Task: Open Card Change Request Review in Board Leadership Training to Workspace Compliance and Regulation and add a team member Softage.3@softage.net, a label Red, a checklist Decision Making, an attachment from your google drive, a color Red and finally, add a card description 'Research and develop new pricing strategy for bundled products' and a comment 'This task presents an opportunity to showcase our leadership and project management skills, ensuring that it is completed on time and within budget.'. Add a start date 'Jan 07, 1900' with a due date 'Jan 14, 1900'
Action: Mouse moved to (120, 67)
Screenshot: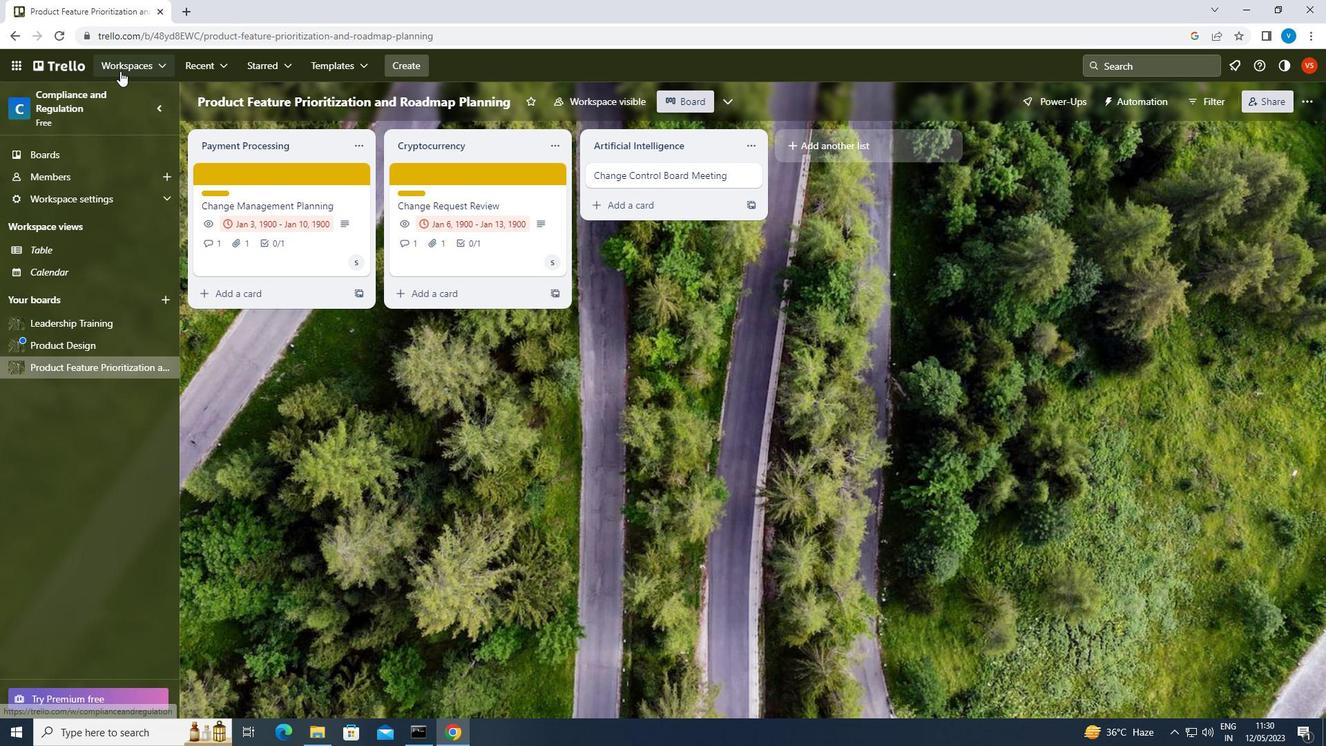 
Action: Mouse pressed left at (120, 67)
Screenshot: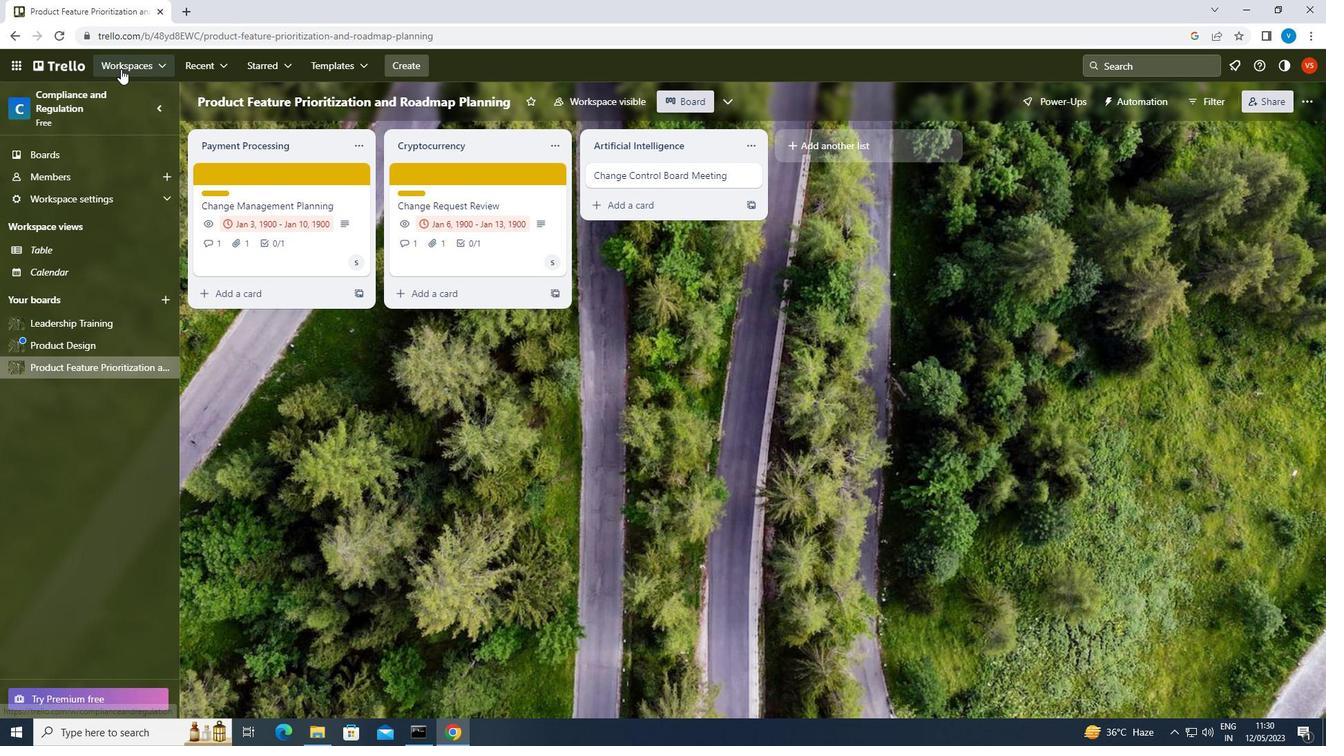 
Action: Mouse moved to (201, 366)
Screenshot: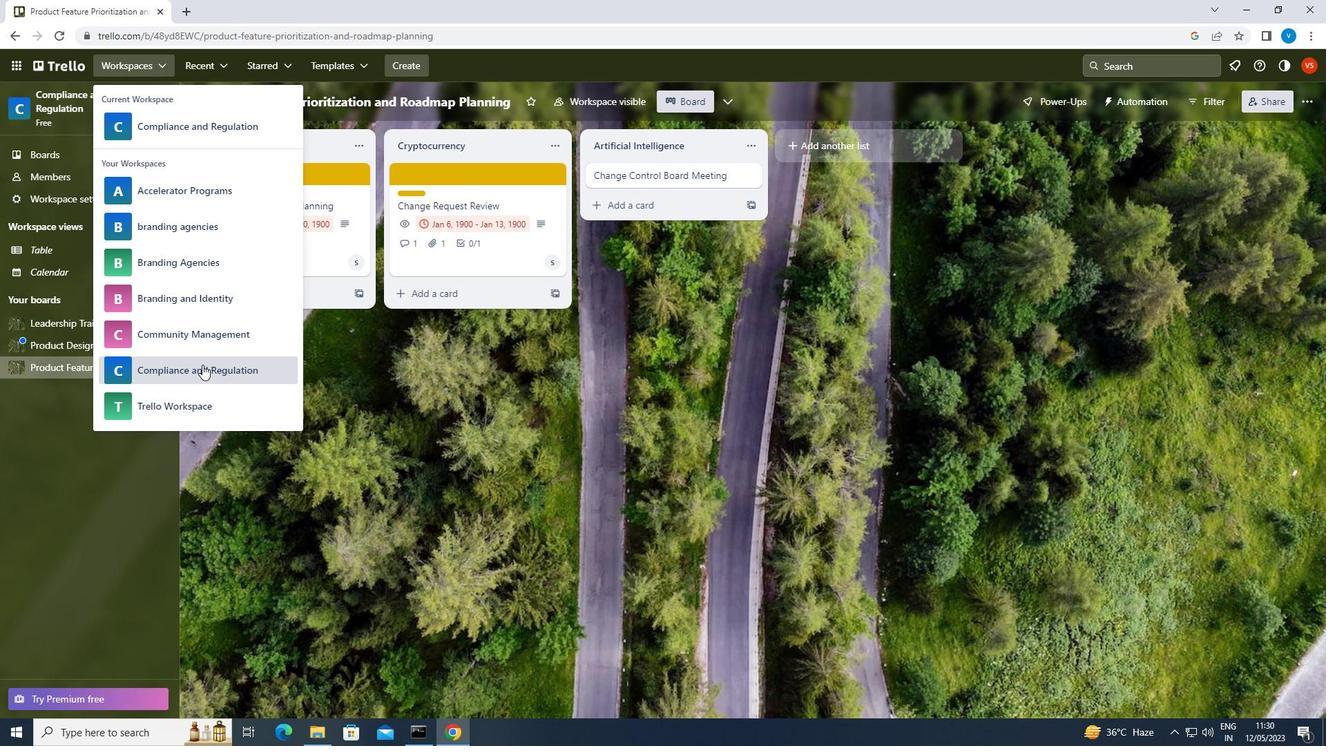
Action: Mouse pressed left at (201, 366)
Screenshot: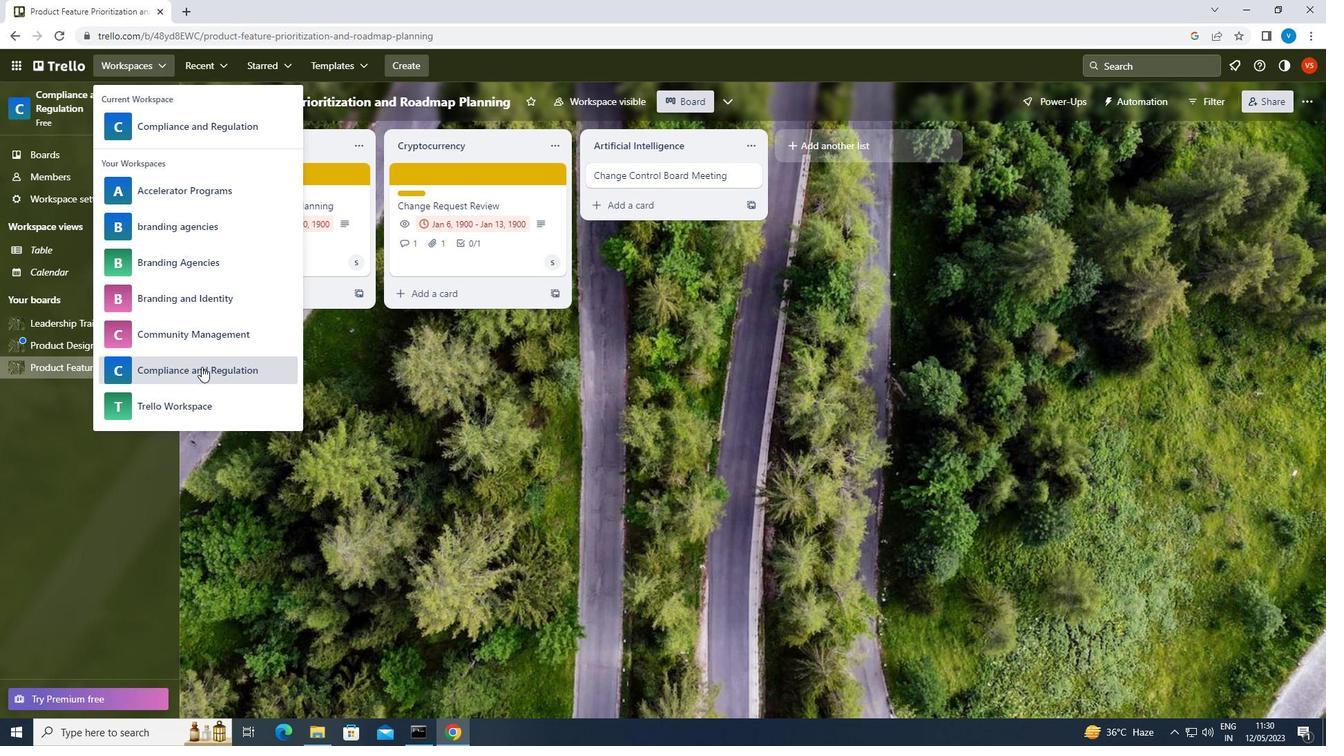 
Action: Mouse moved to (1057, 583)
Screenshot: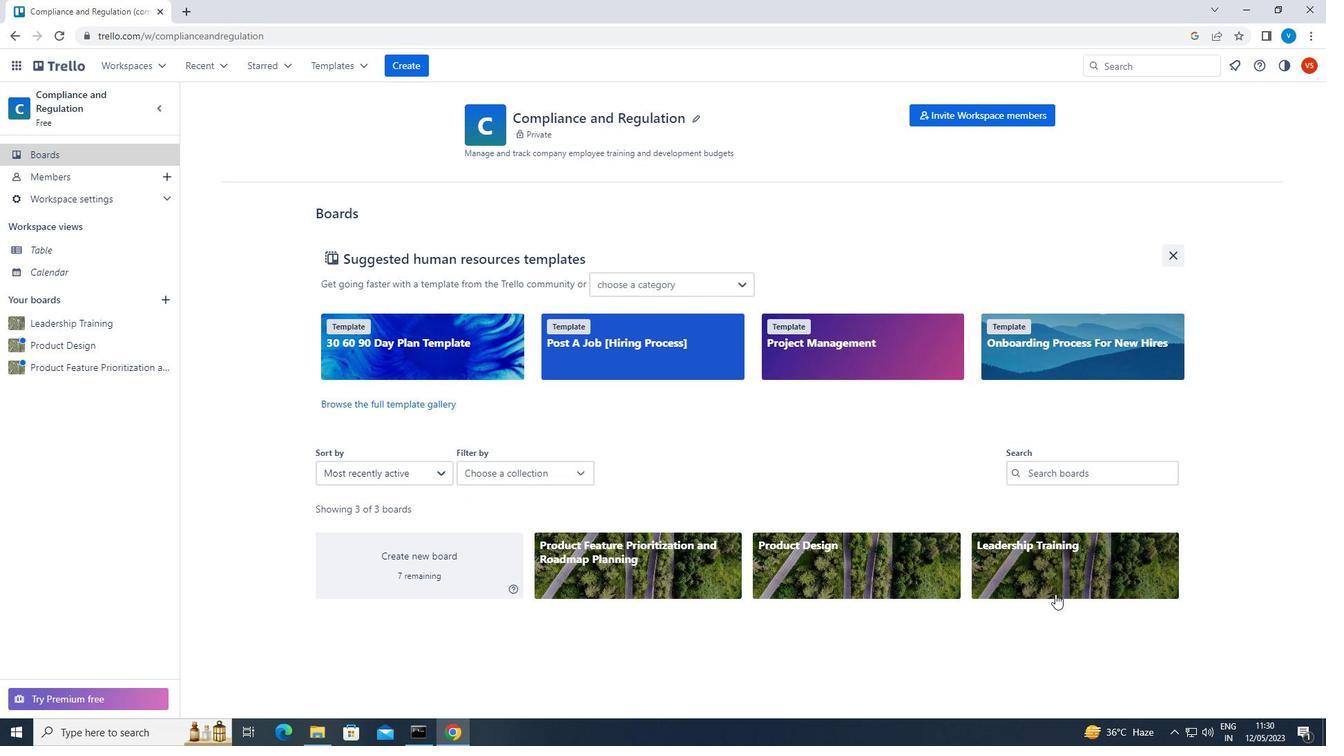 
Action: Mouse pressed left at (1057, 583)
Screenshot: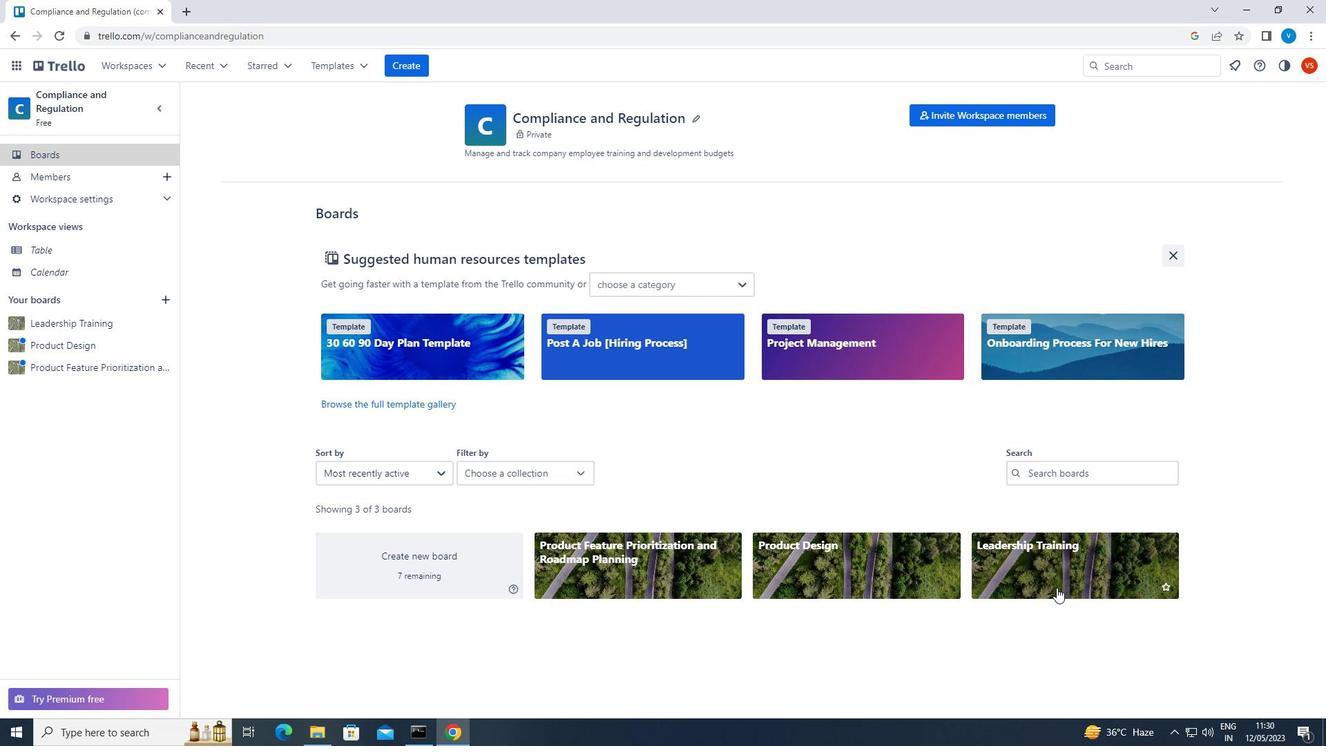 
Action: Mouse moved to (687, 166)
Screenshot: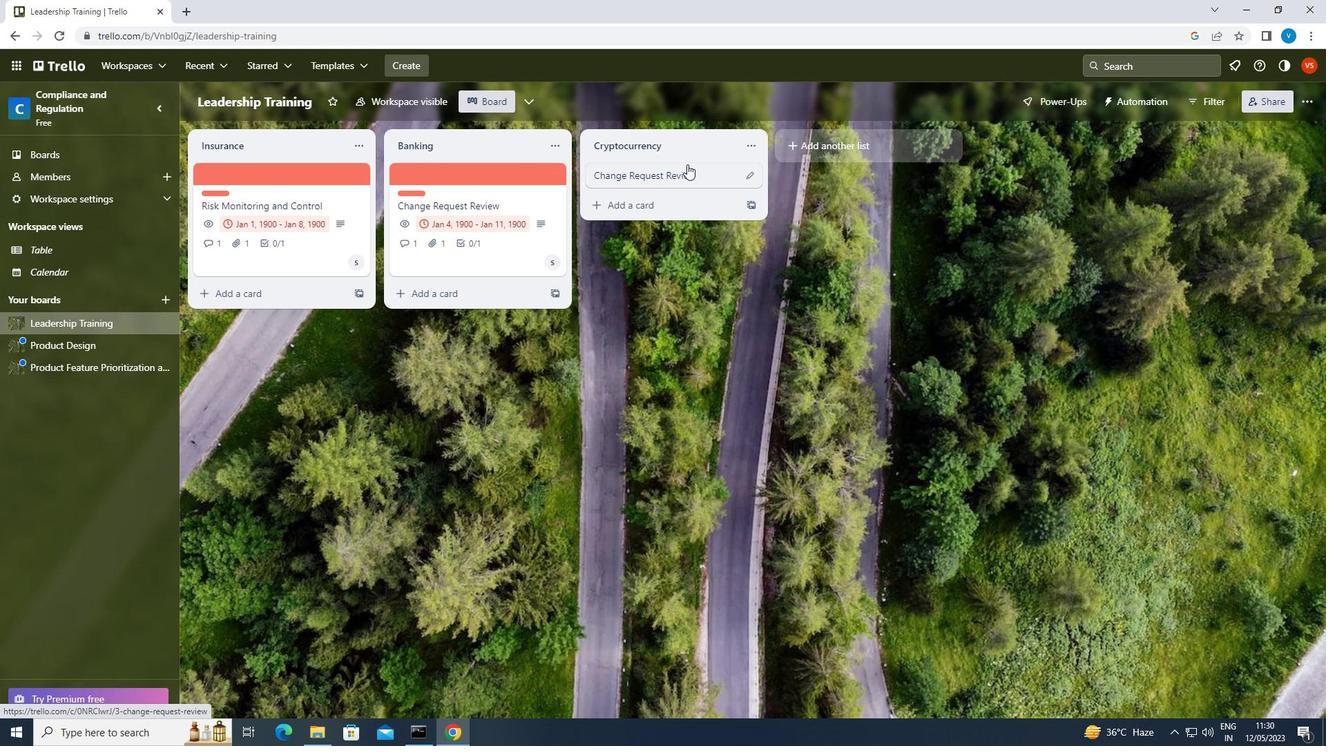 
Action: Mouse pressed left at (687, 166)
Screenshot: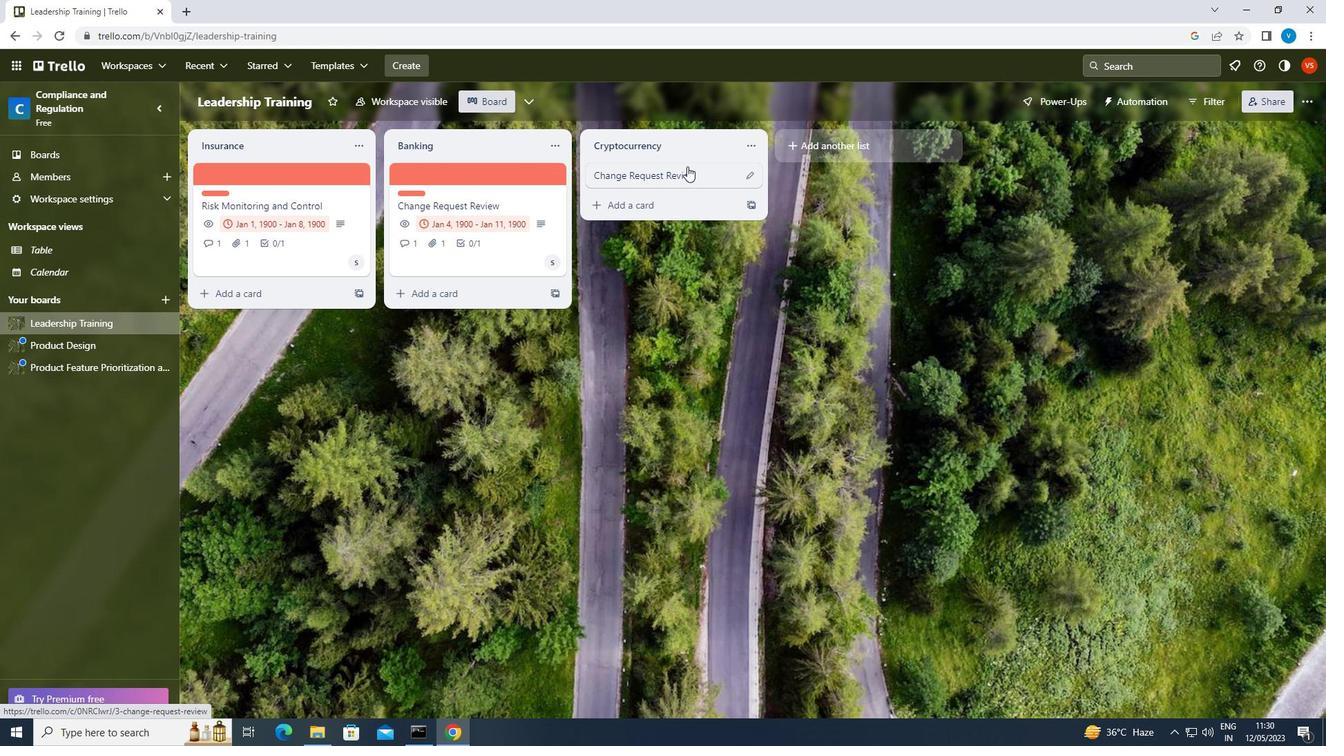 
Action: Mouse moved to (845, 220)
Screenshot: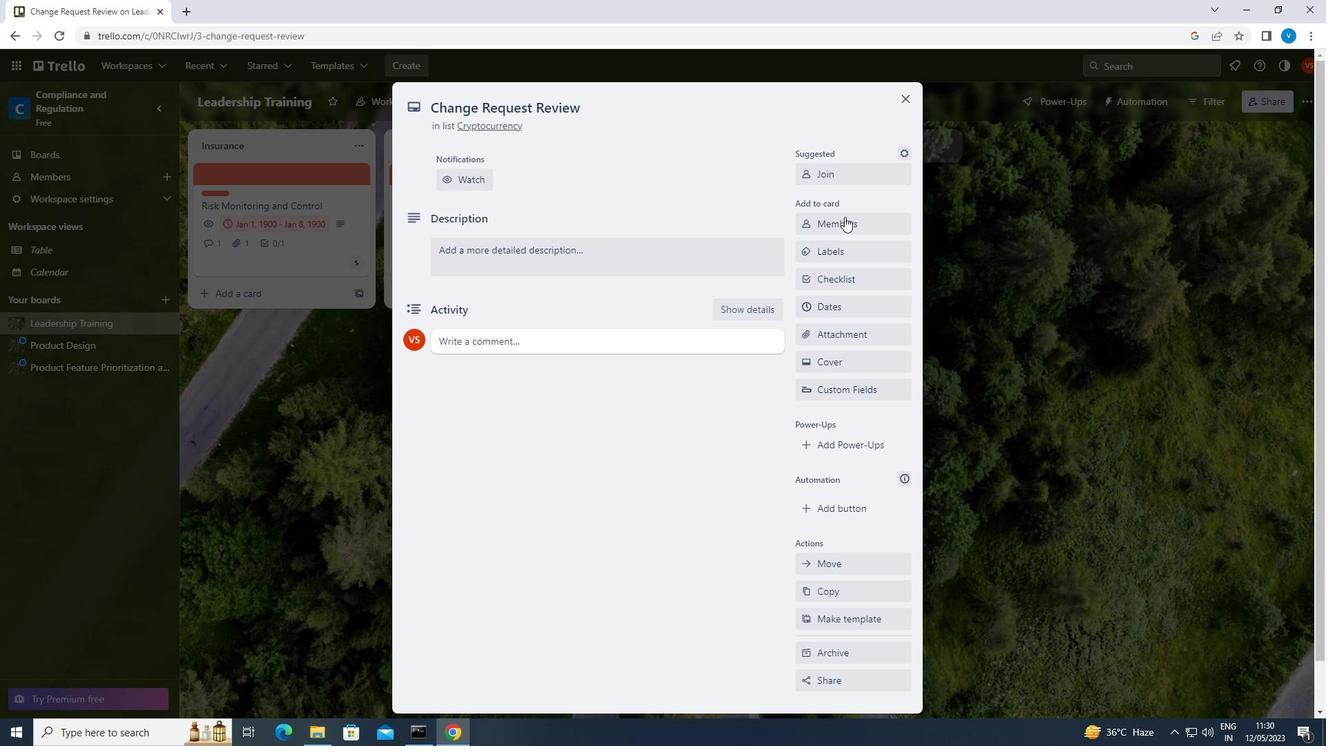 
Action: Mouse pressed left at (845, 220)
Screenshot: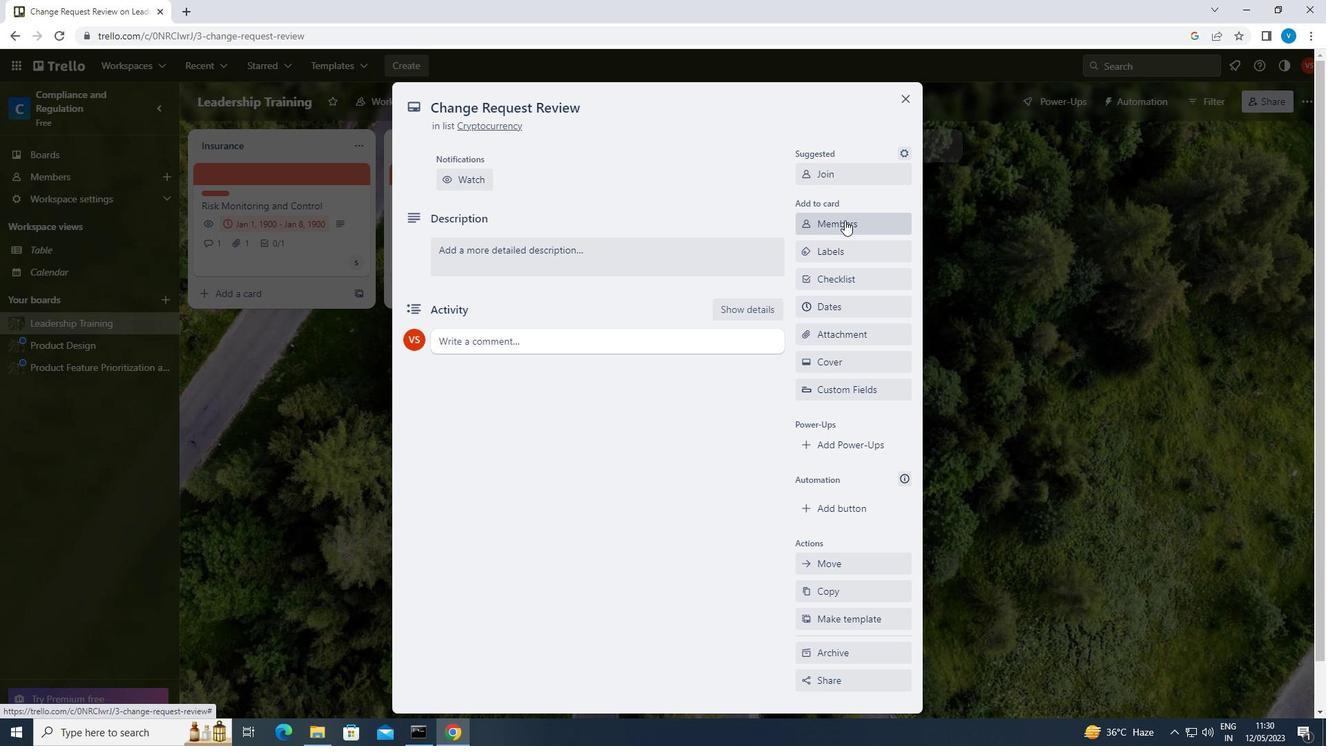 
Action: Key pressed <Key.shift>SOFTAGE.3<Key.shift>@SOFTAGE.NET
Screenshot: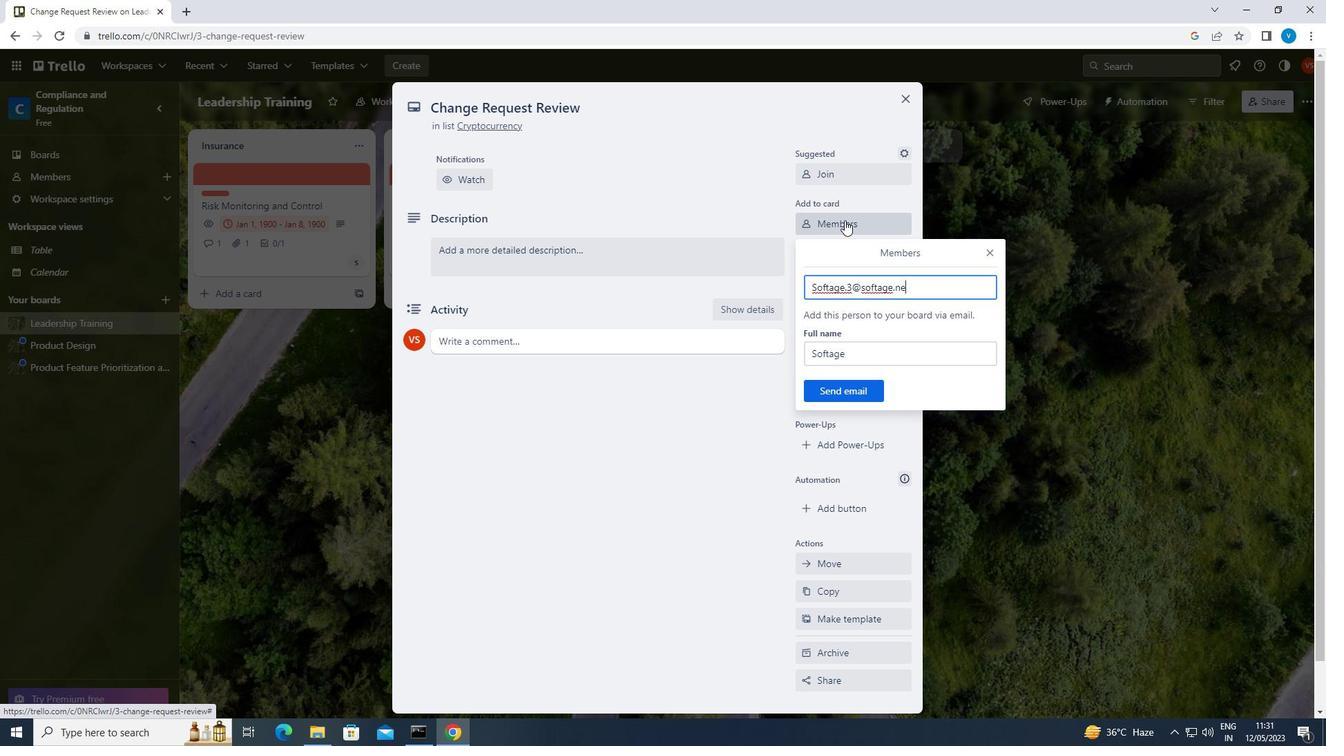 
Action: Mouse moved to (845, 386)
Screenshot: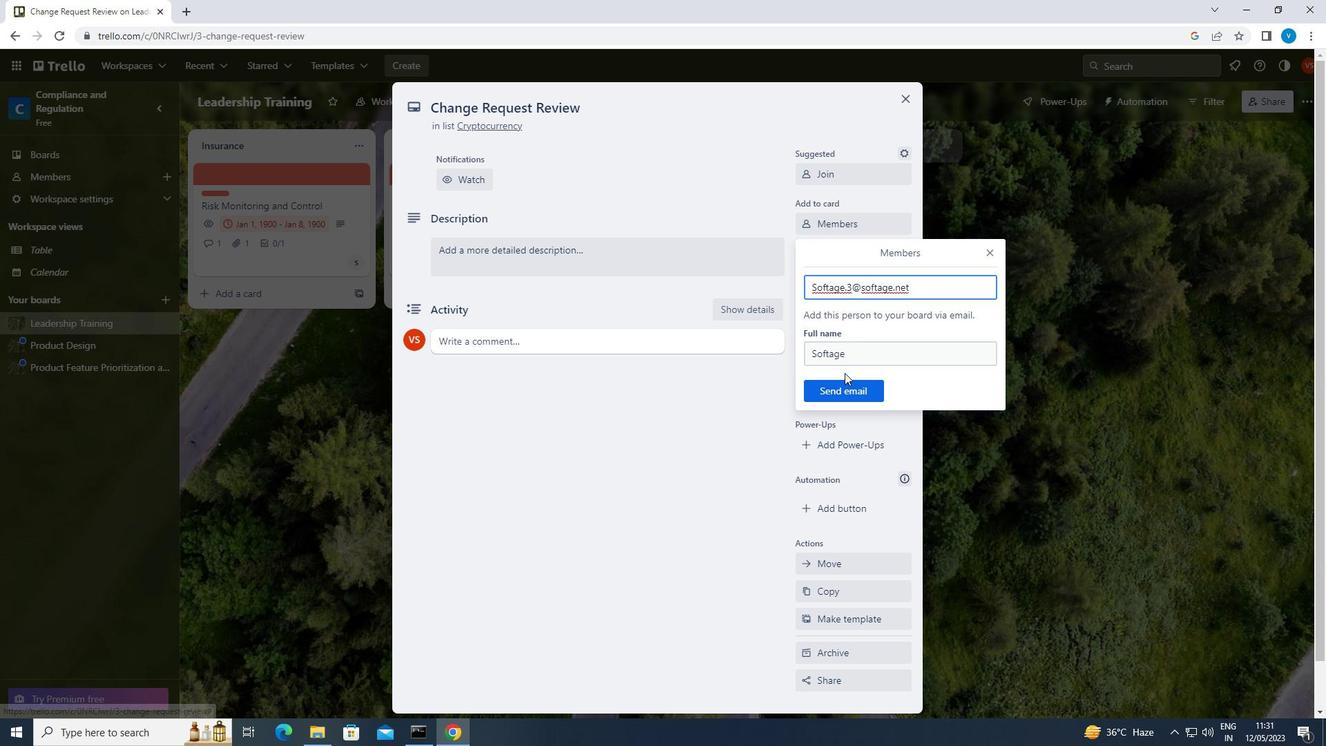 
Action: Mouse pressed left at (845, 386)
Screenshot: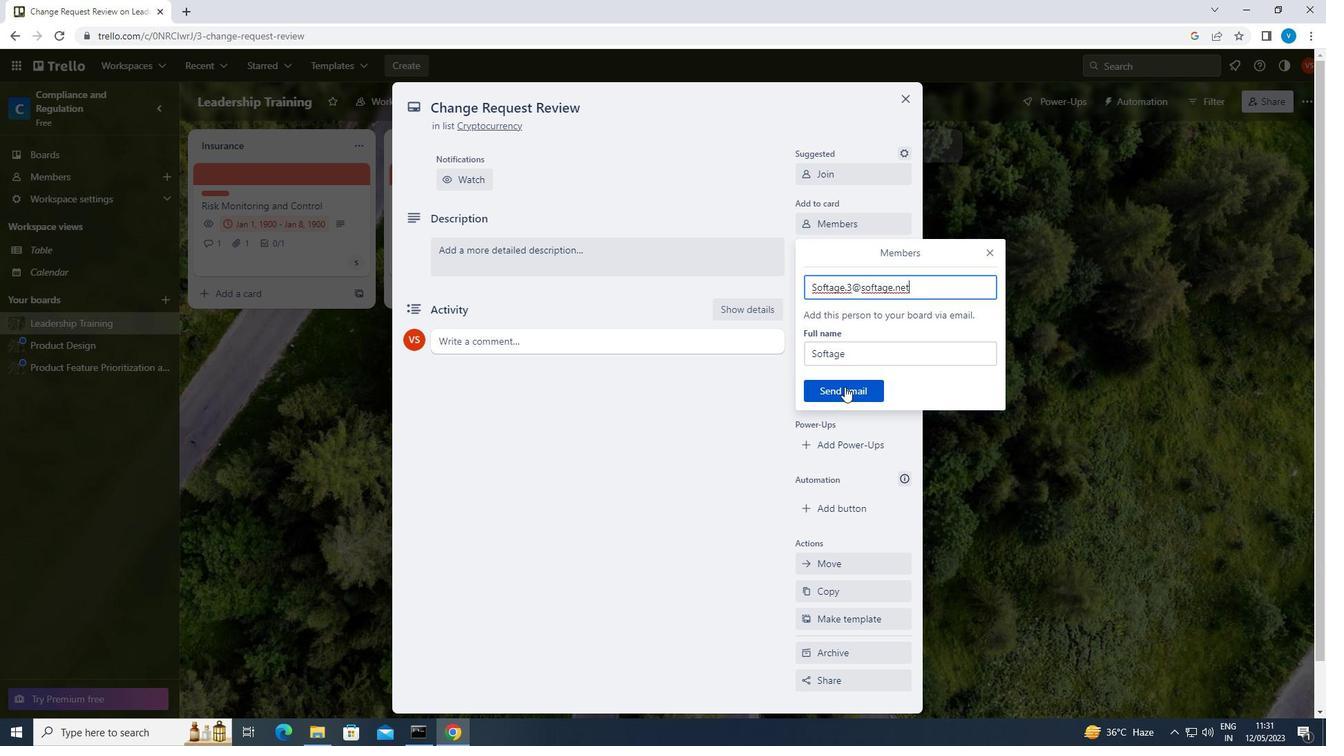 
Action: Mouse moved to (877, 252)
Screenshot: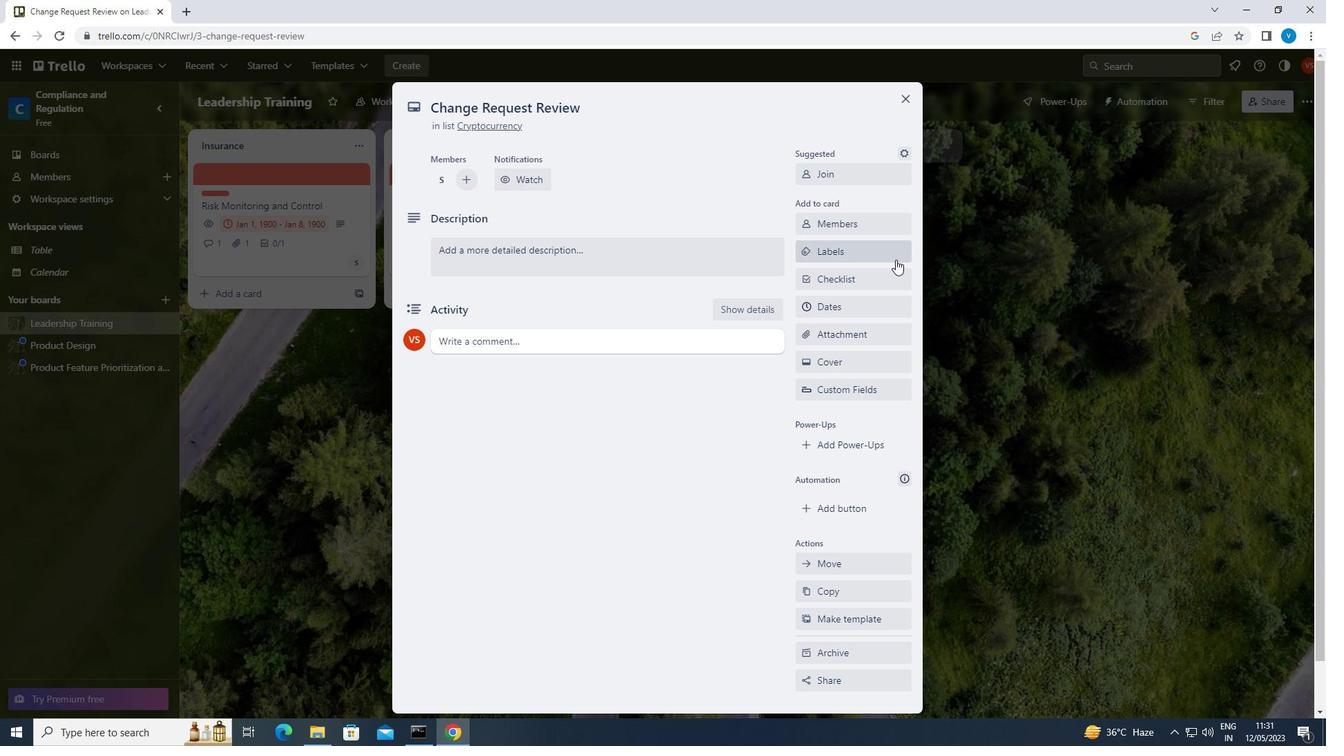 
Action: Mouse pressed left at (877, 252)
Screenshot: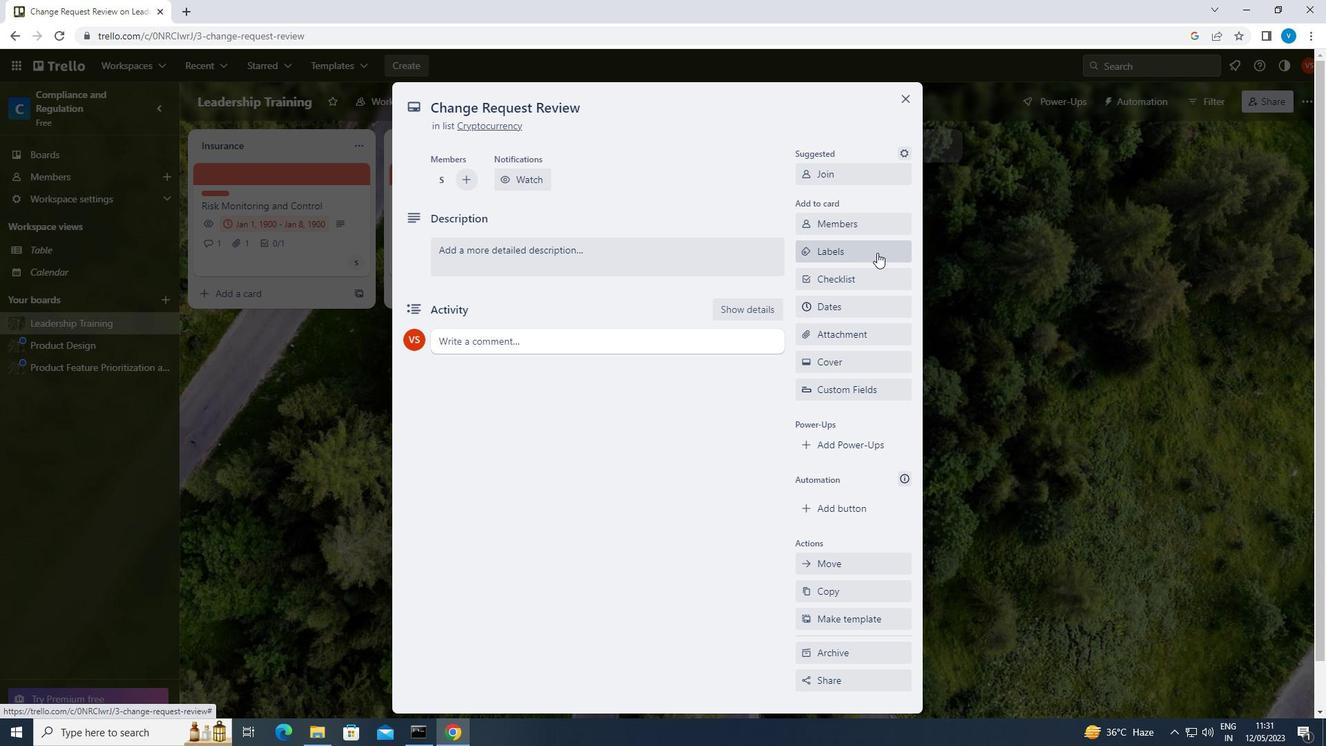 
Action: Mouse moved to (901, 433)
Screenshot: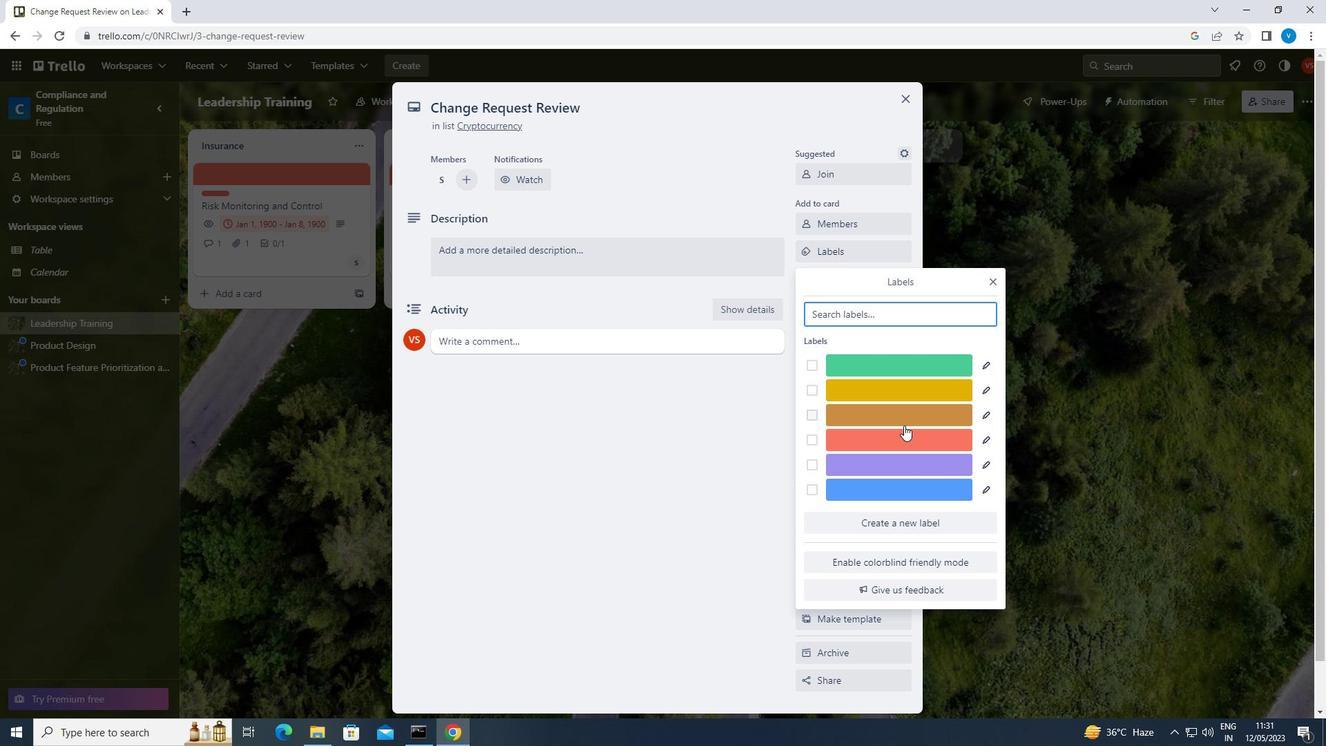 
Action: Mouse pressed left at (901, 433)
Screenshot: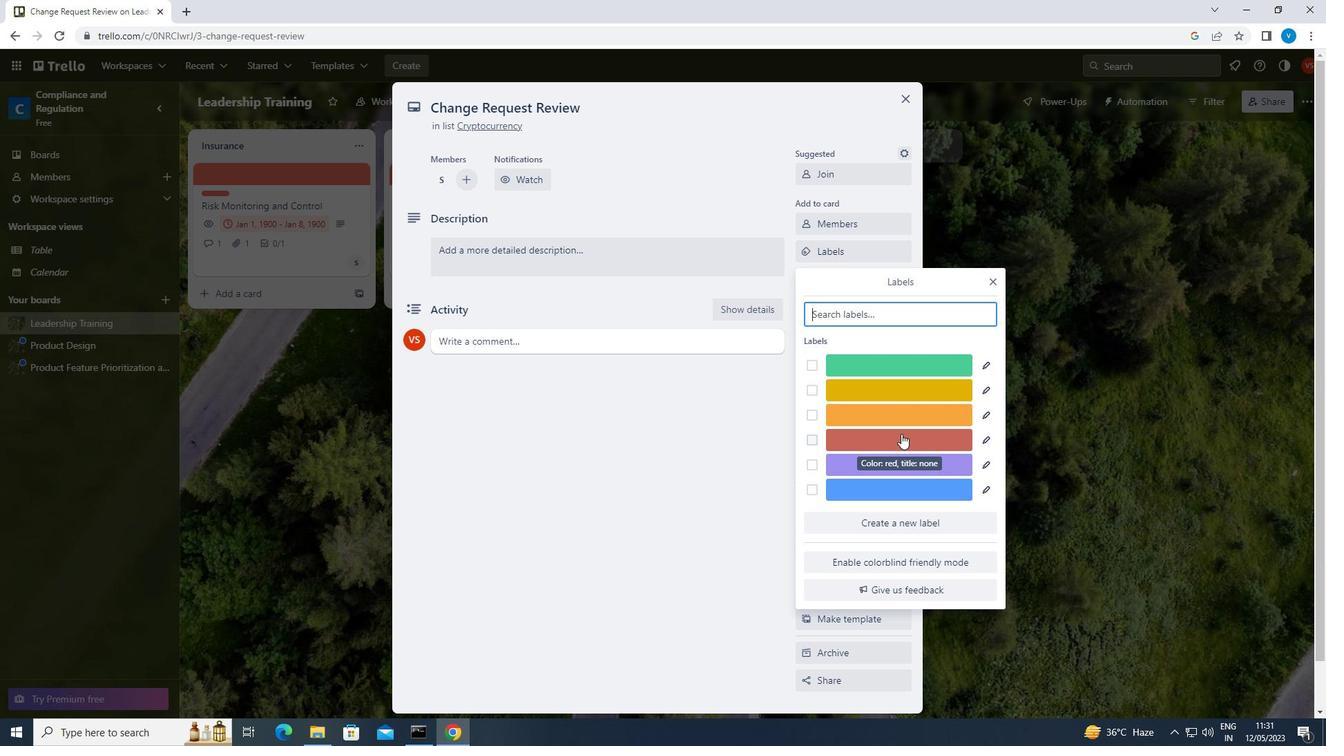 
Action: Mouse moved to (994, 281)
Screenshot: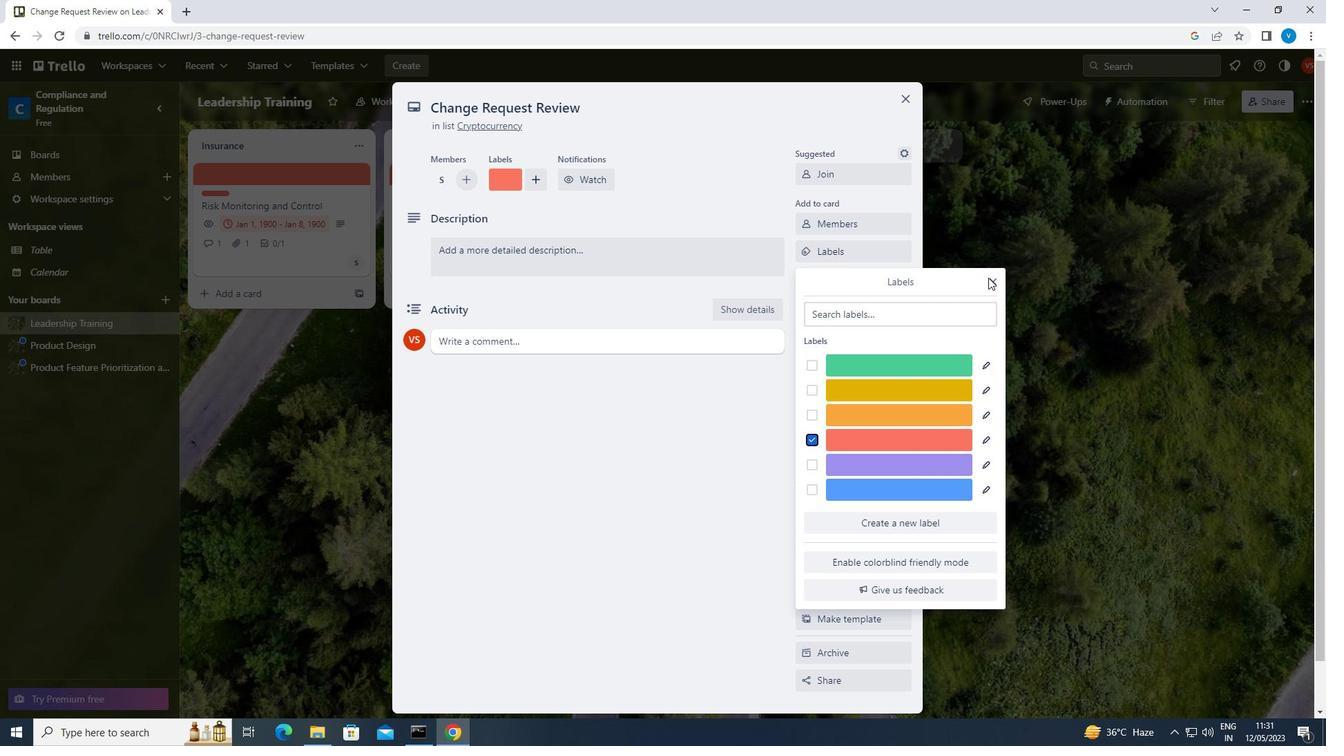 
Action: Mouse pressed left at (994, 281)
Screenshot: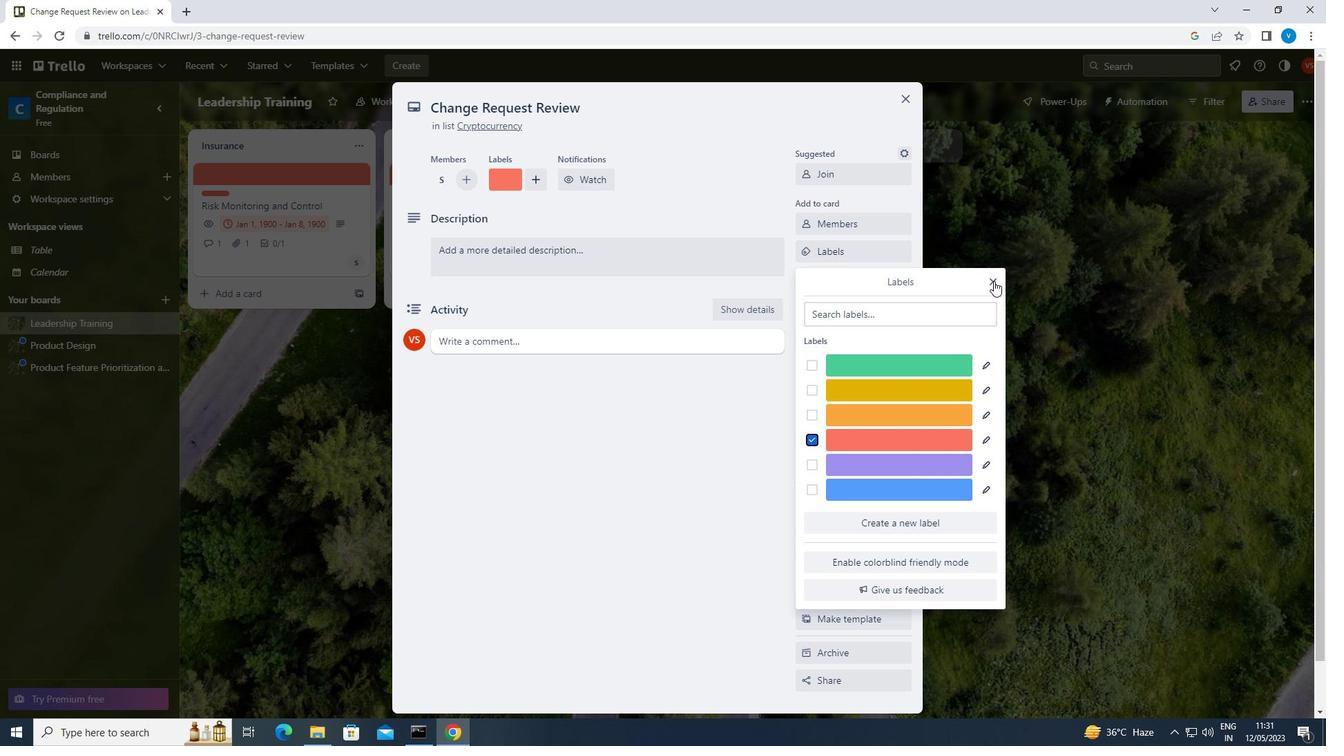 
Action: Mouse moved to (876, 277)
Screenshot: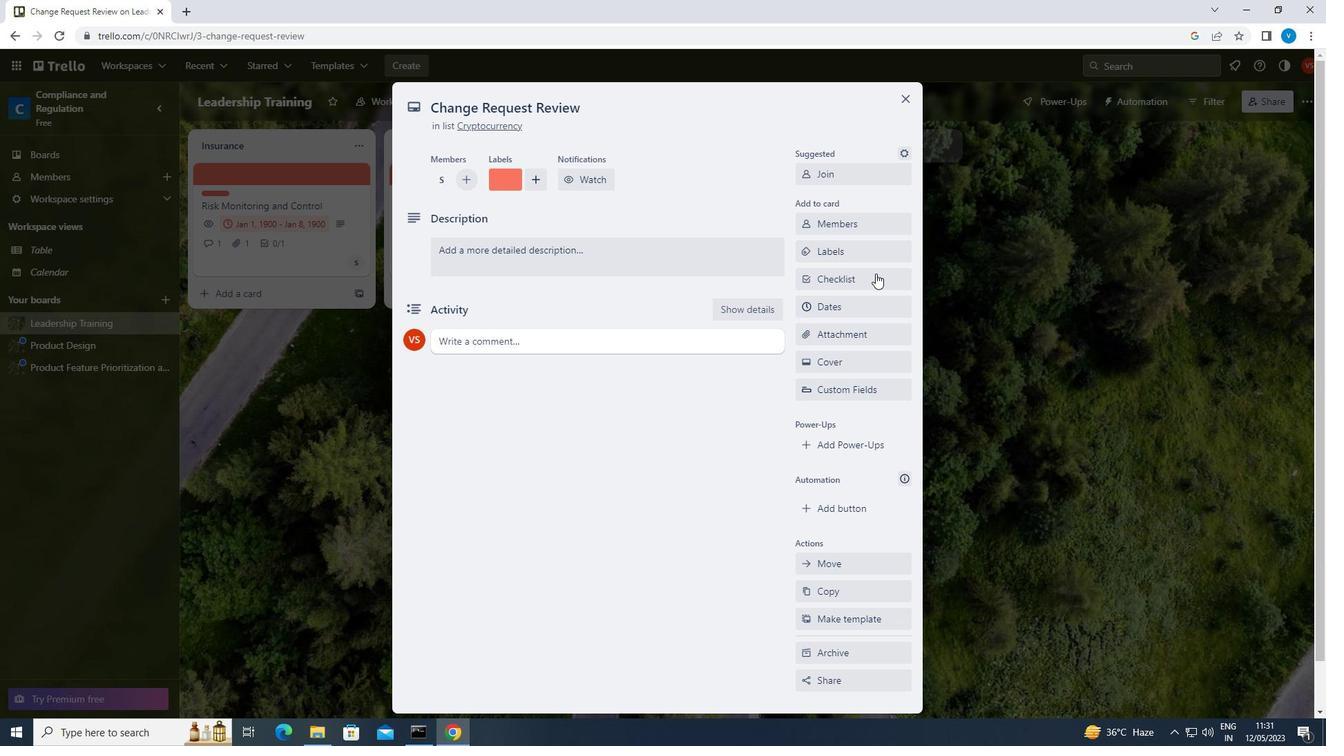 
Action: Mouse pressed left at (876, 277)
Screenshot: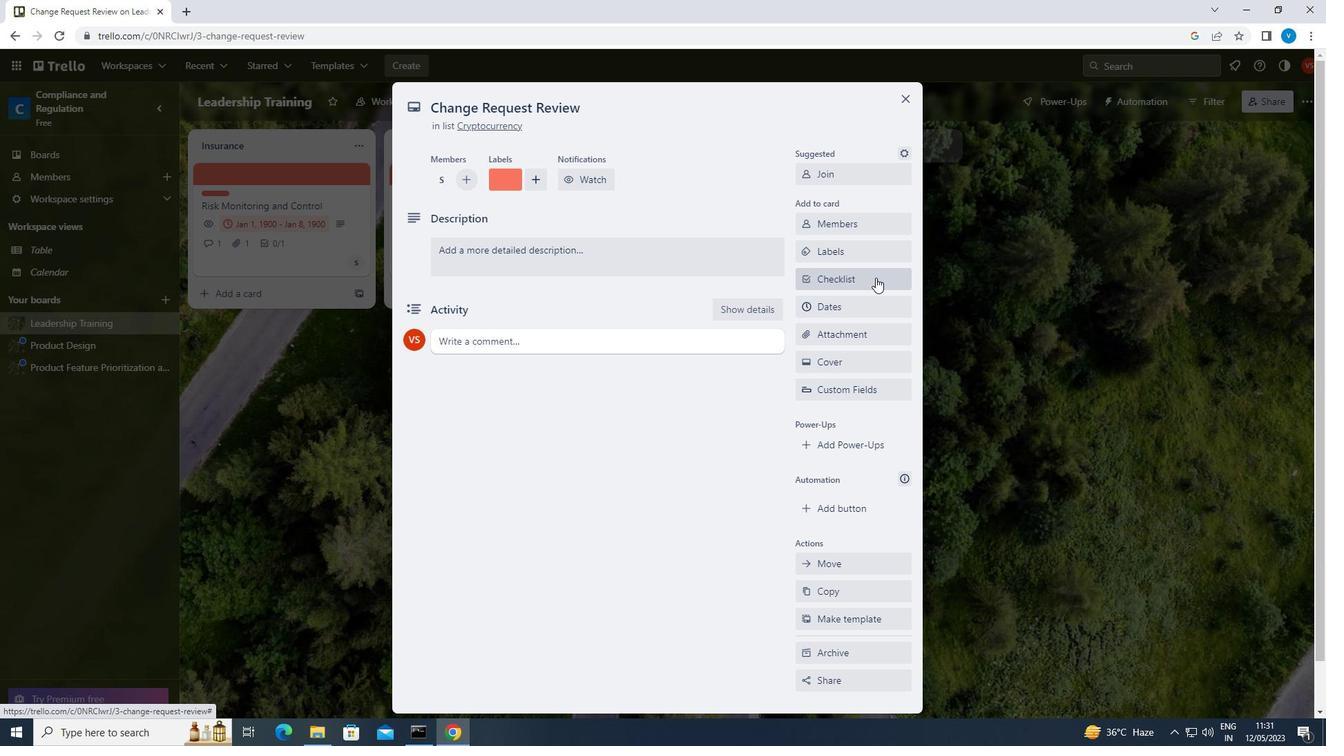 
Action: Mouse moved to (835, 428)
Screenshot: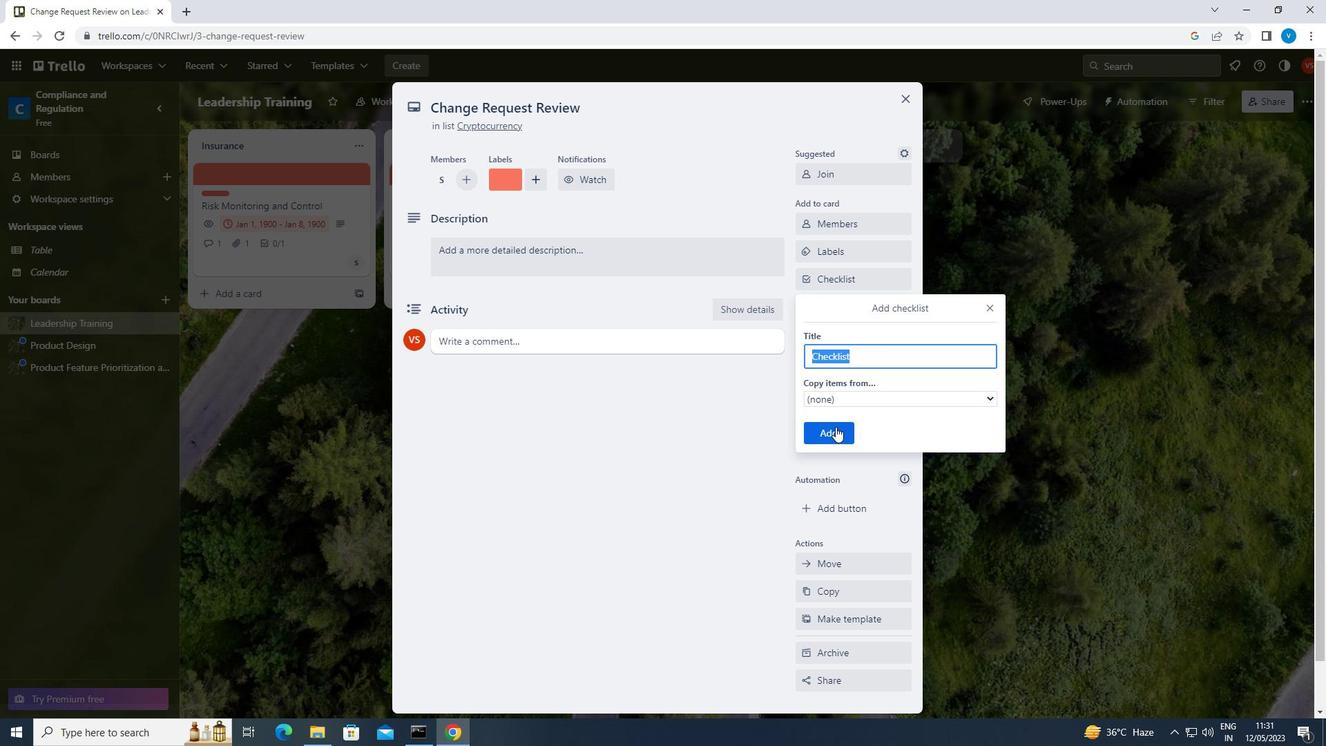 
Action: Mouse pressed left at (835, 428)
Screenshot: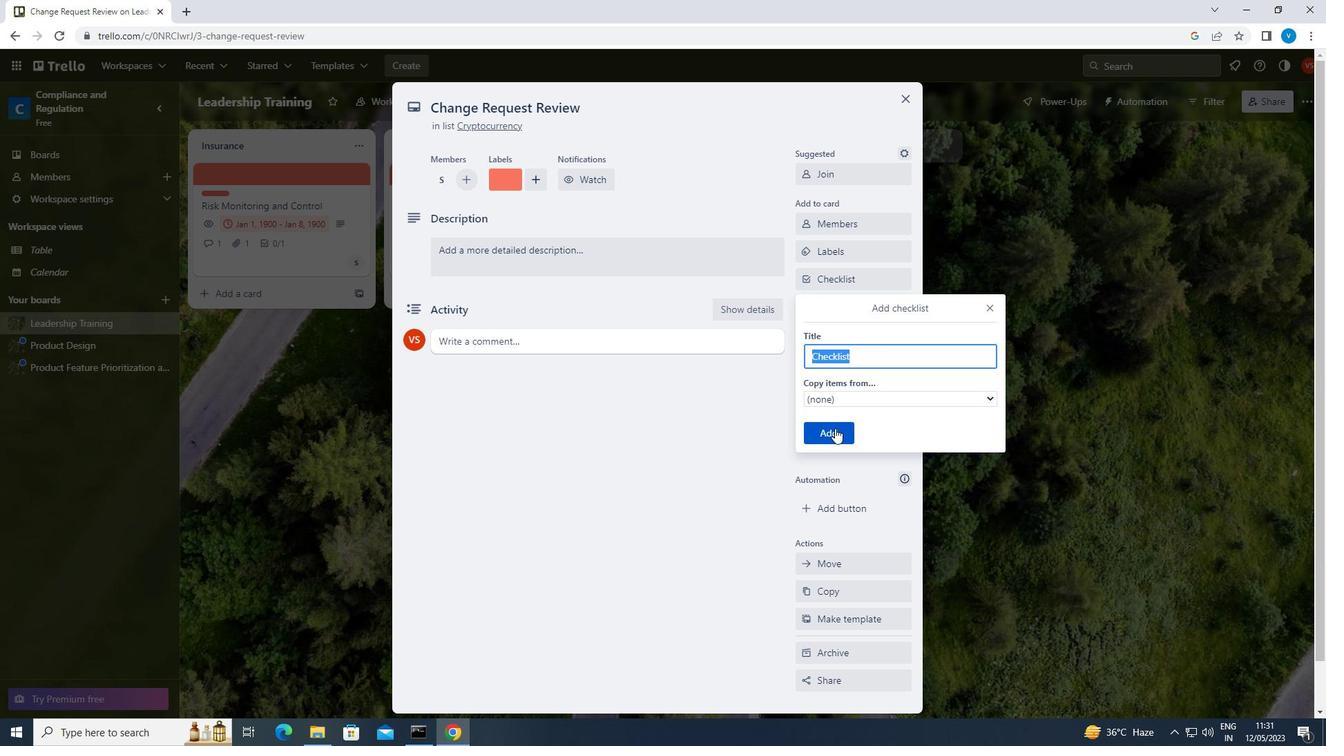 
Action: Mouse moved to (696, 372)
Screenshot: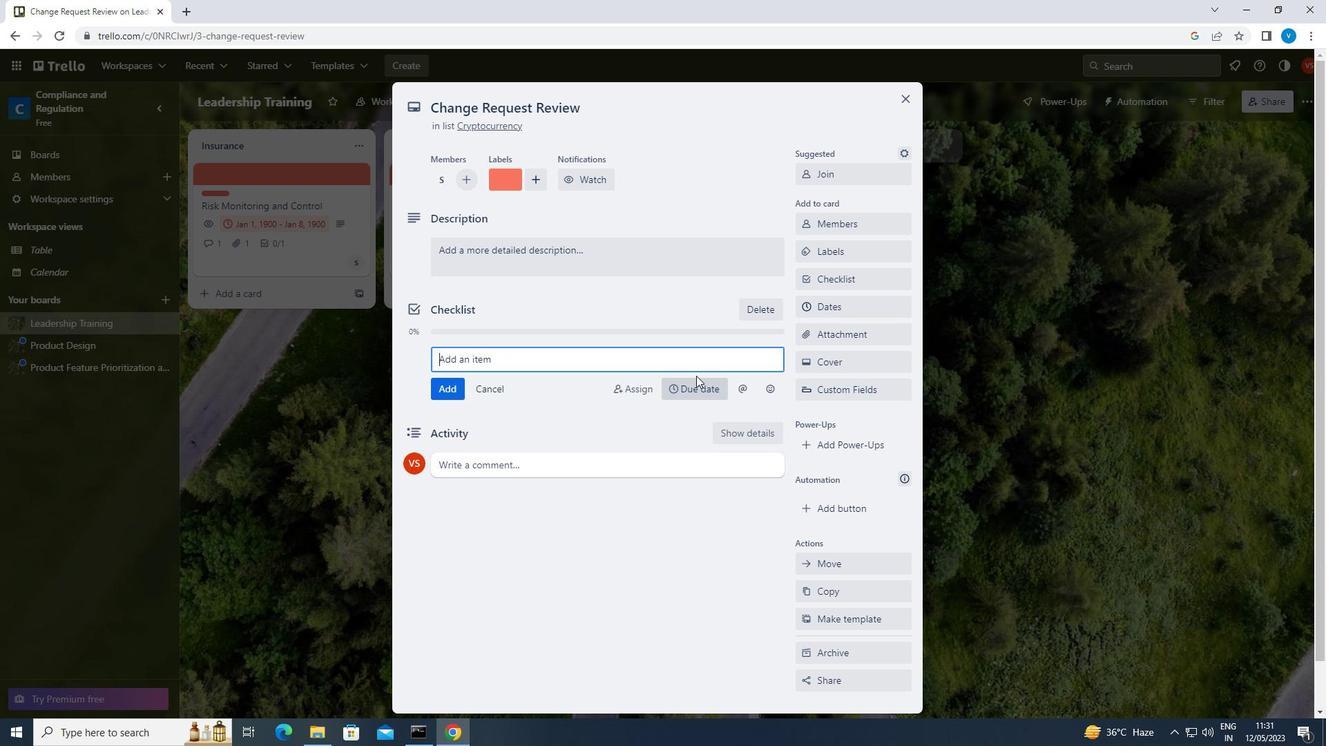 
Action: Key pressed <Key.shift>DECISION<Key.space><Key.shift>MAKING
Screenshot: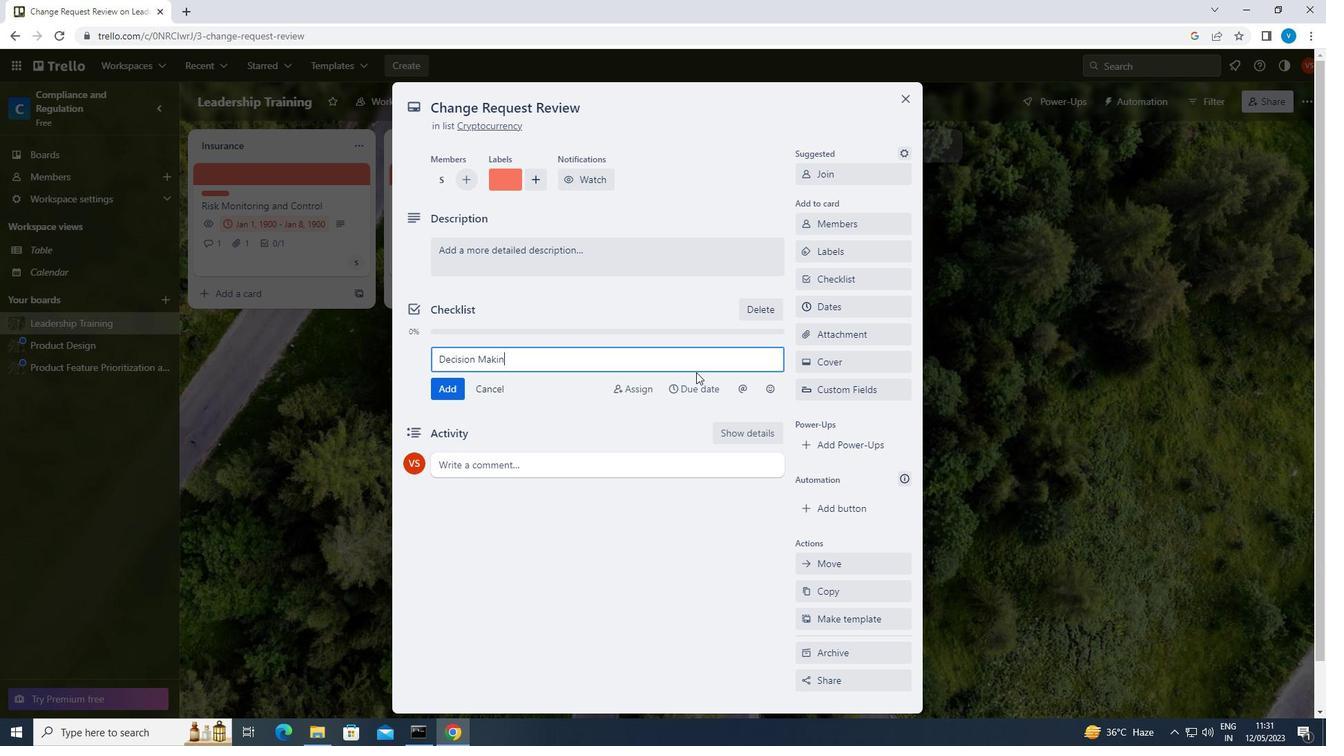 
Action: Mouse moved to (449, 386)
Screenshot: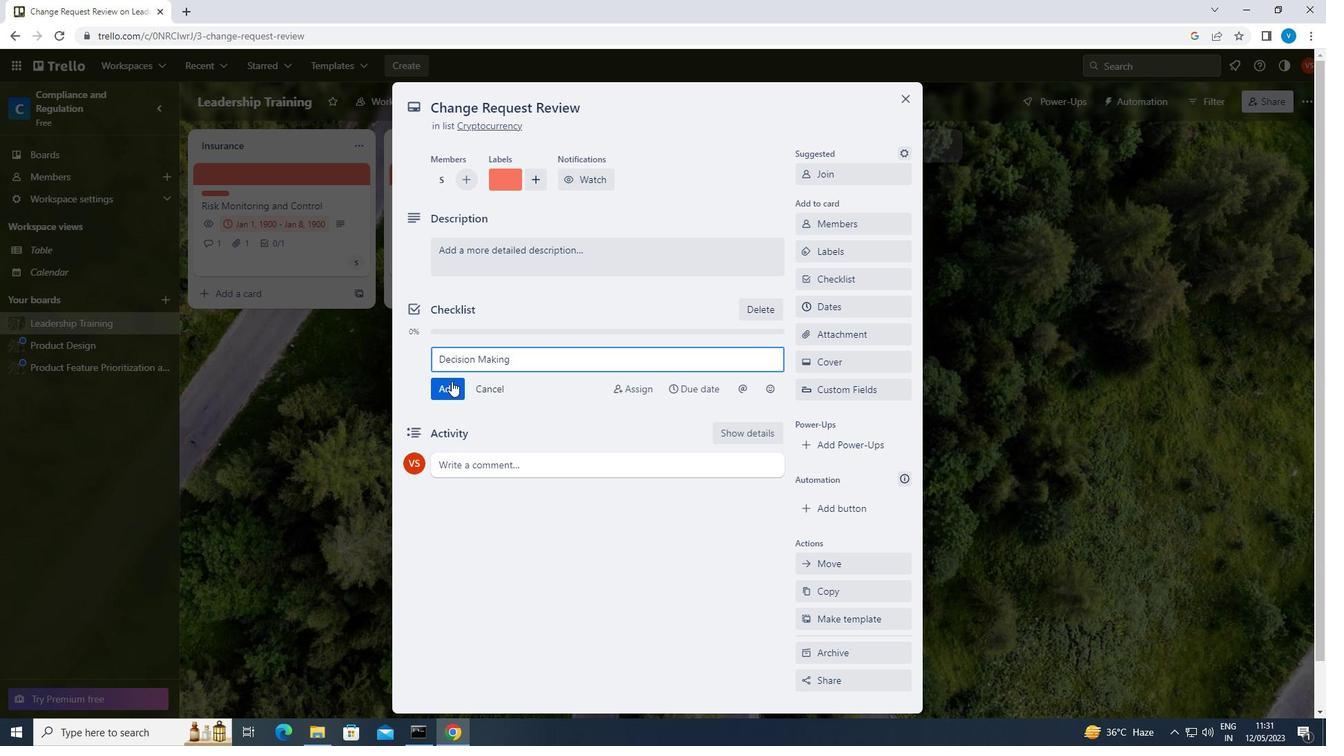 
Action: Mouse pressed left at (449, 386)
Screenshot: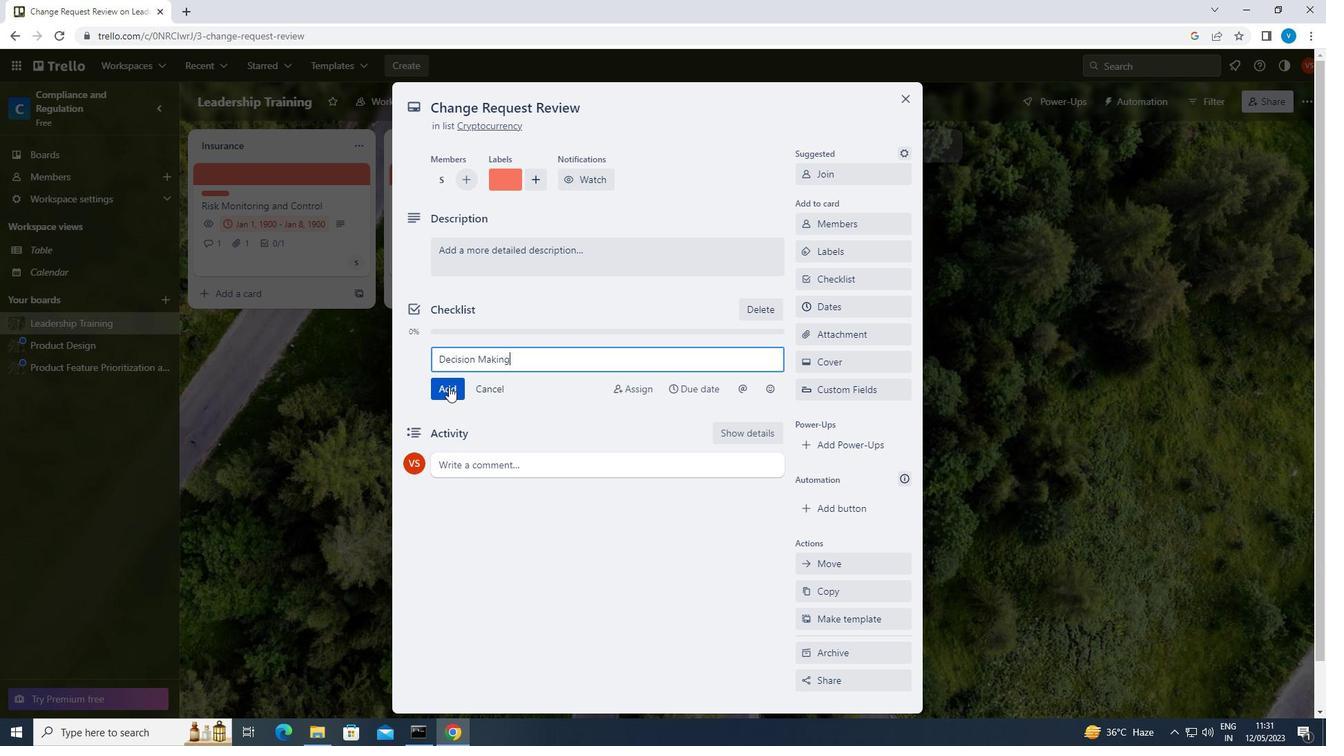 
Action: Mouse moved to (861, 328)
Screenshot: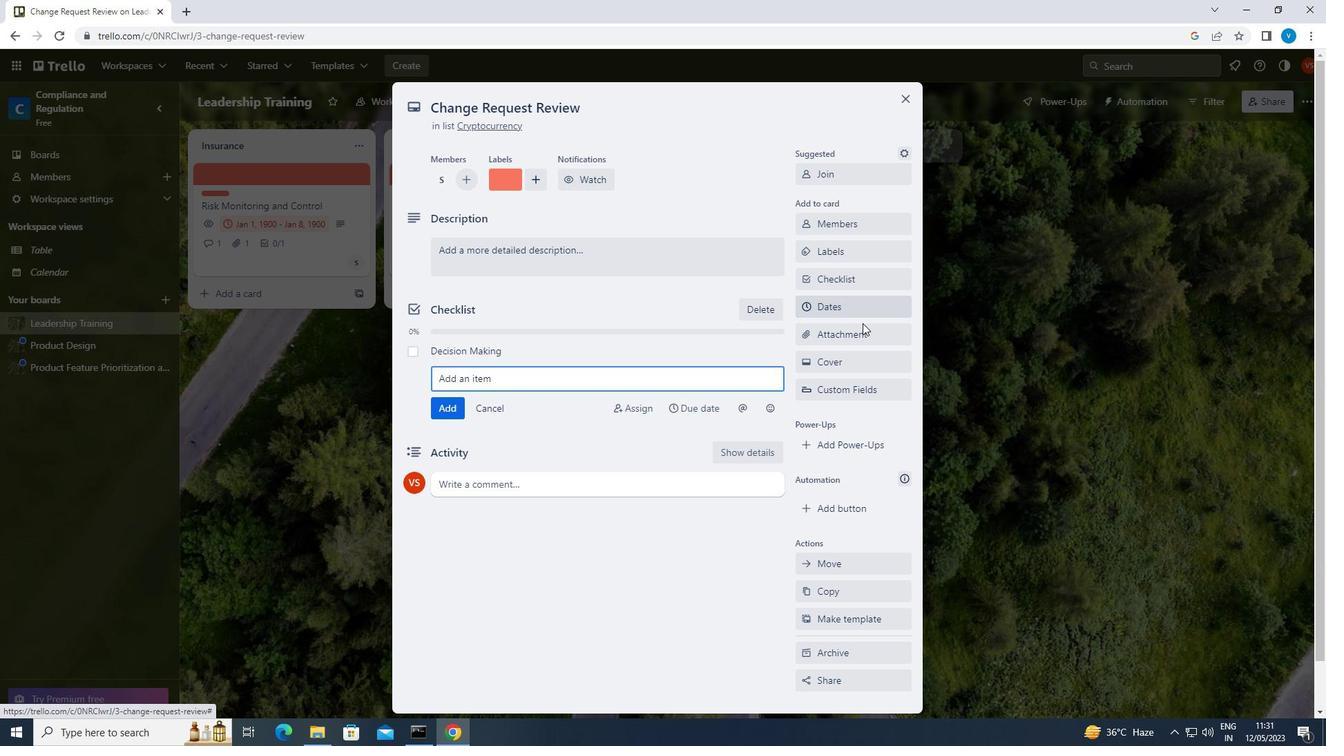 
Action: Mouse pressed left at (861, 328)
Screenshot: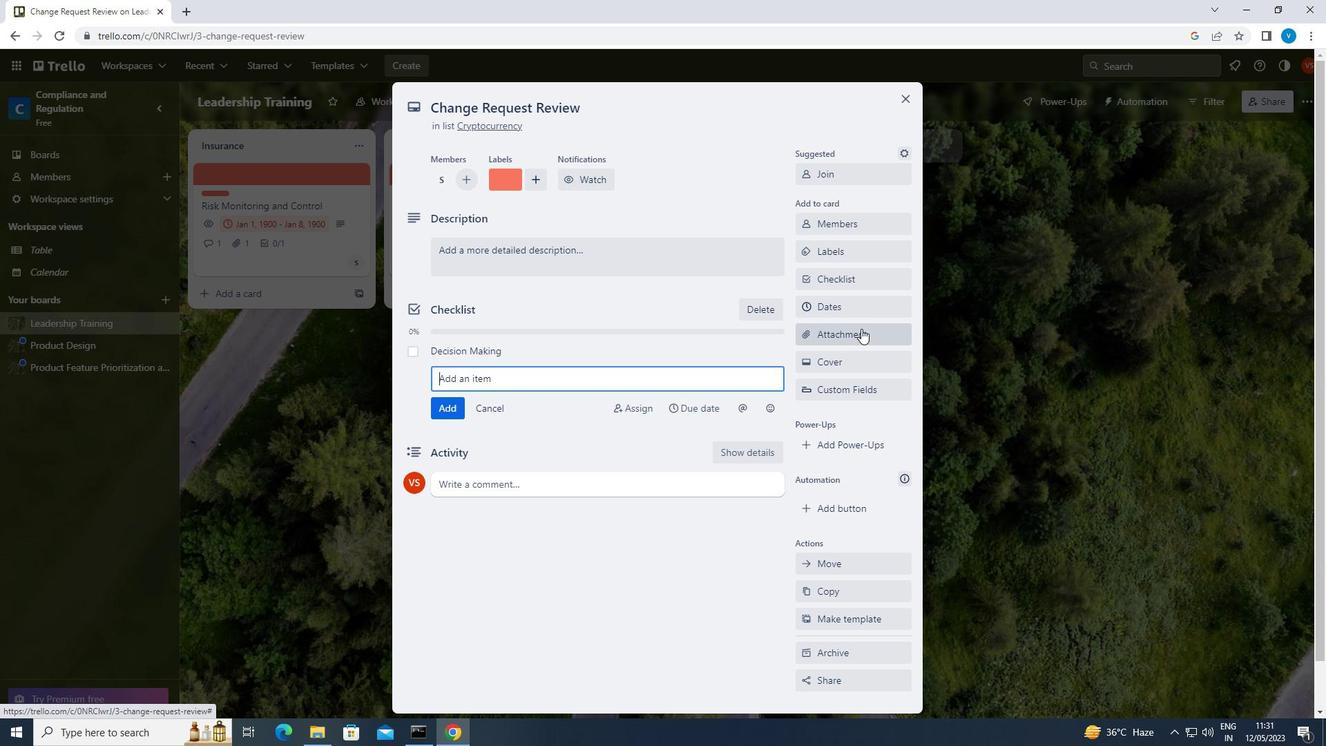 
Action: Mouse moved to (849, 435)
Screenshot: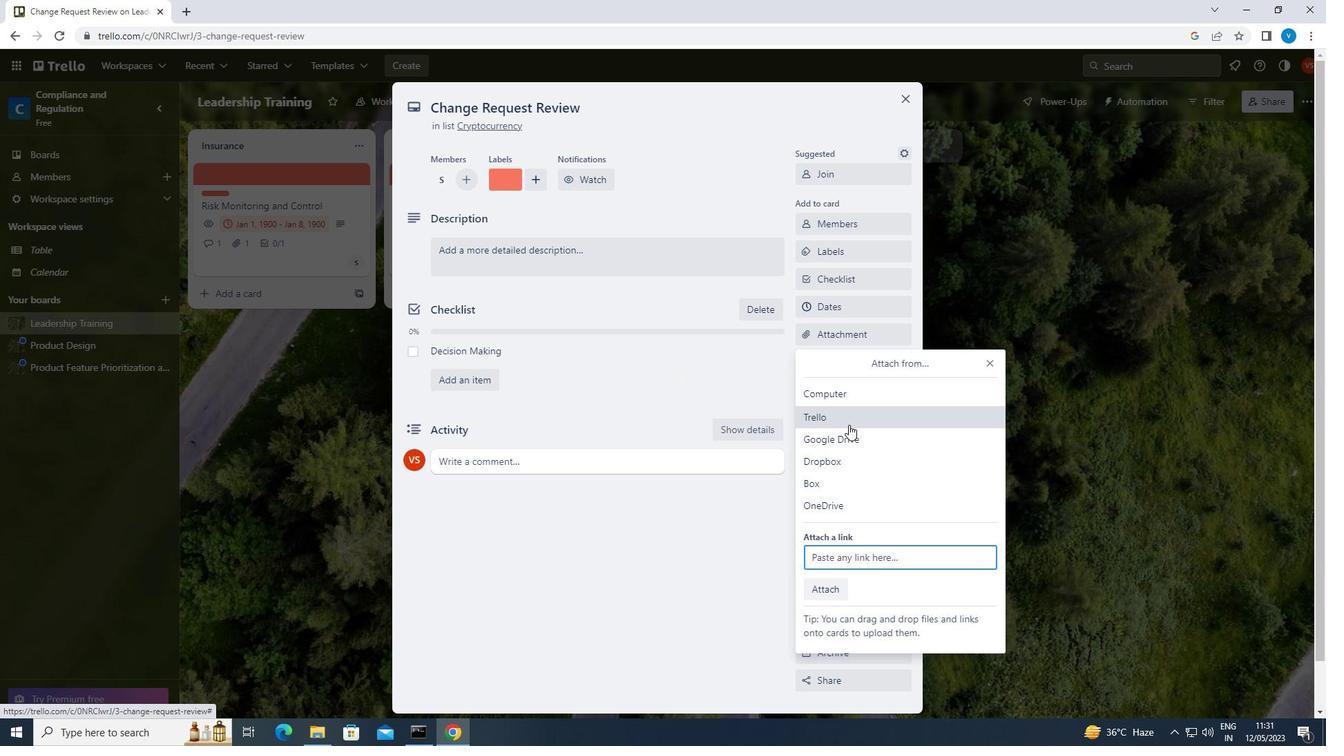 
Action: Mouse pressed left at (849, 435)
Screenshot: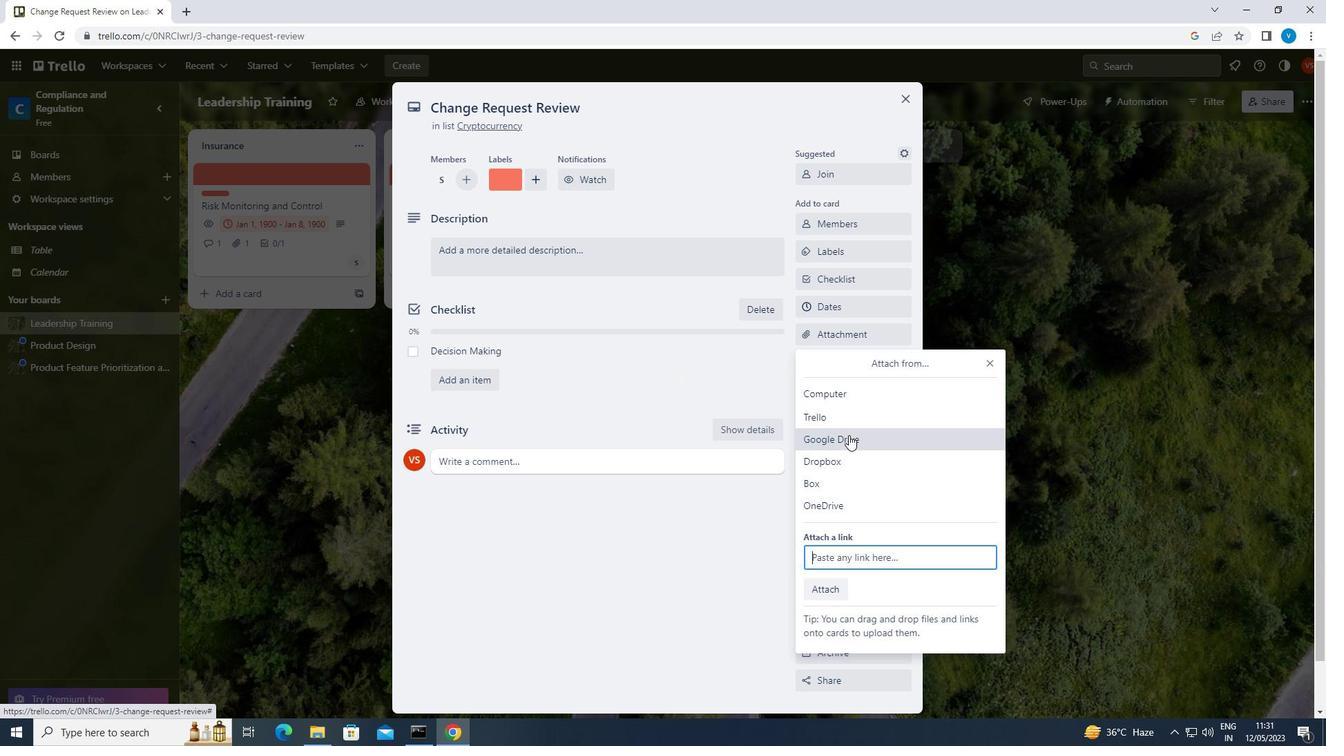 
Action: Mouse moved to (406, 366)
Screenshot: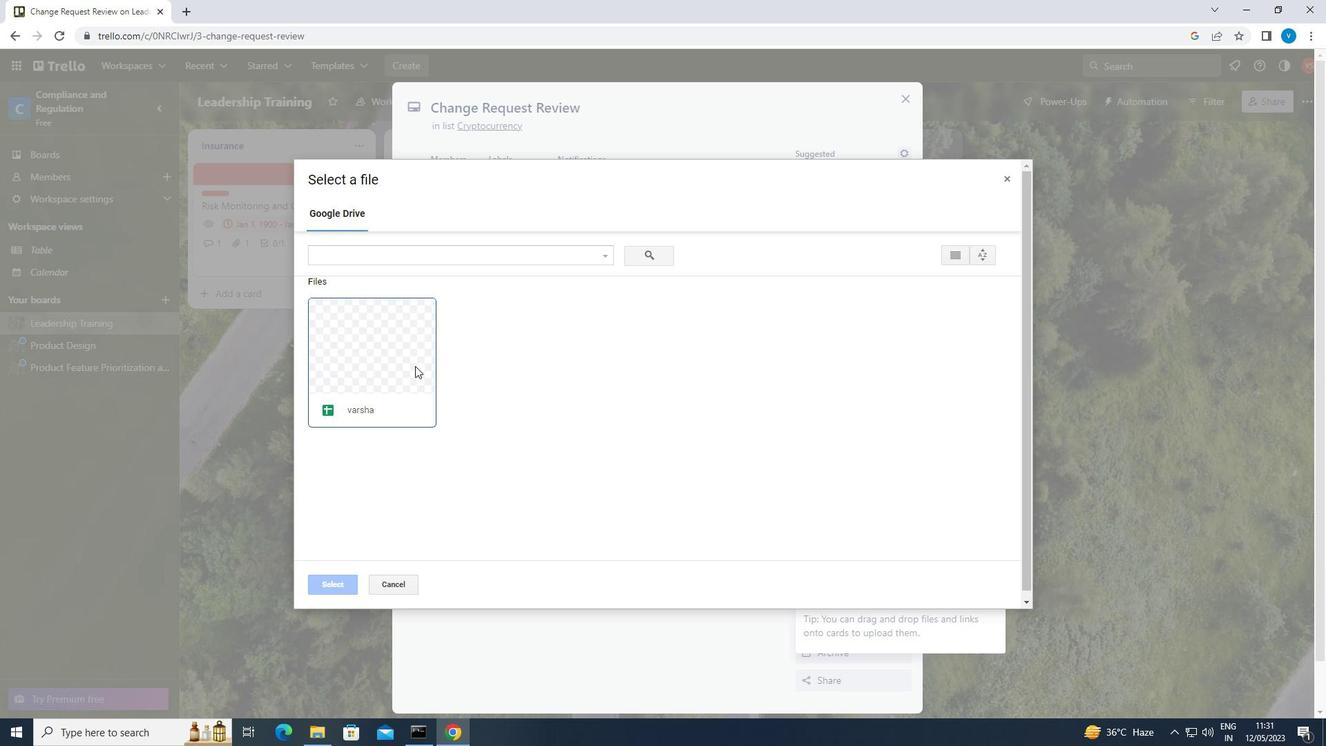 
Action: Mouse pressed left at (406, 366)
Screenshot: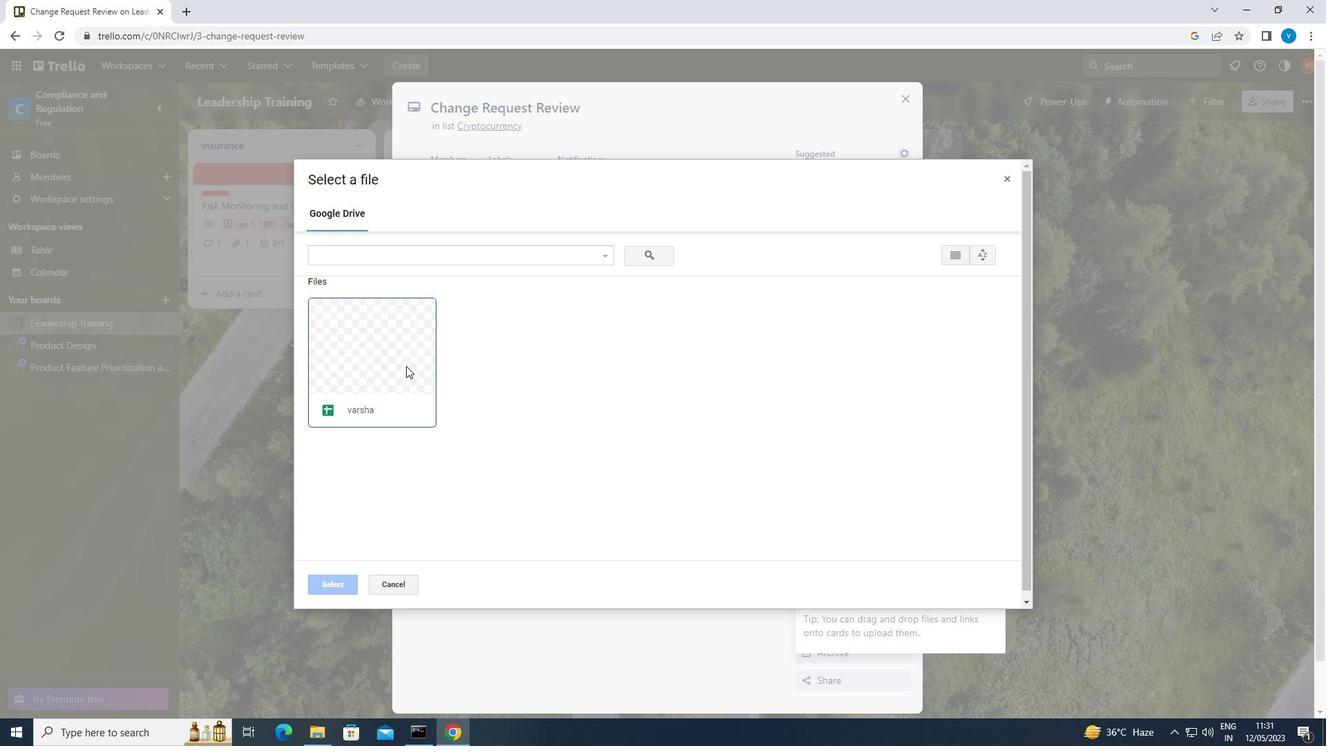 
Action: Mouse moved to (332, 580)
Screenshot: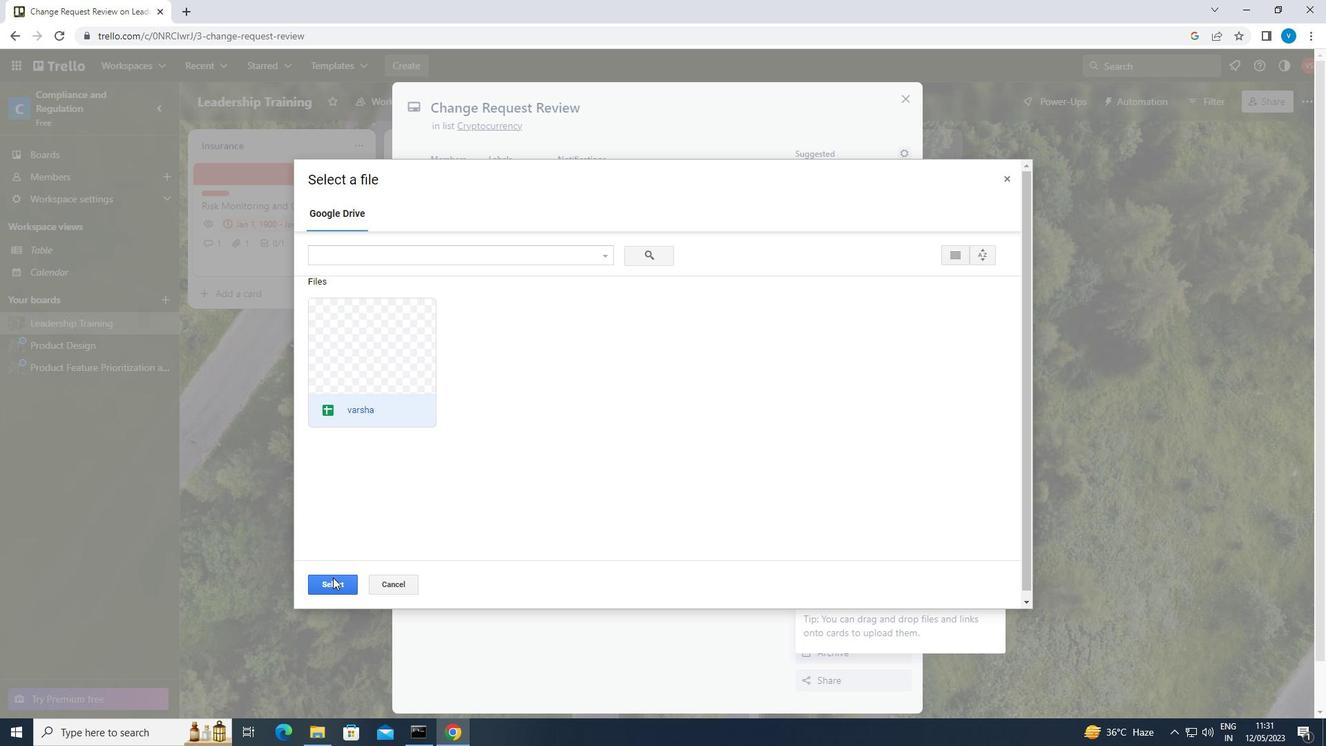 
Action: Mouse pressed left at (332, 580)
Screenshot: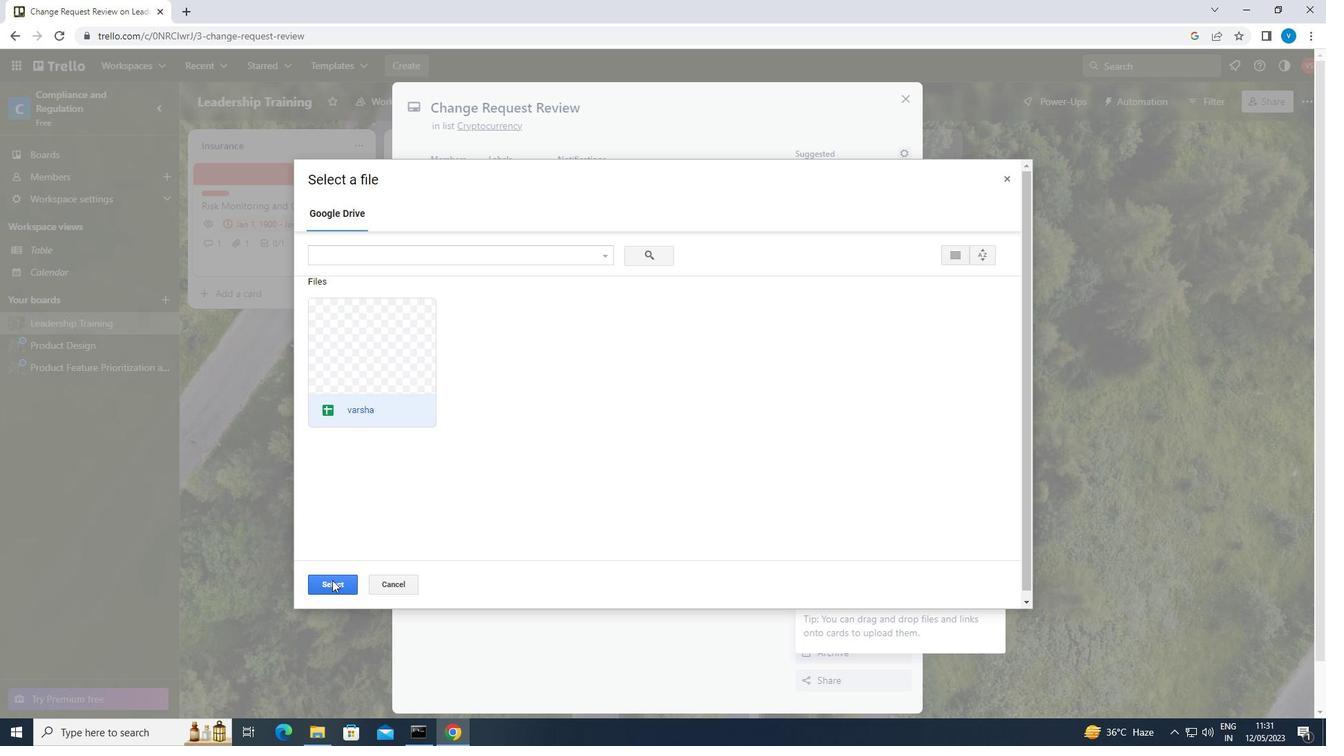
Action: Mouse moved to (842, 368)
Screenshot: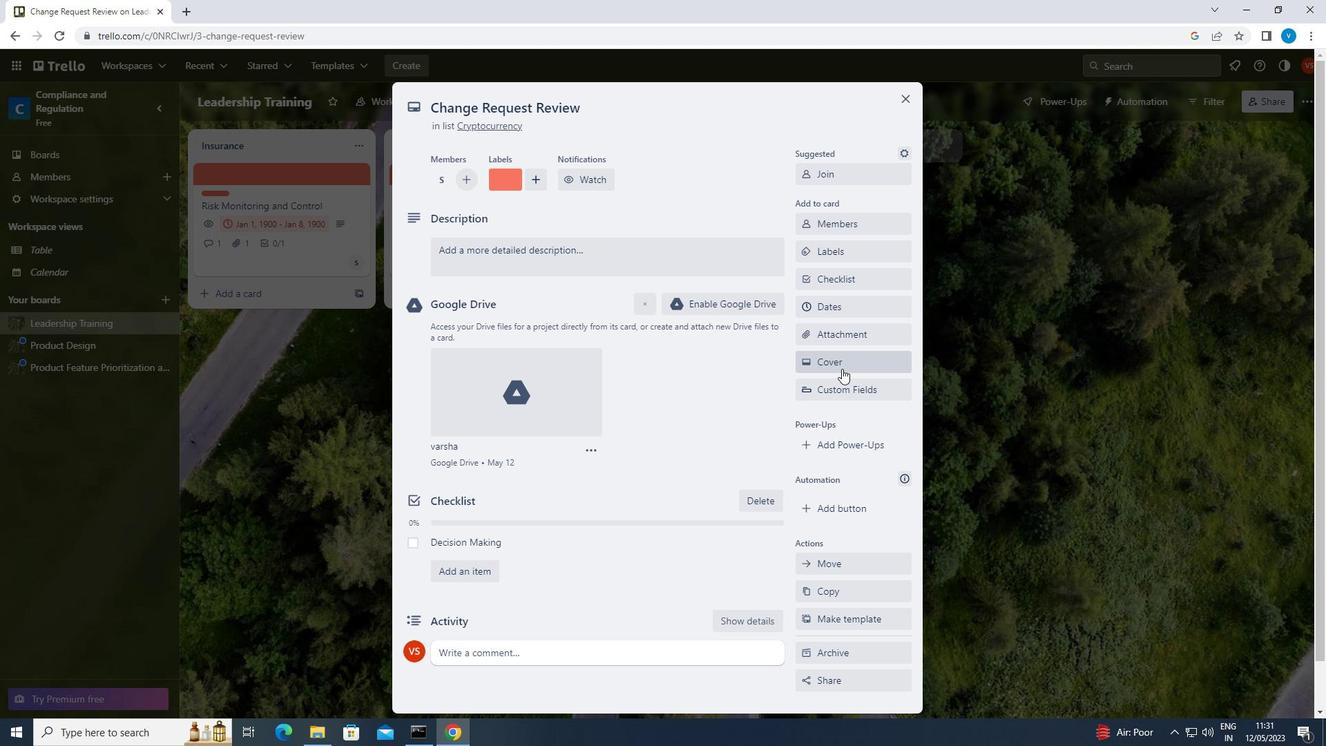
Action: Mouse pressed left at (842, 368)
Screenshot: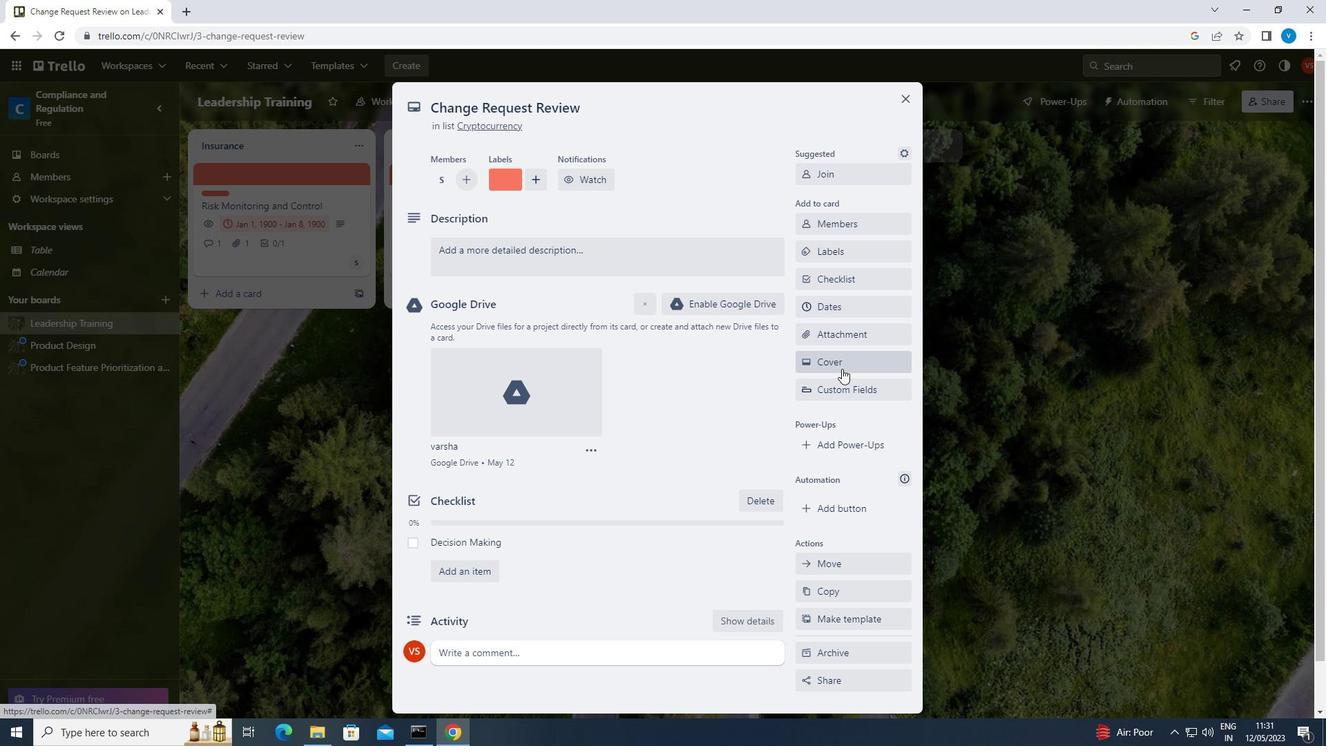 
Action: Mouse moved to (943, 220)
Screenshot: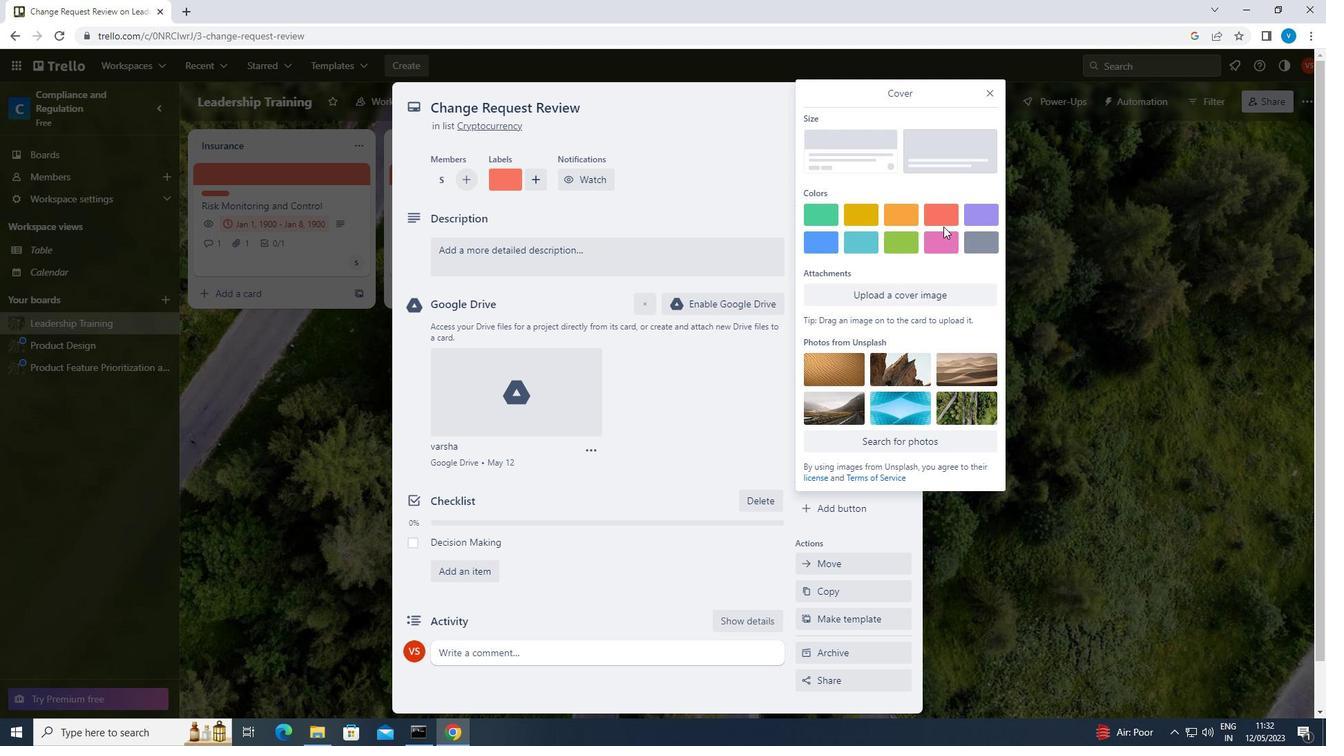 
Action: Mouse pressed left at (943, 220)
Screenshot: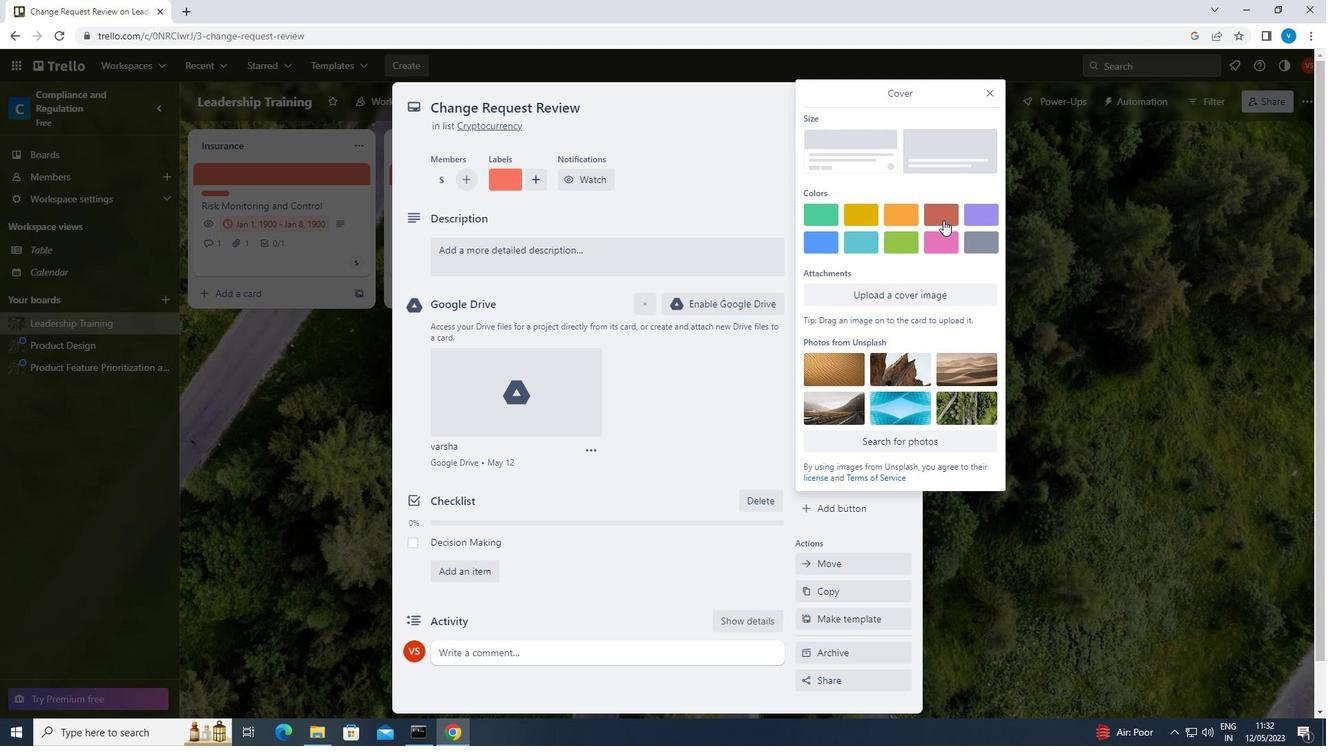 
Action: Mouse moved to (648, 328)
Screenshot: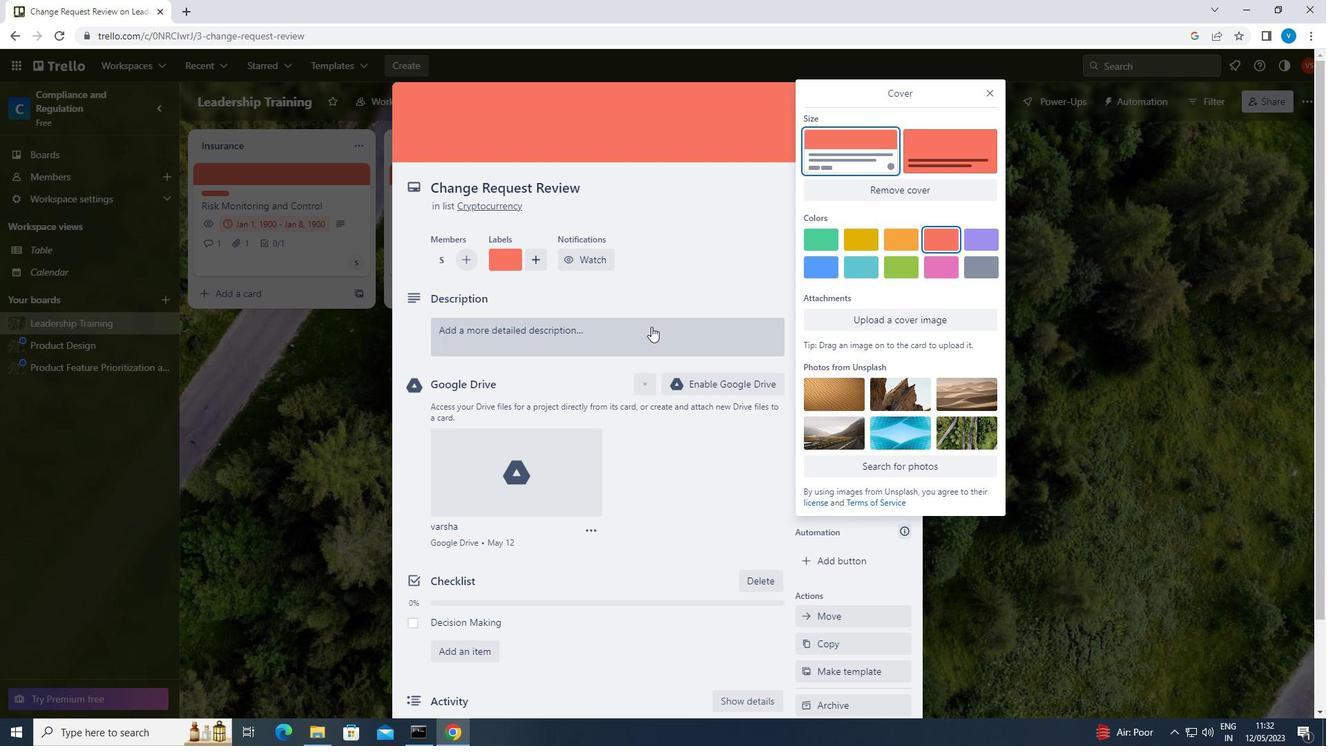 
Action: Mouse pressed left at (648, 328)
Screenshot: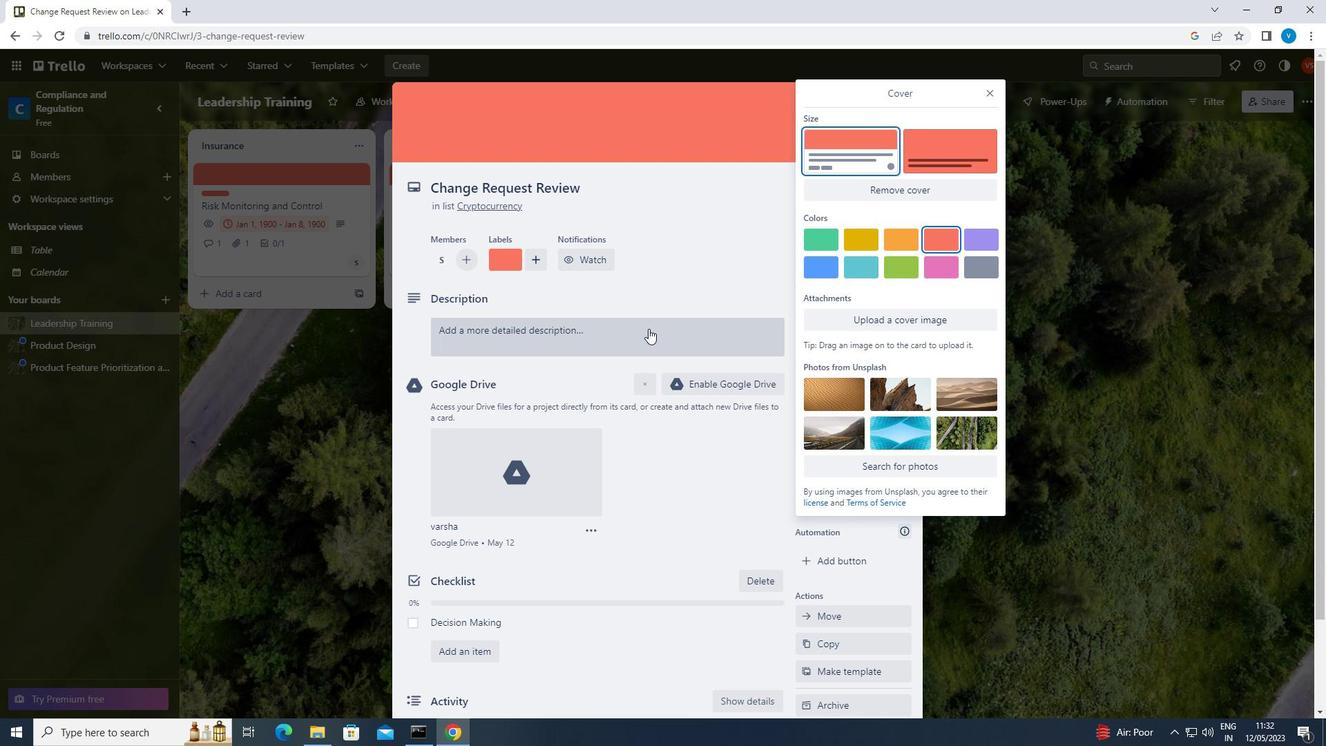 
Action: Key pressed <Key.shift>RESEARCH<Key.space>AND<Key.space>DEVELOP<Key.space>NEW<Key.space>PRICING<Key.space>STRATEGY<Key.space>FOR<Key.space>BUNDLED<Key.space>PRODUC
Screenshot: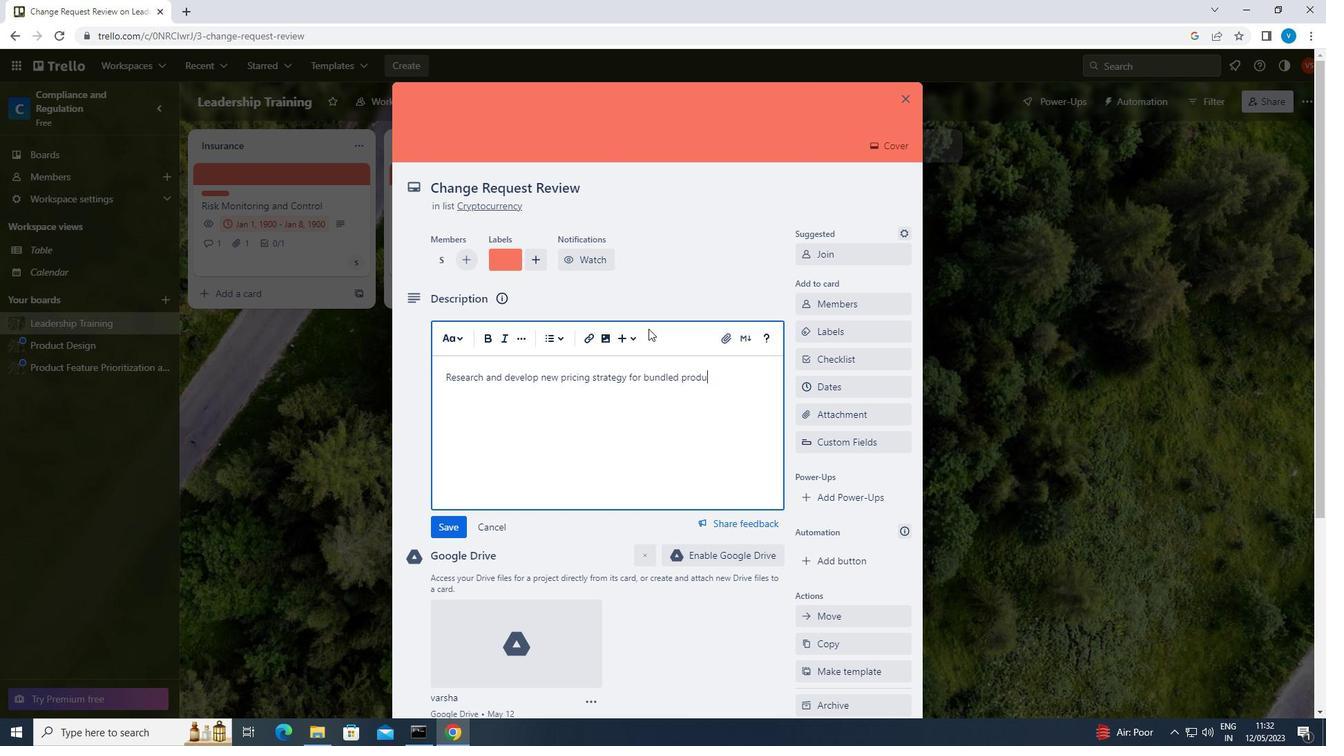
Action: Mouse moved to (648, 328)
Screenshot: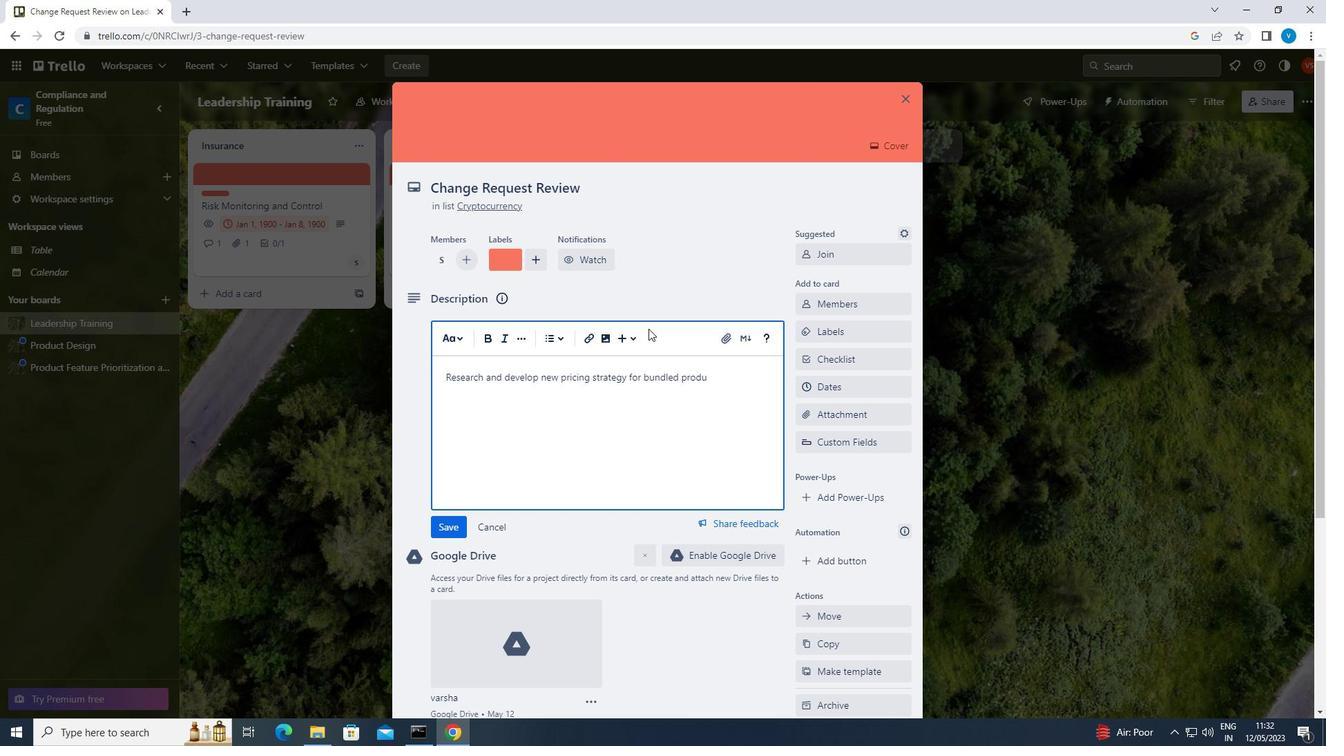 
Action: Key pressed TS
Screenshot: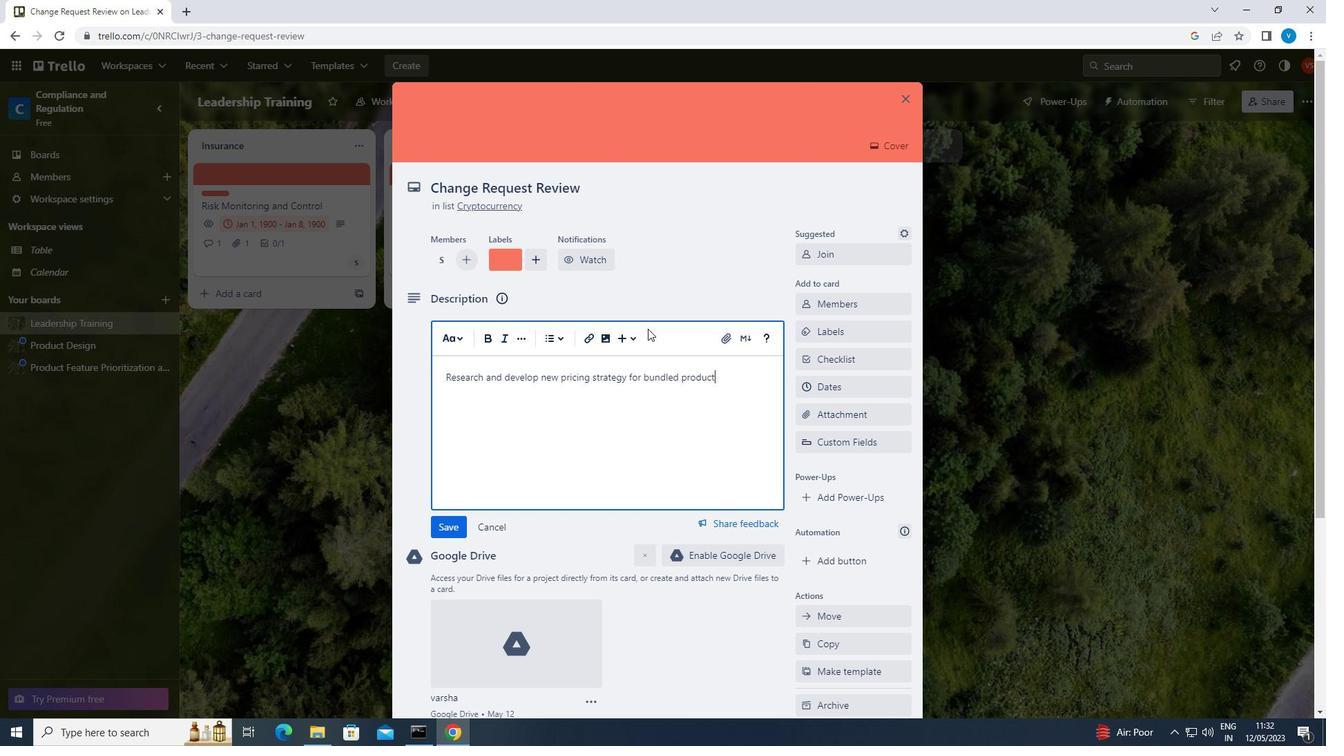 
Action: Mouse moved to (619, 461)
Screenshot: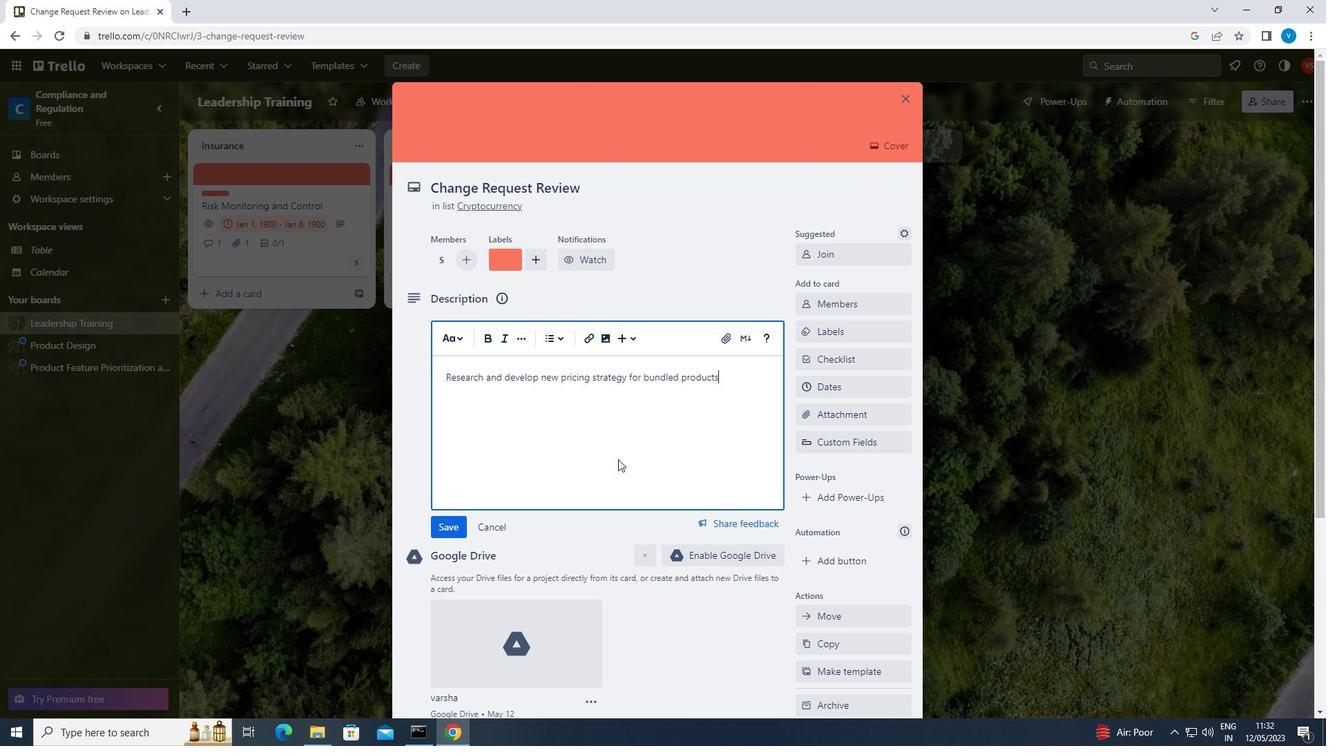 
Action: Mouse scrolled (619, 460) with delta (0, 0)
Screenshot: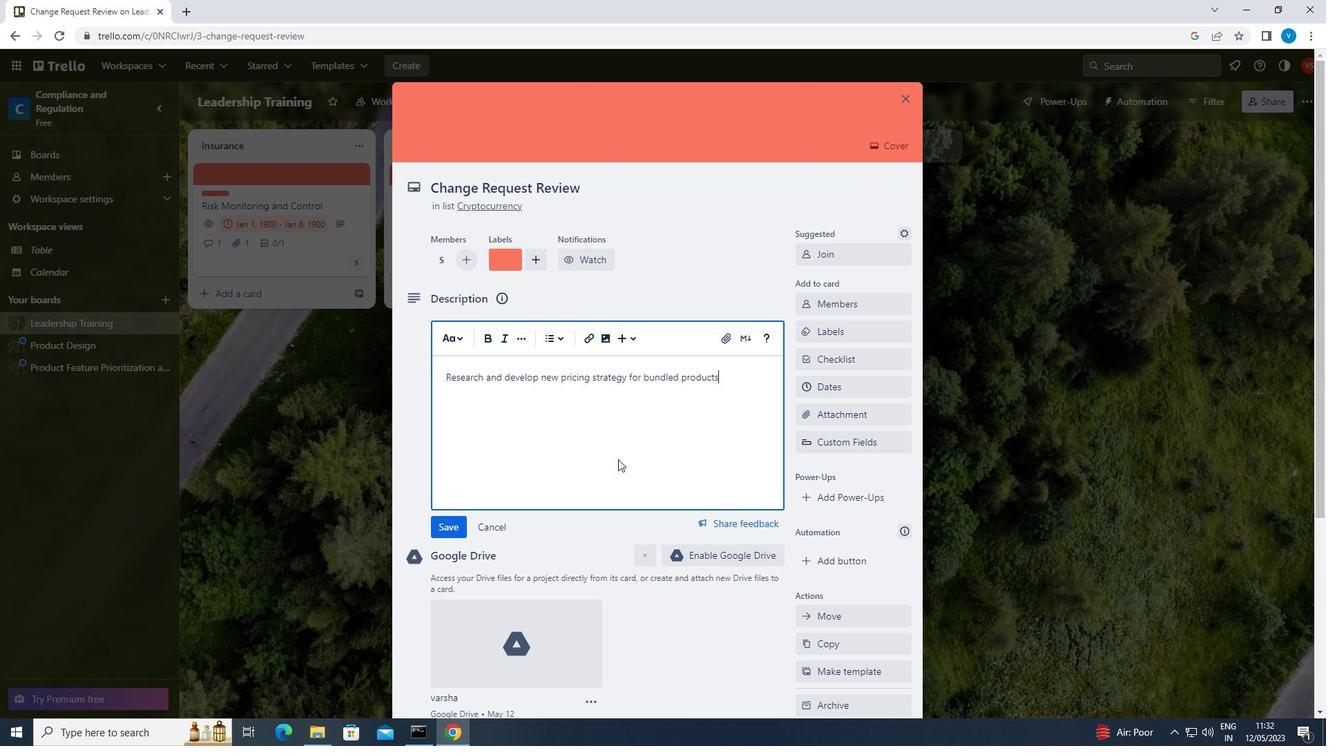 
Action: Mouse moved to (619, 463)
Screenshot: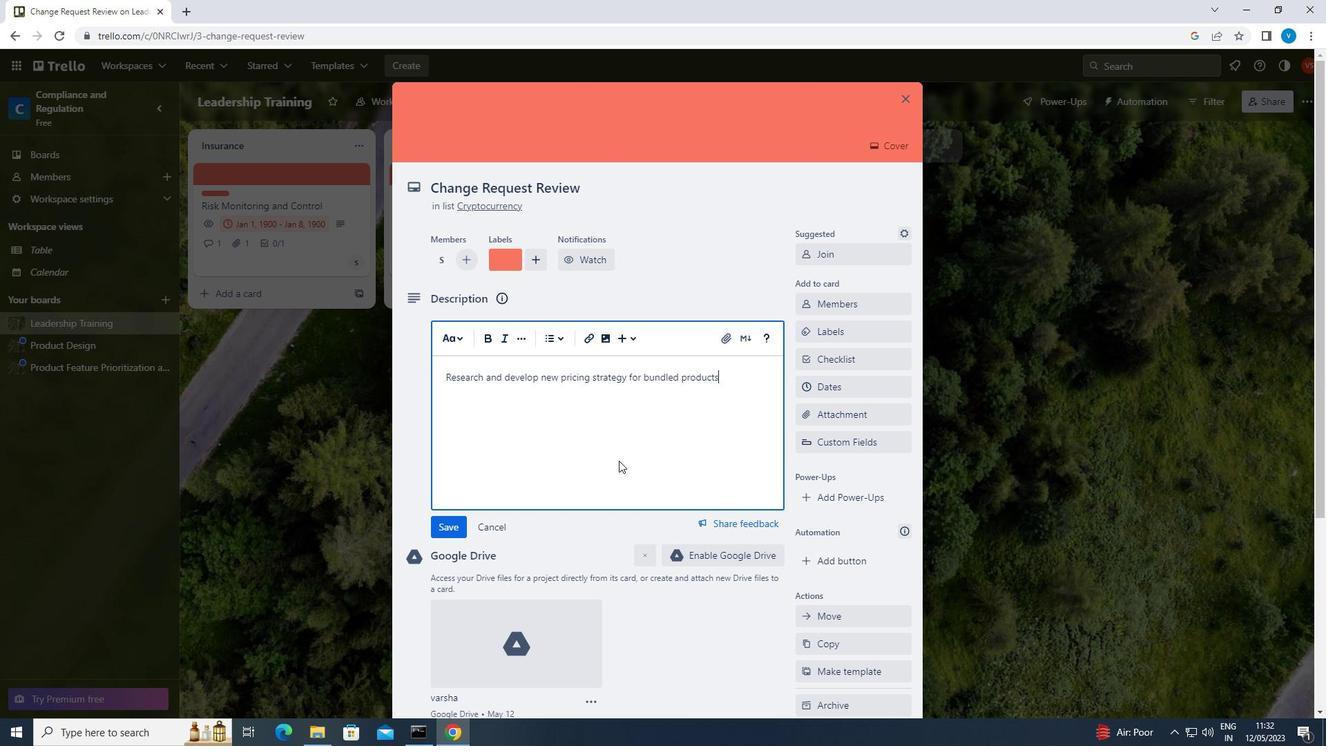 
Action: Mouse scrolled (619, 462) with delta (0, 0)
Screenshot: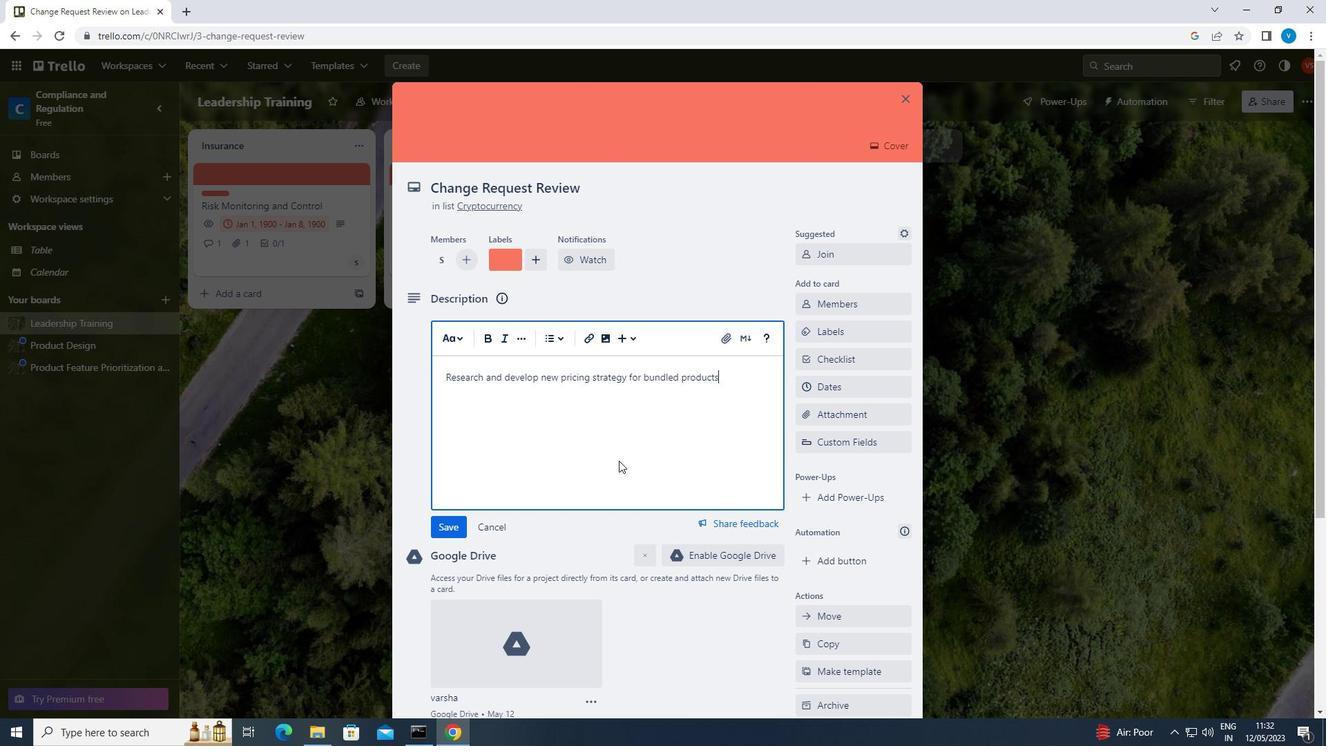 
Action: Mouse moved to (619, 463)
Screenshot: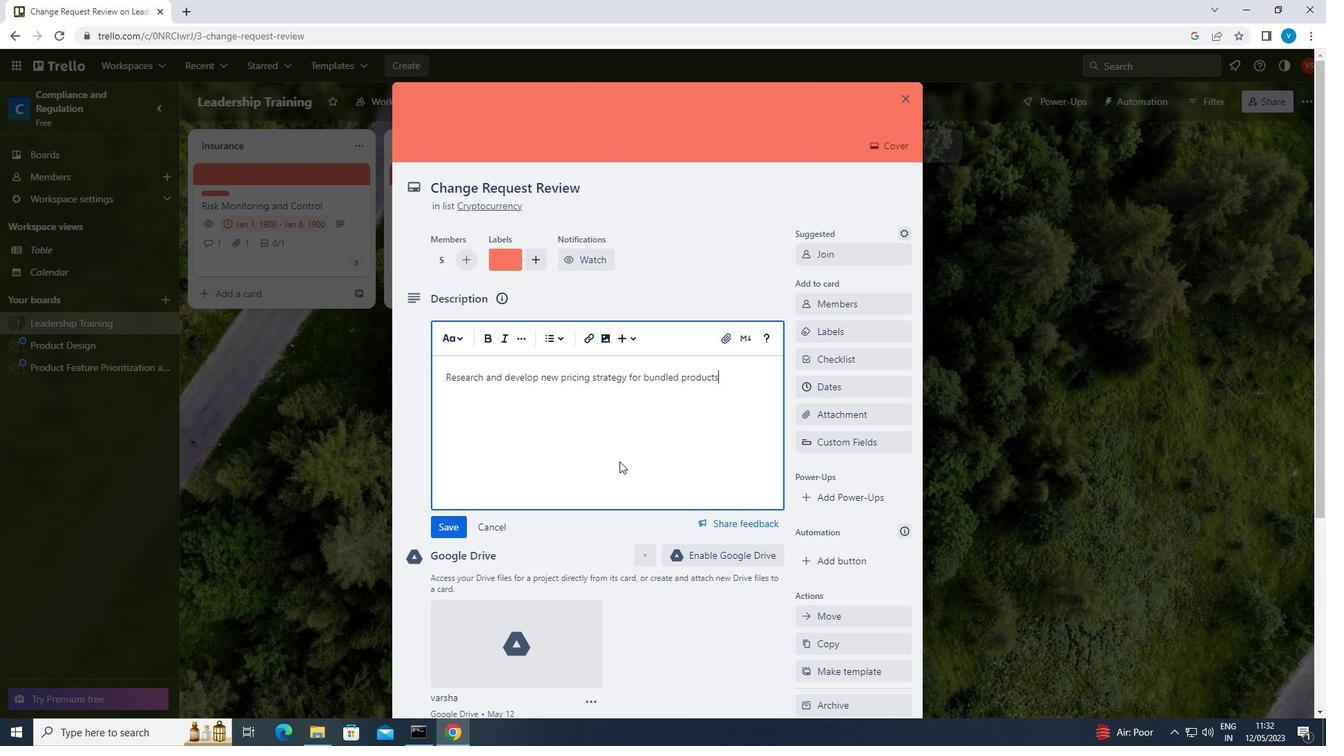 
Action: Mouse scrolled (619, 462) with delta (0, 0)
Screenshot: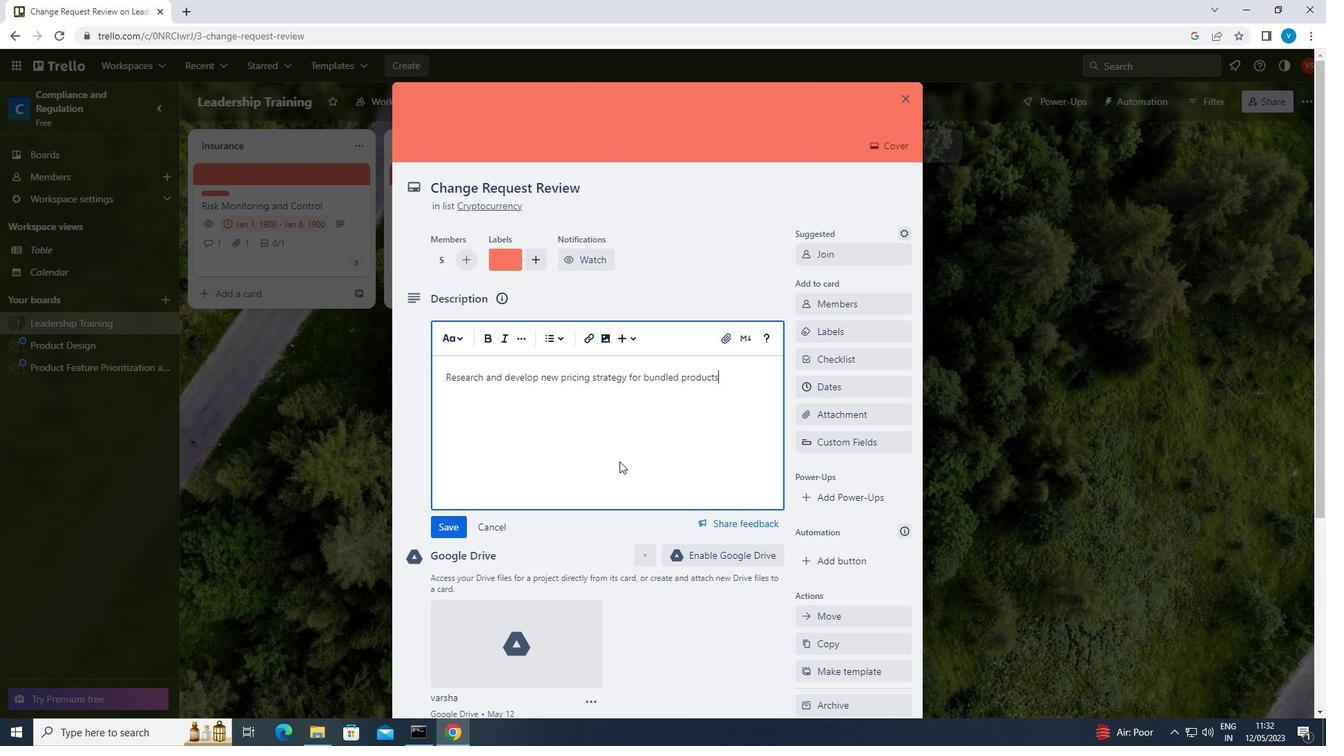 
Action: Mouse scrolled (619, 462) with delta (0, 0)
Screenshot: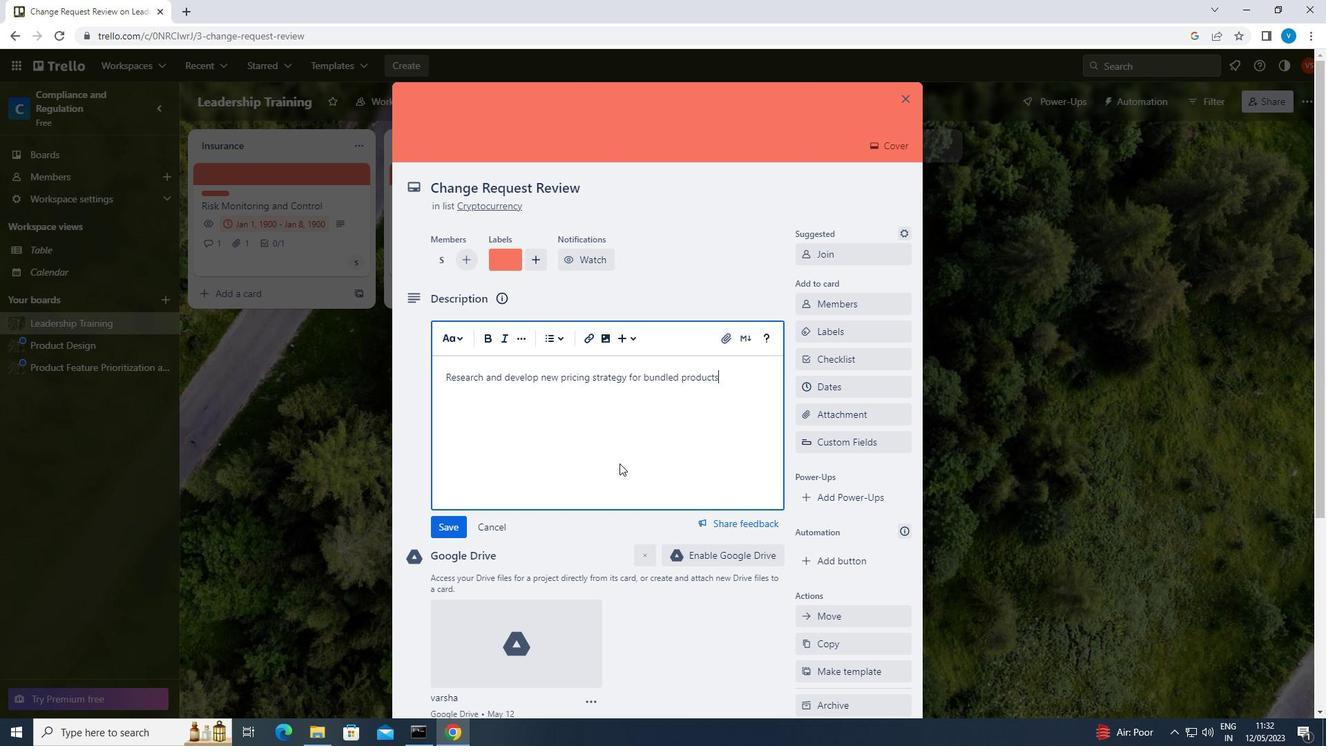 
Action: Mouse scrolled (619, 462) with delta (0, 0)
Screenshot: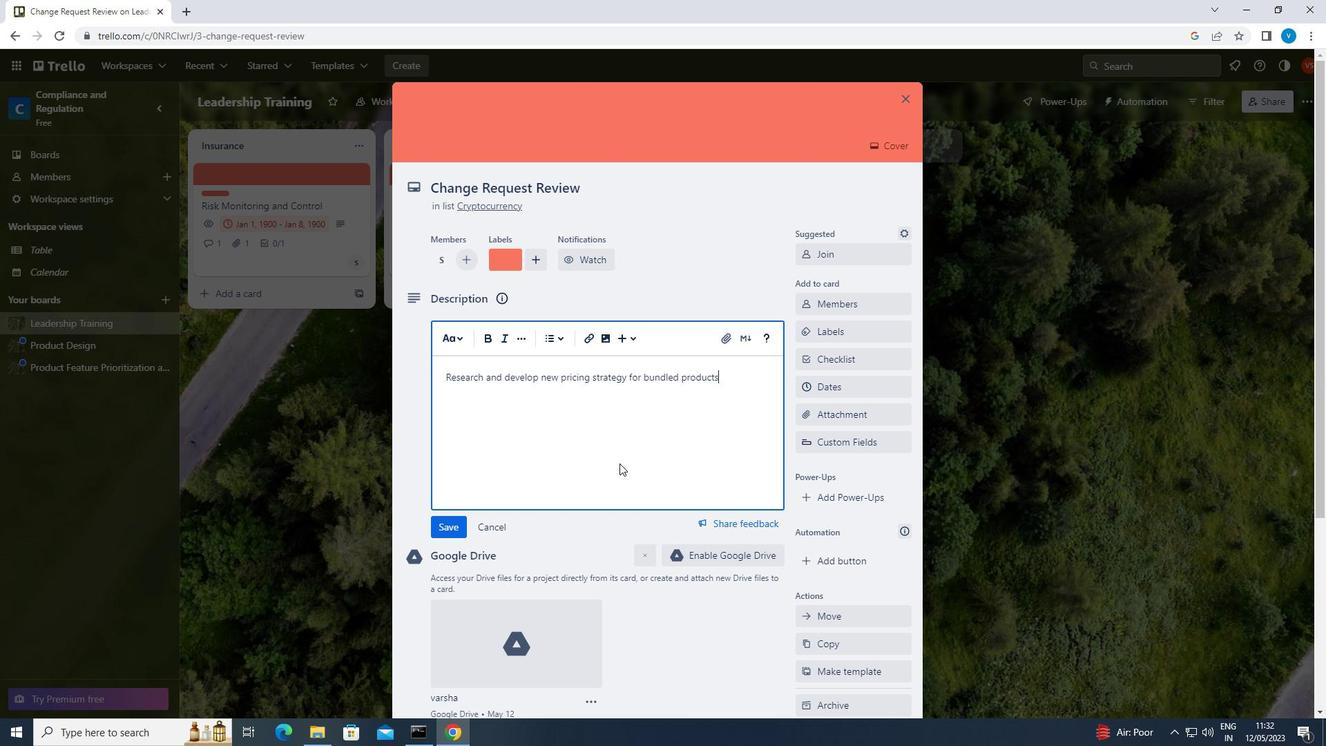 
Action: Mouse moved to (449, 251)
Screenshot: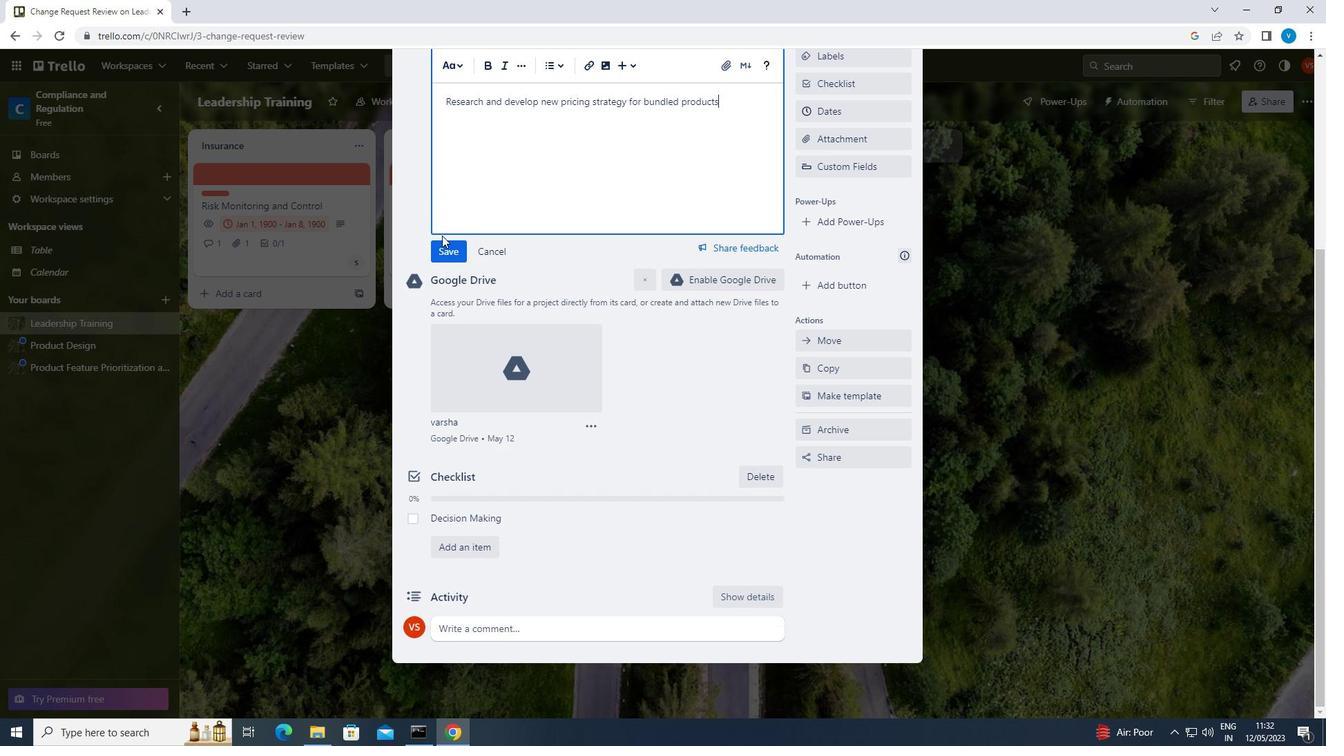 
Action: Mouse pressed left at (449, 251)
Screenshot: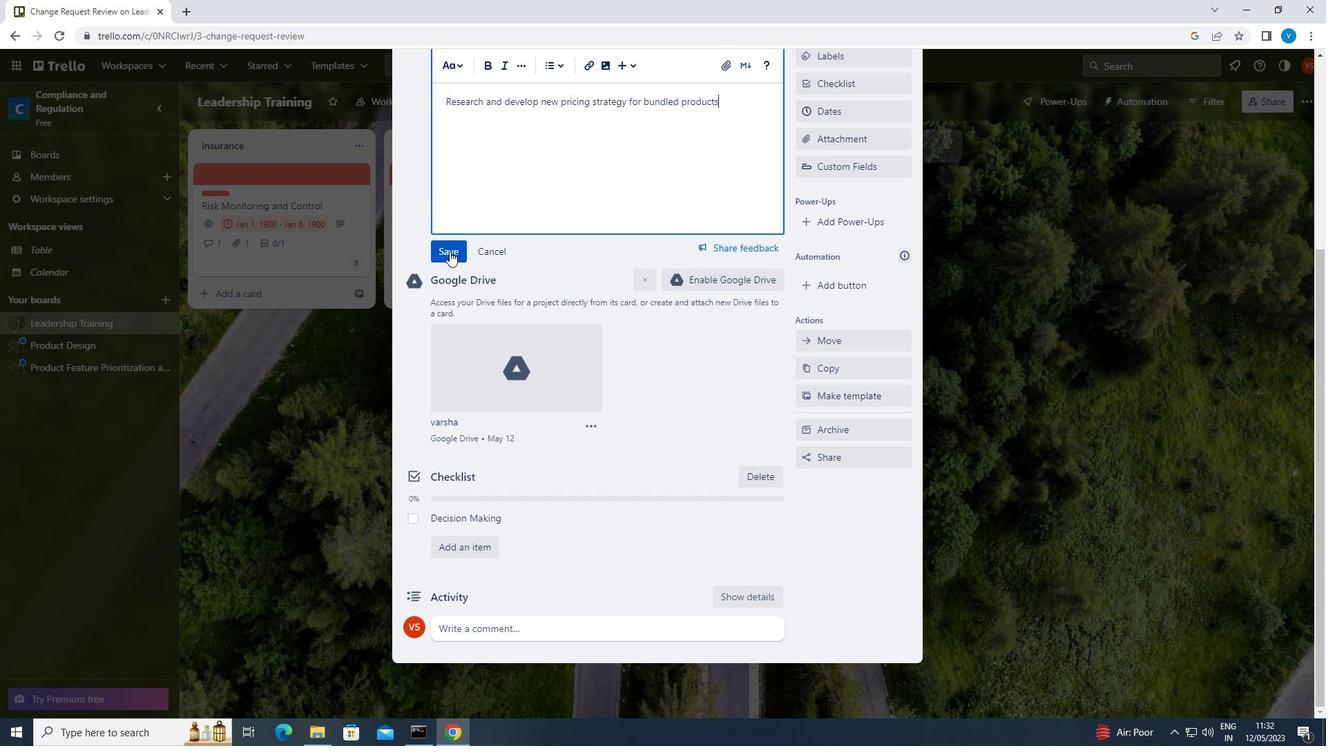 
Action: Mouse moved to (543, 608)
Screenshot: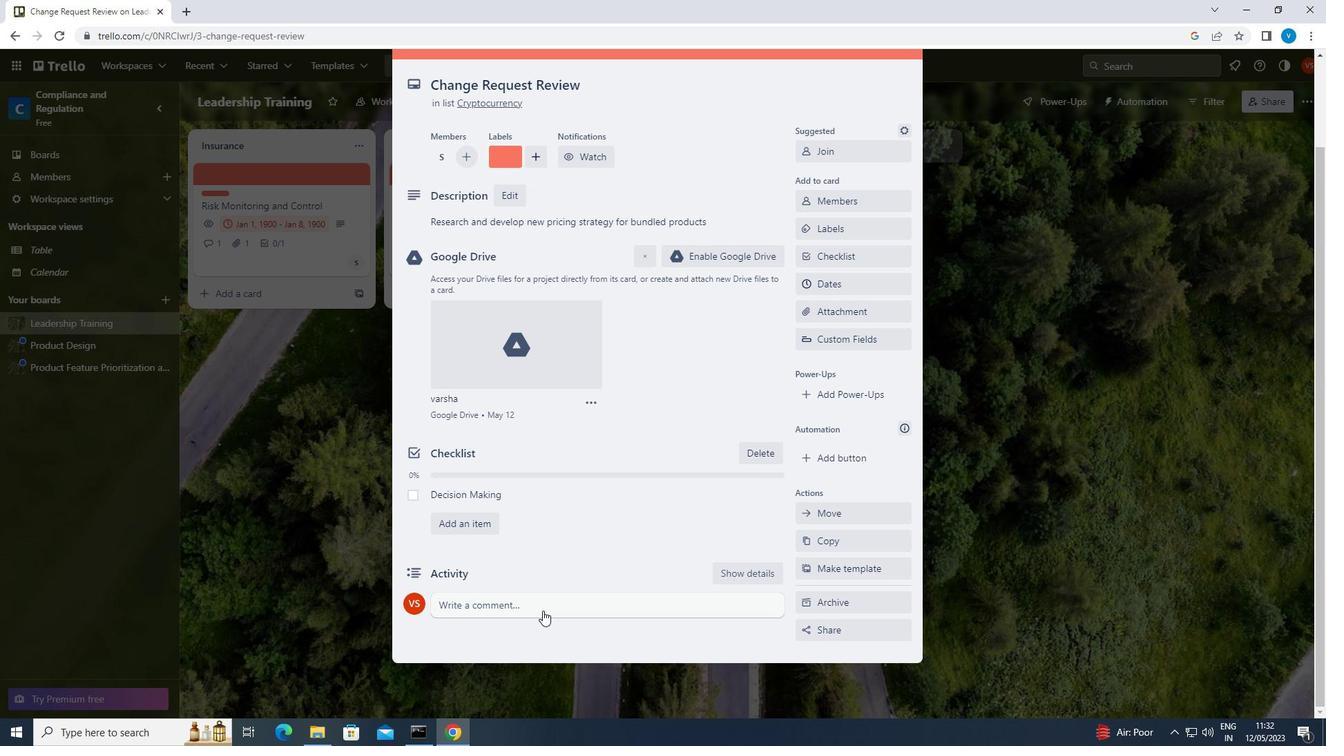 
Action: Mouse pressed left at (543, 608)
Screenshot: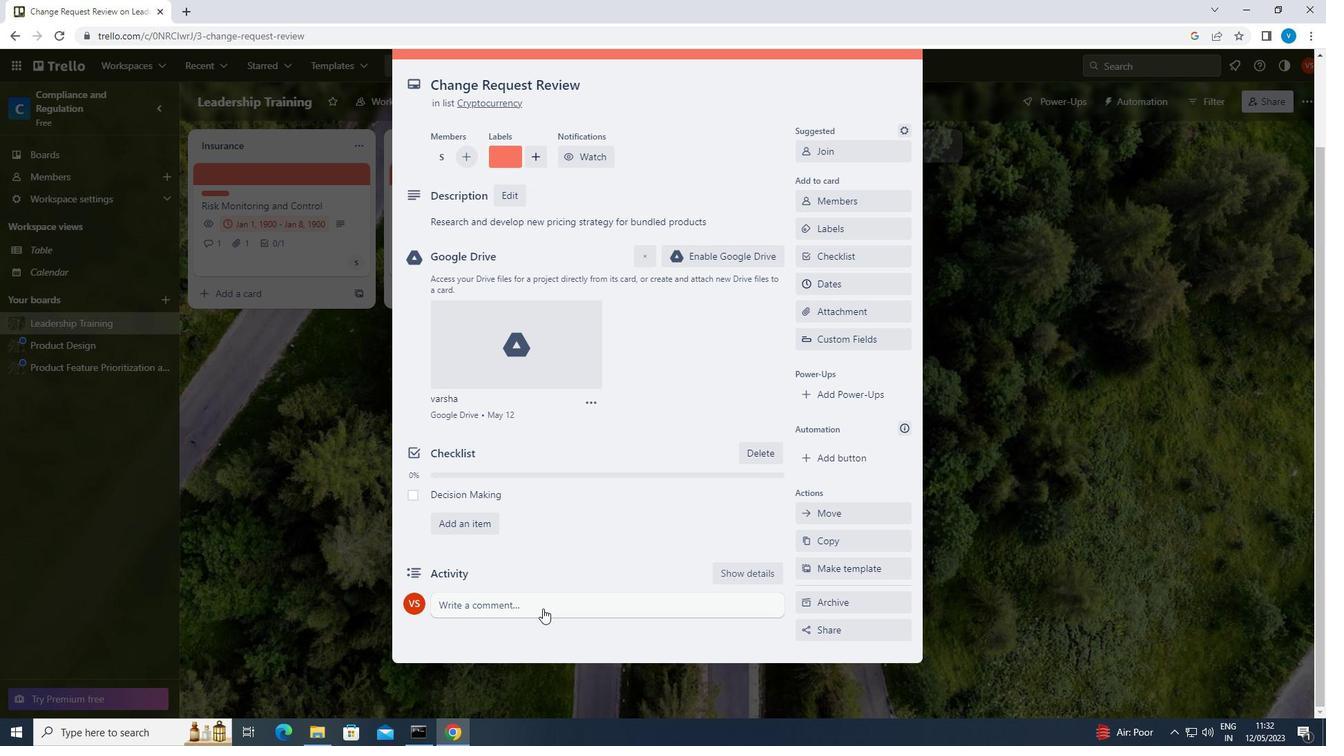 
Action: Key pressed <Key.shift>THIS<Key.space>TASK<Key.space>PRESENTS<Key.space>AN<Key.space>OPPORTUNITY<Key.space>TO<Key.space>SHOWCASE<Key.space>OUR<Key.space>LEADERSHIP<Key.space>AND<Key.space>PROJECT<Key.space>MANAGEMENT<Key.space>SKILLS,<Key.space>ENSURING<Key.space>THAT<Key.space>IT<Key.space>IS<Key.space>COMPLETED<Key.space>ON<Key.space>TIME<Key.space>AND<Key.space>WITHIN<Key.space>BUDGET.
Screenshot: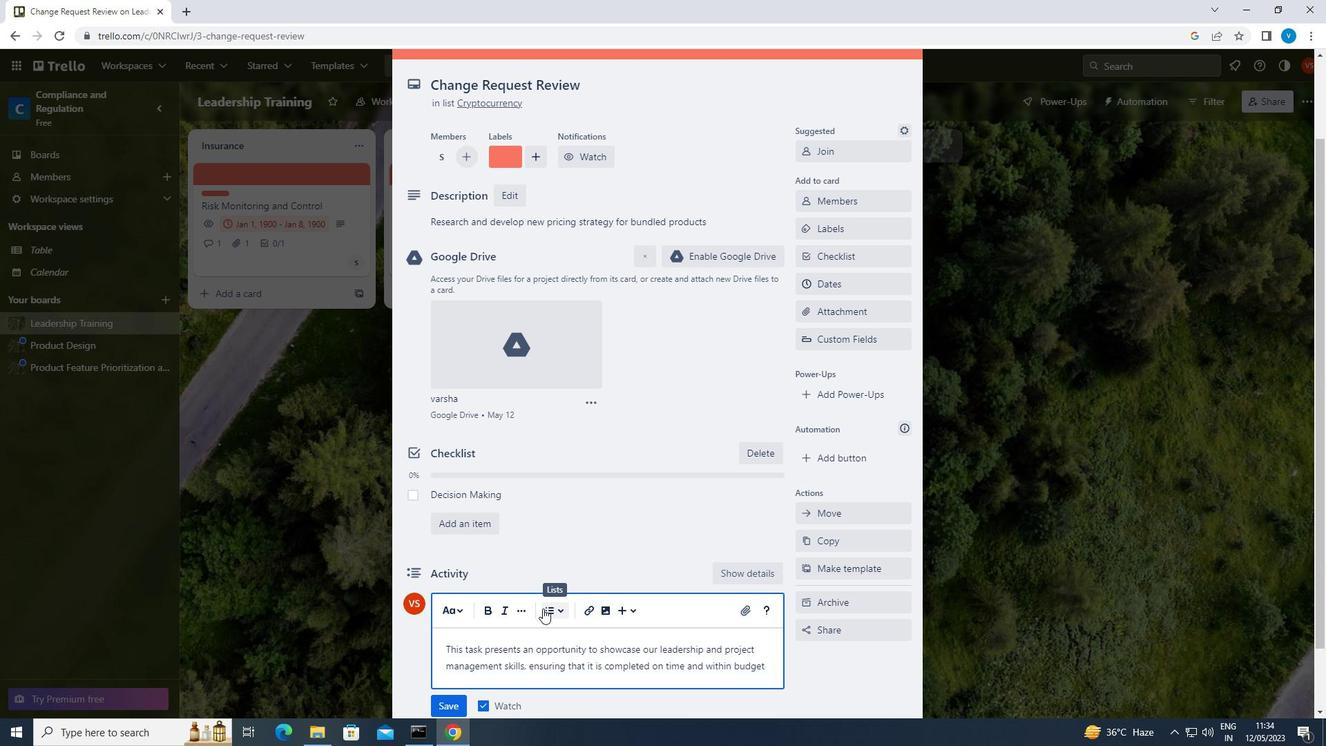 
Action: Mouse moved to (462, 705)
Screenshot: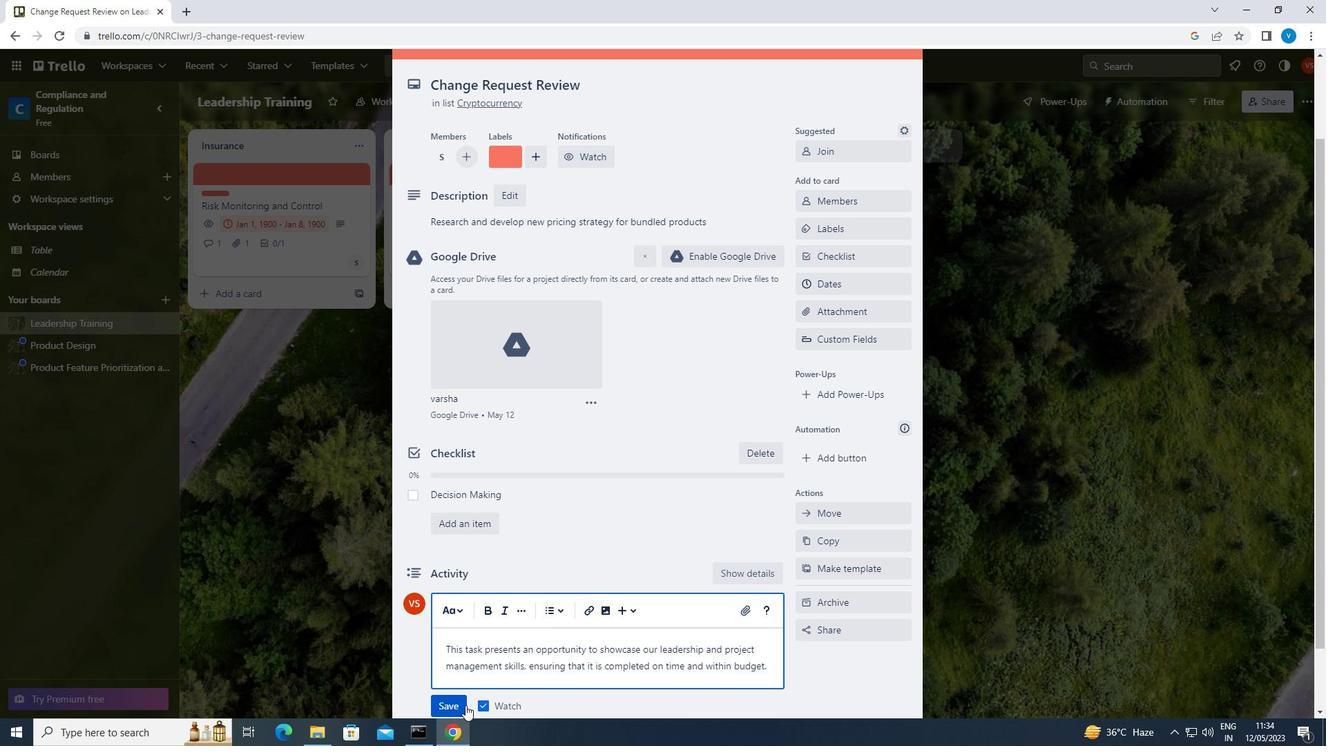 
Action: Mouse pressed left at (462, 705)
Screenshot: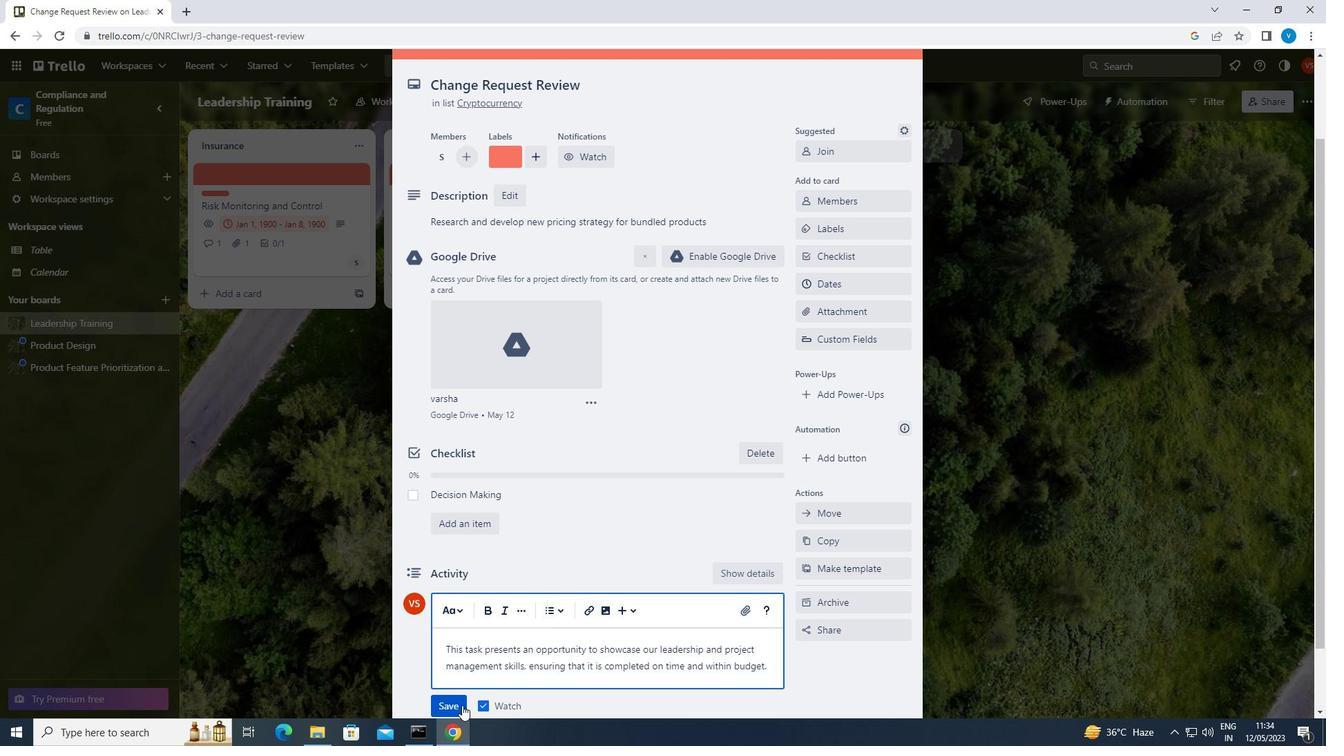 
Action: Mouse moved to (856, 286)
Screenshot: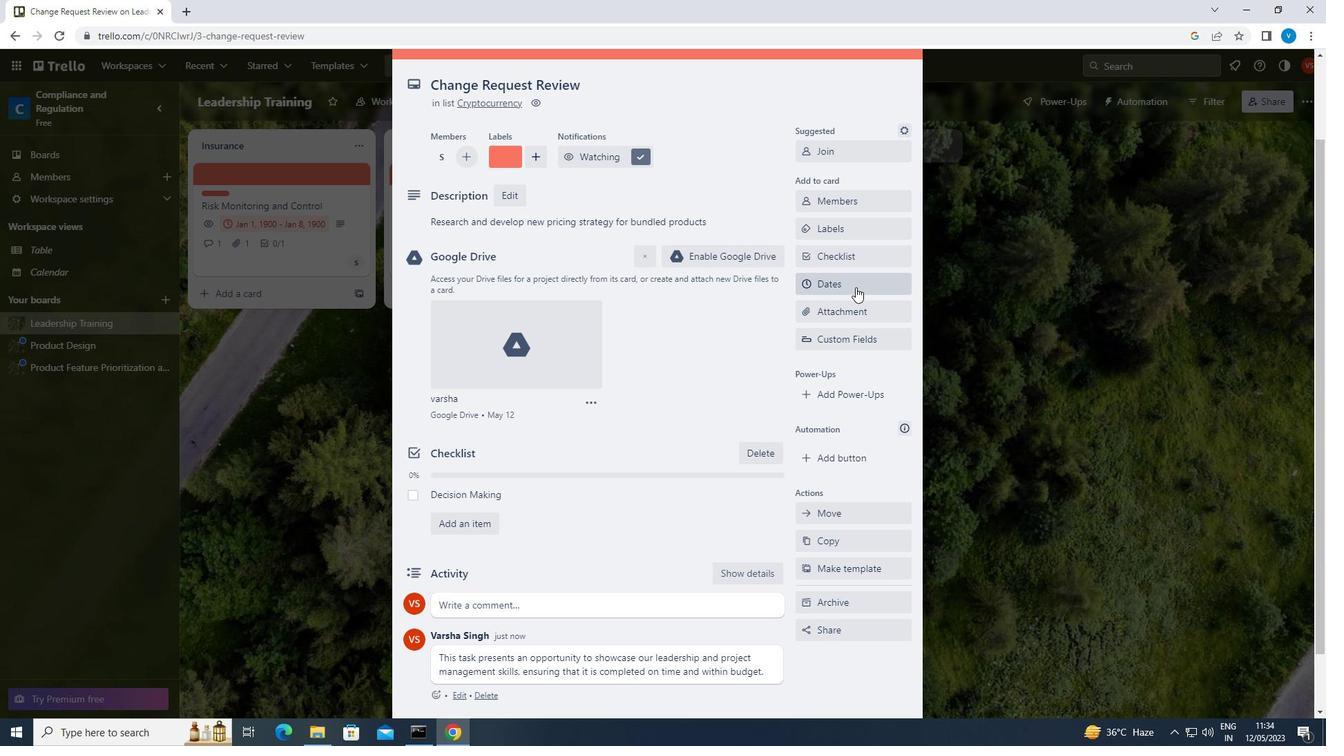 
Action: Mouse pressed left at (856, 286)
Screenshot: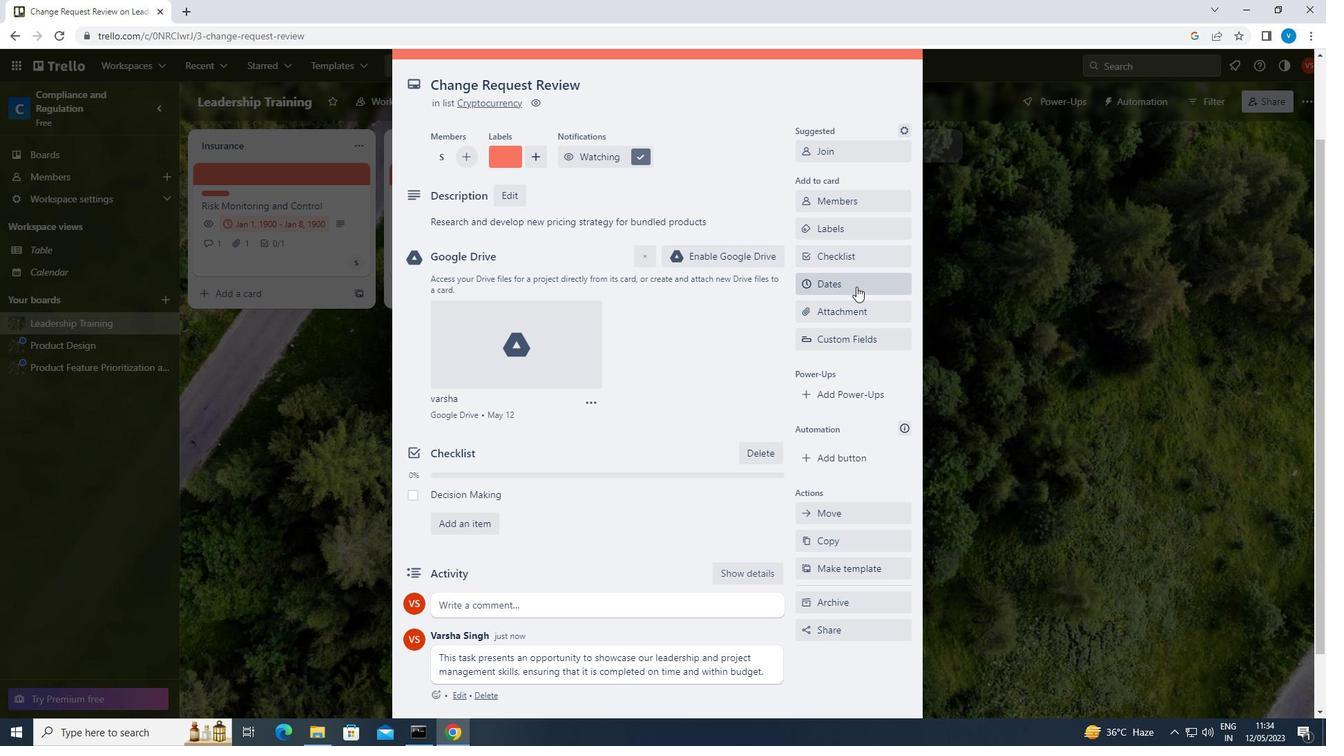 
Action: Mouse moved to (811, 355)
Screenshot: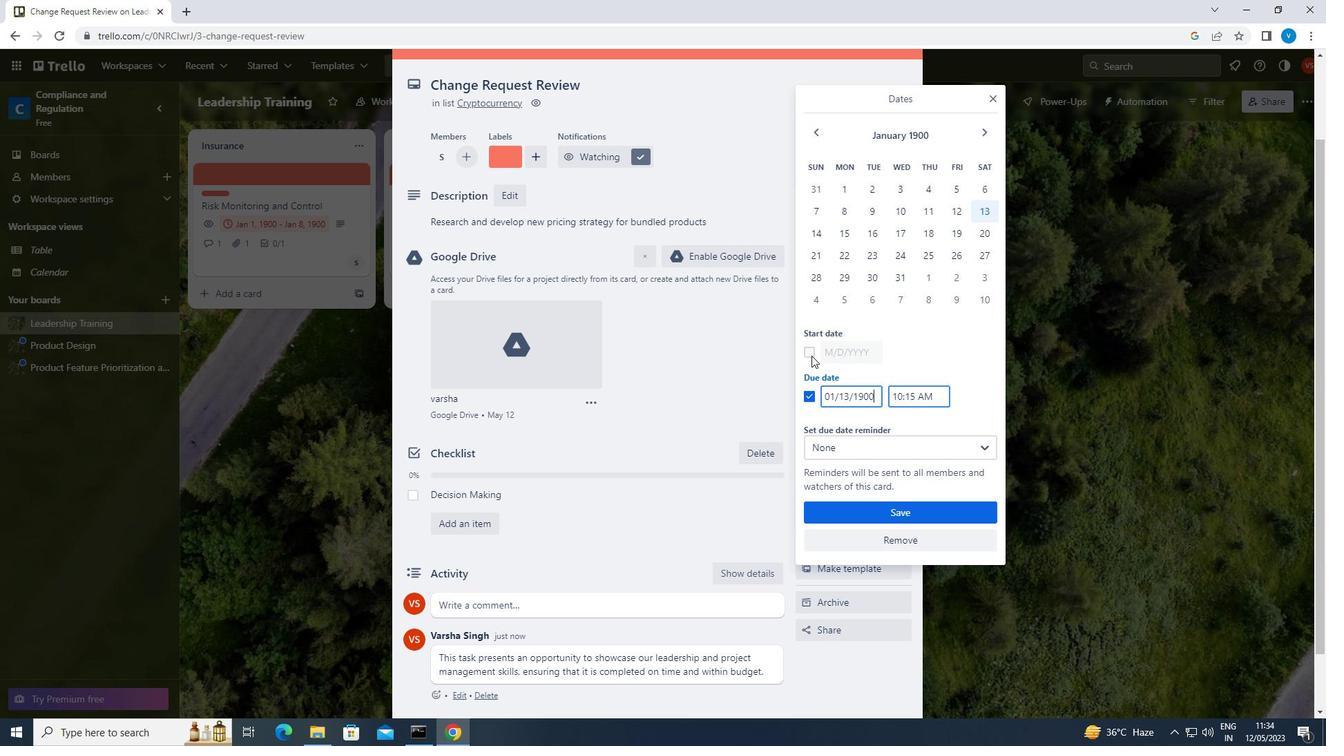 
Action: Mouse pressed left at (811, 355)
Screenshot: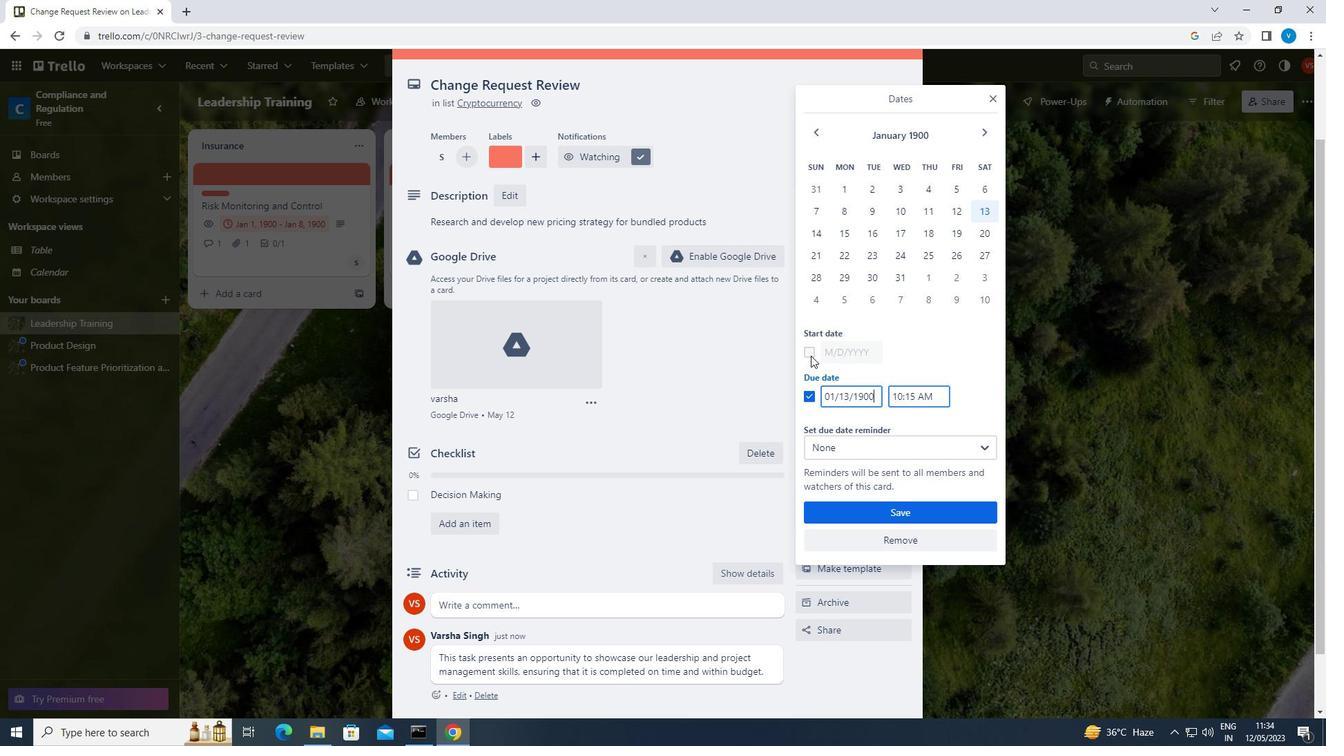 
Action: Mouse moved to (876, 352)
Screenshot: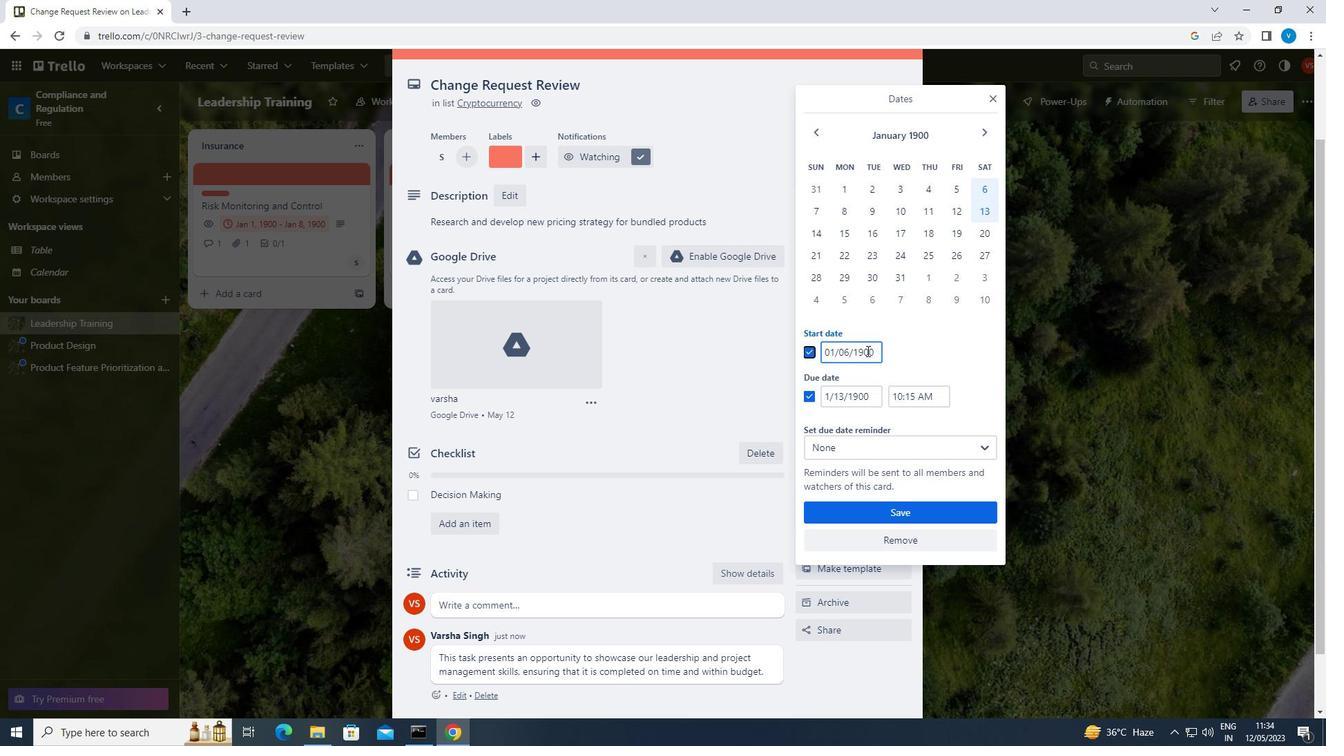 
Action: Mouse pressed left at (876, 352)
Screenshot: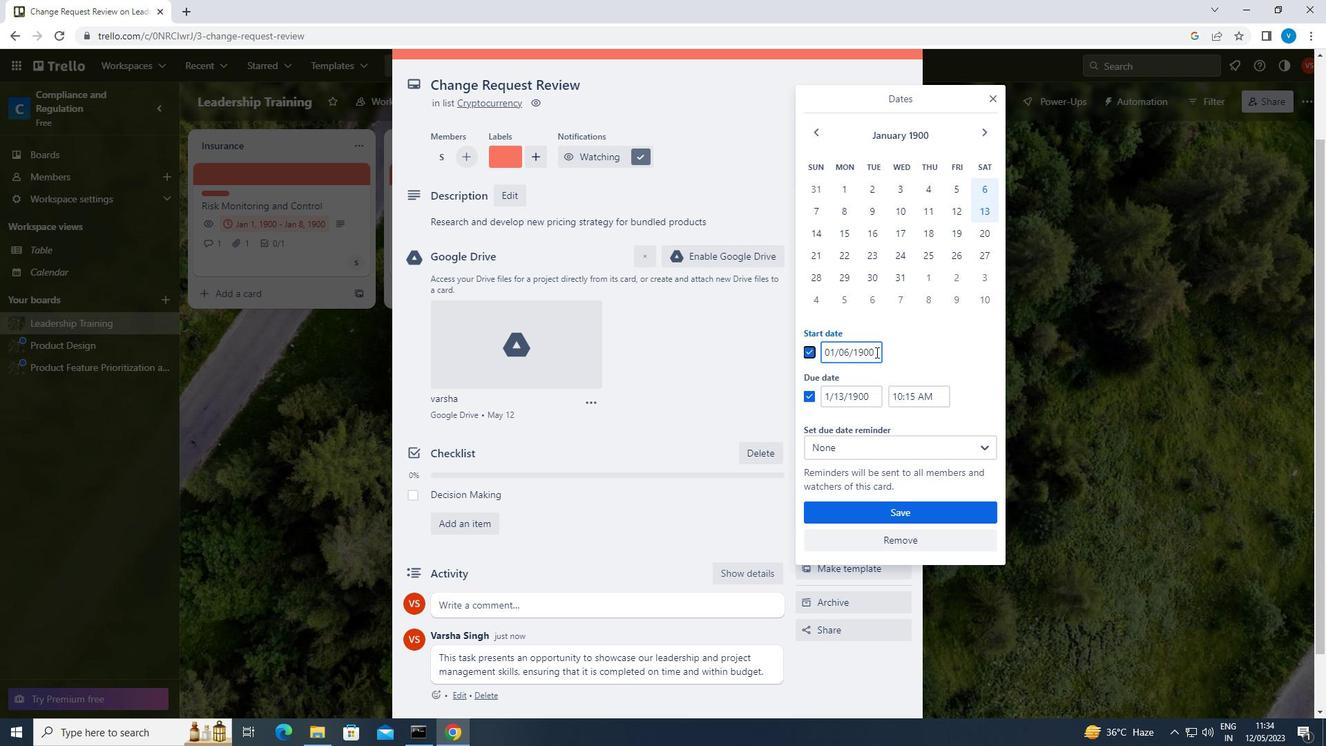
Action: Key pressed <Key.backspace><Key.backspace><Key.backspace><Key.backspace><Key.backspace><Key.backspace><Key.backspace><Key.backspace><Key.backspace><Key.backspace><Key.backspace><Key.backspace><Key.backspace><Key.backspace><Key.backspace>01/07/1900
Screenshot: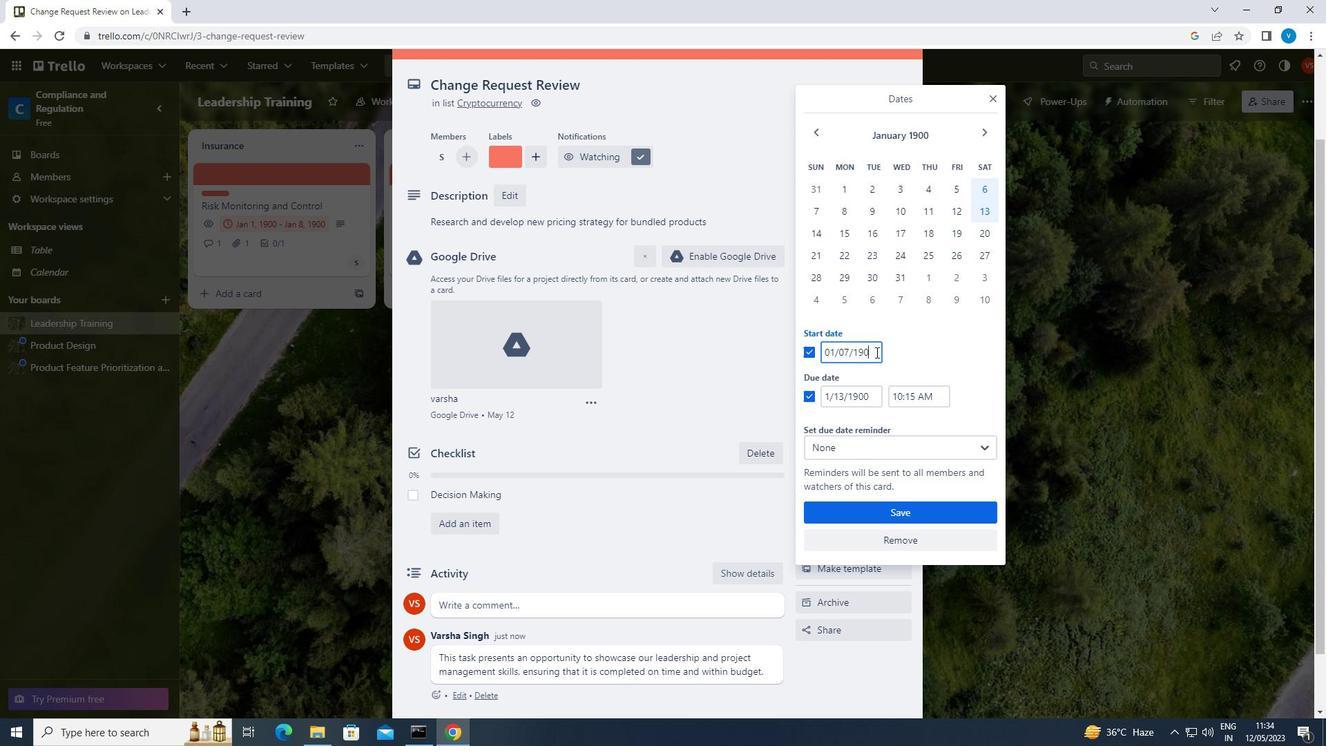 
Action: Mouse moved to (873, 402)
Screenshot: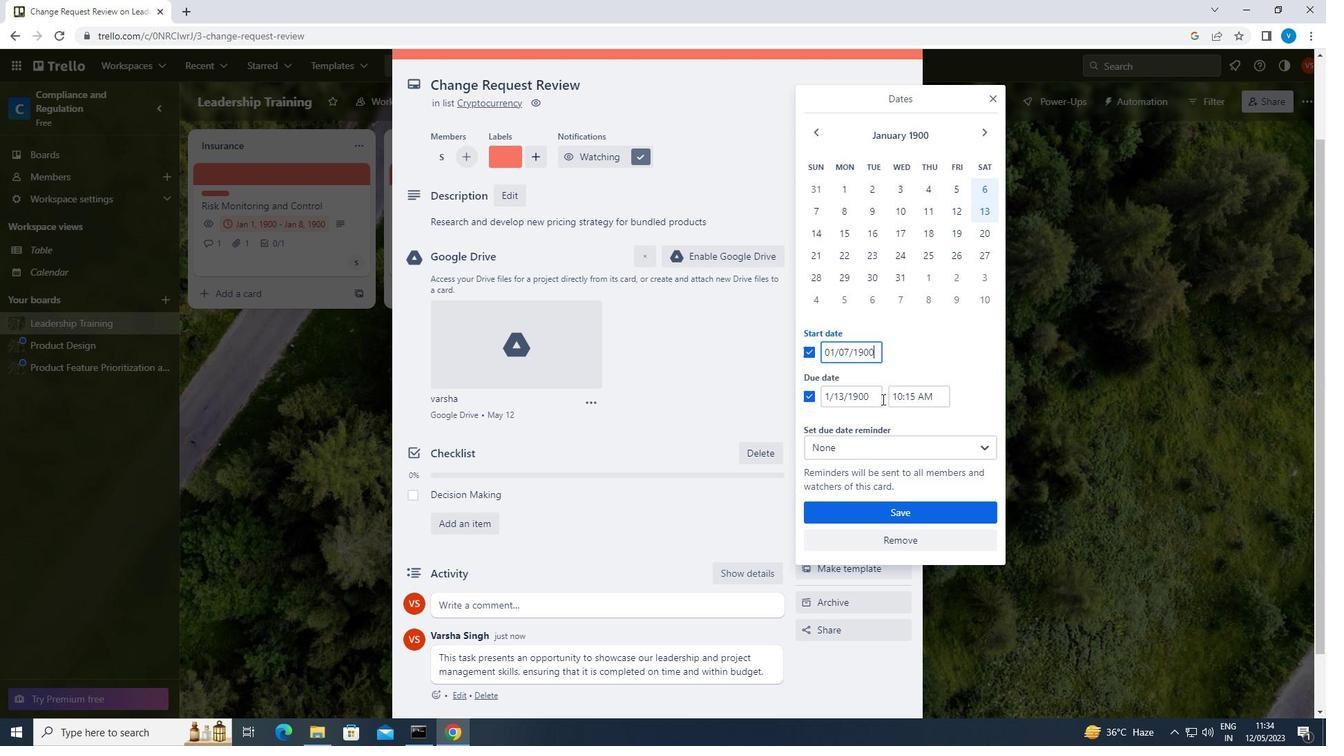 
Action: Mouse pressed left at (873, 402)
Screenshot: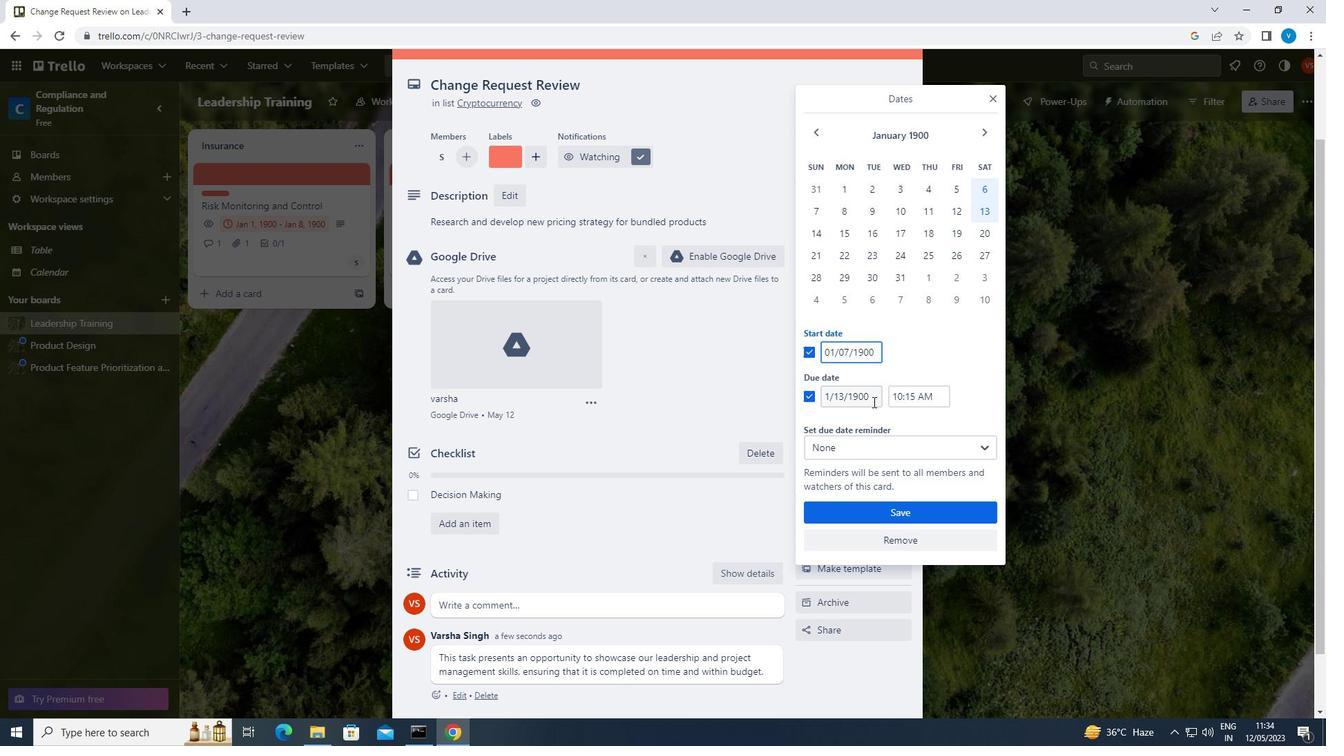 
Action: Key pressed <Key.backspace><Key.backspace><Key.backspace><Key.backspace><Key.backspace><Key.backspace><Key.backspace><Key.backspace><Key.backspace><Key.backspace><Key.backspace><Key.backspace><Key.backspace><Key.backspace><Key.backspace>01/14/1900
Screenshot: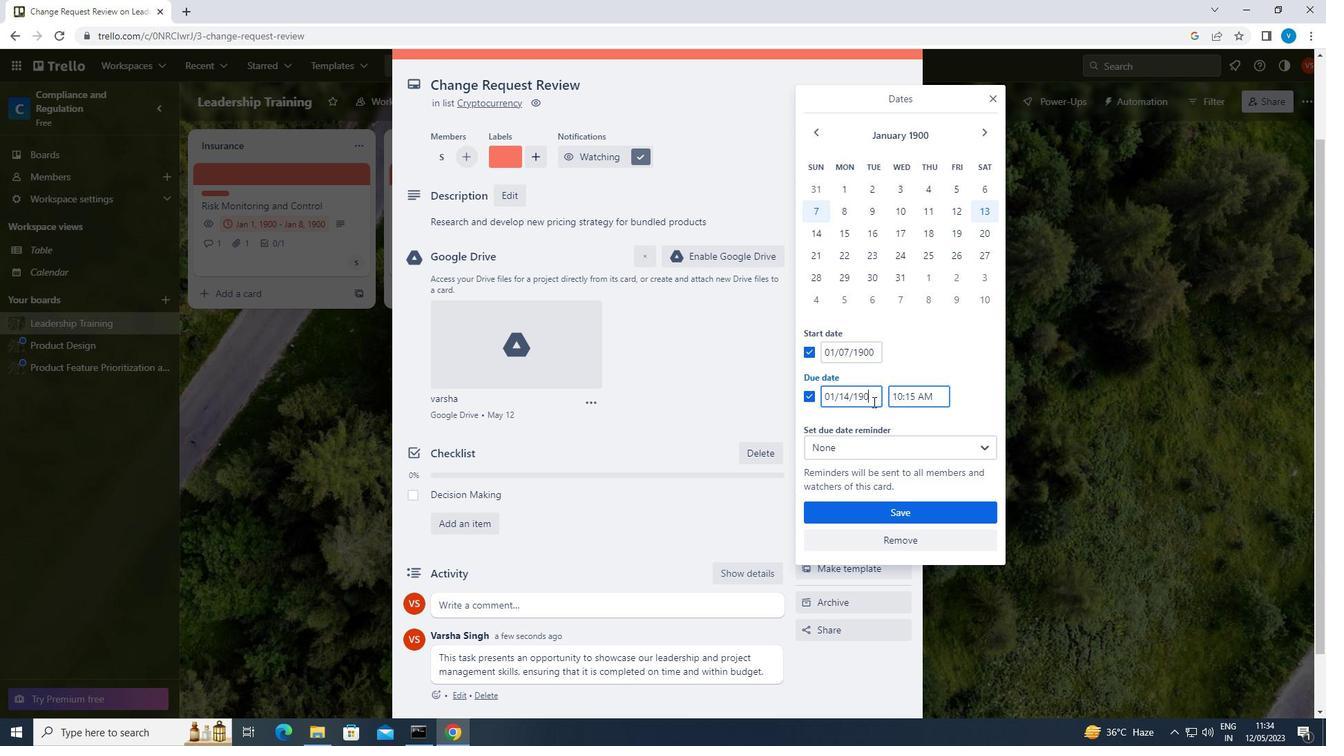 
Action: Mouse moved to (865, 511)
Screenshot: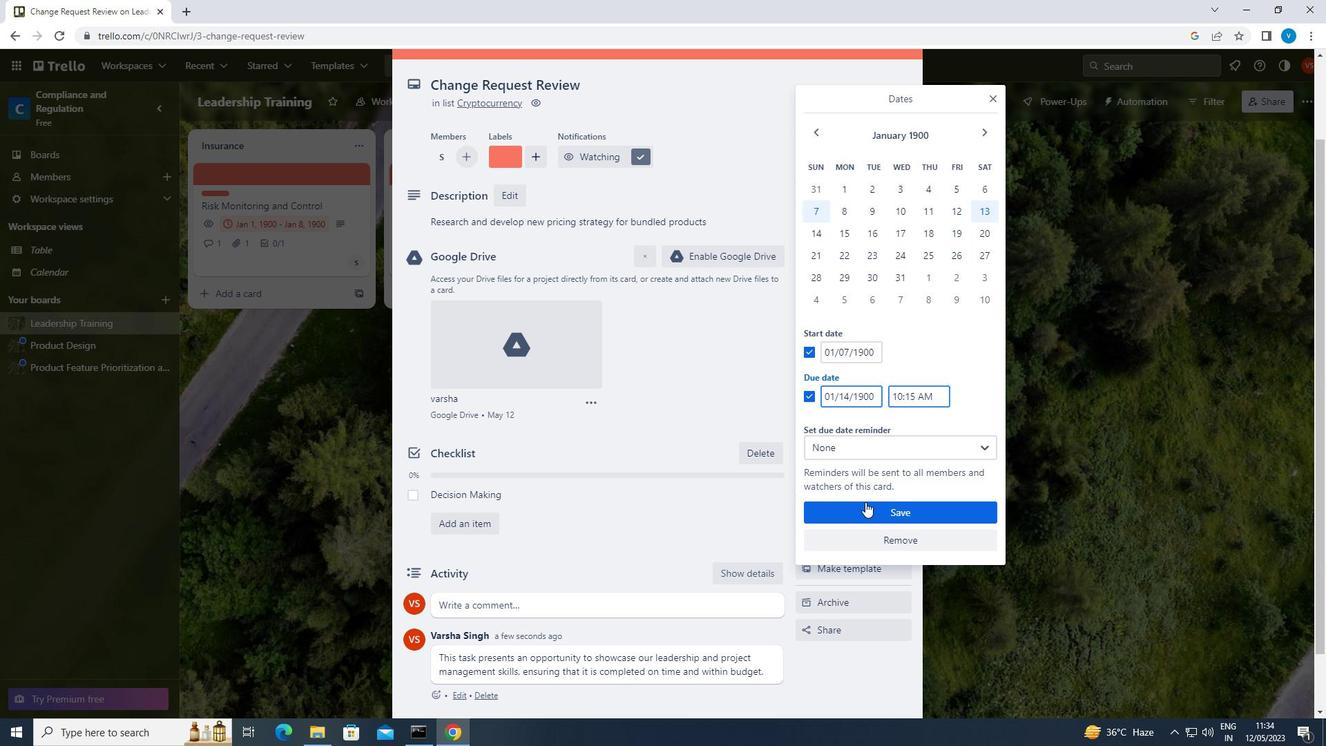 
Action: Mouse pressed left at (865, 511)
Screenshot: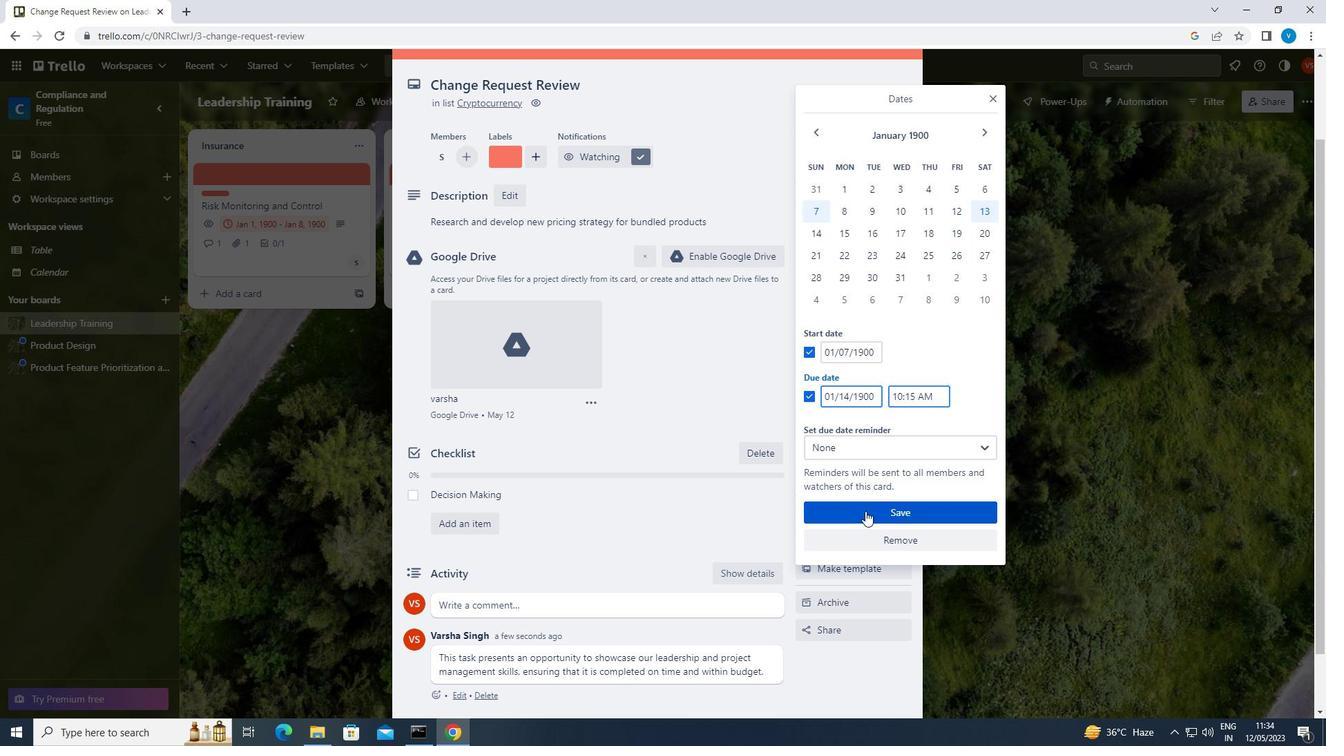 
